 Task: Find connections with filter location El Affroun with filter topic #Partnershipswith filter profile language German with filter current company Practo with filter school Hansraj College with filter industry Administrative and Support Services with filter service category Business Law with filter keywords title Financial Planner
Action: Mouse moved to (705, 90)
Screenshot: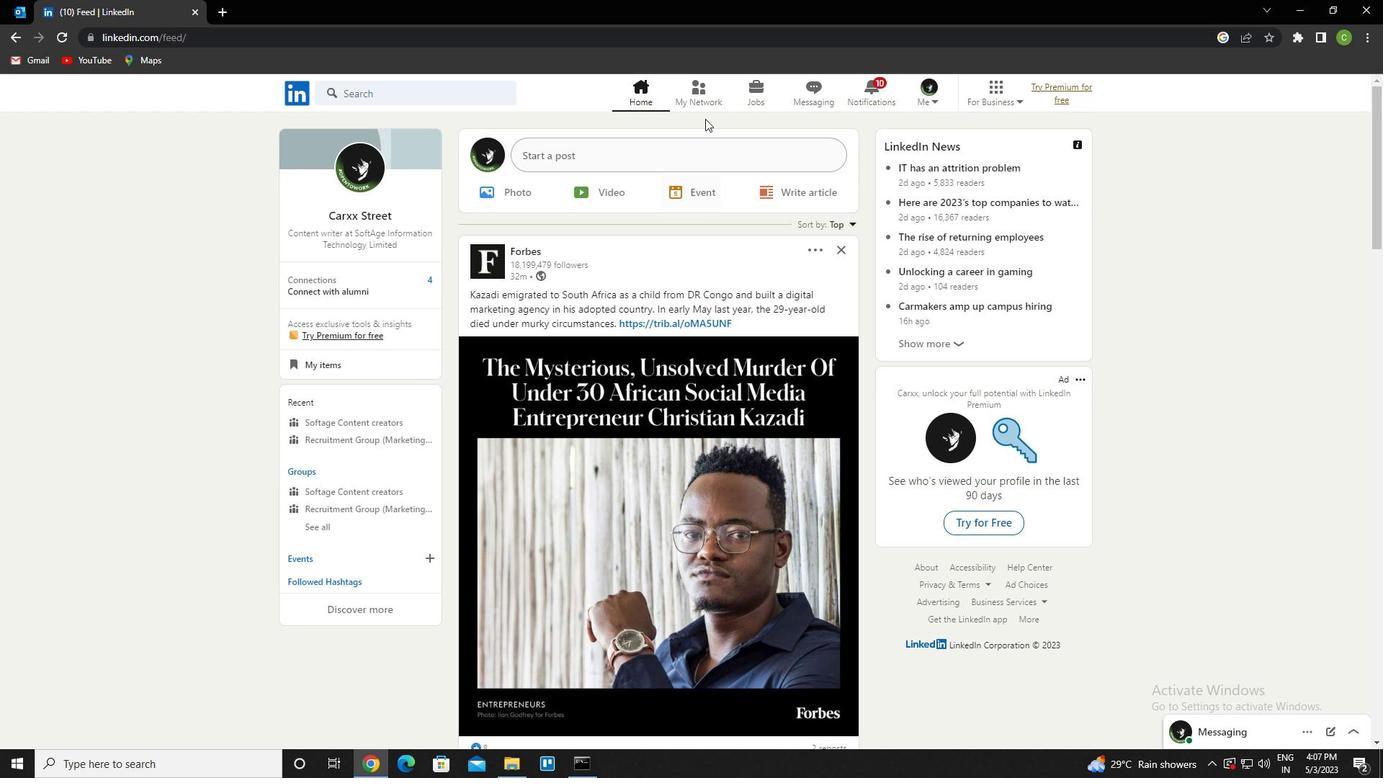 
Action: Mouse pressed left at (705, 90)
Screenshot: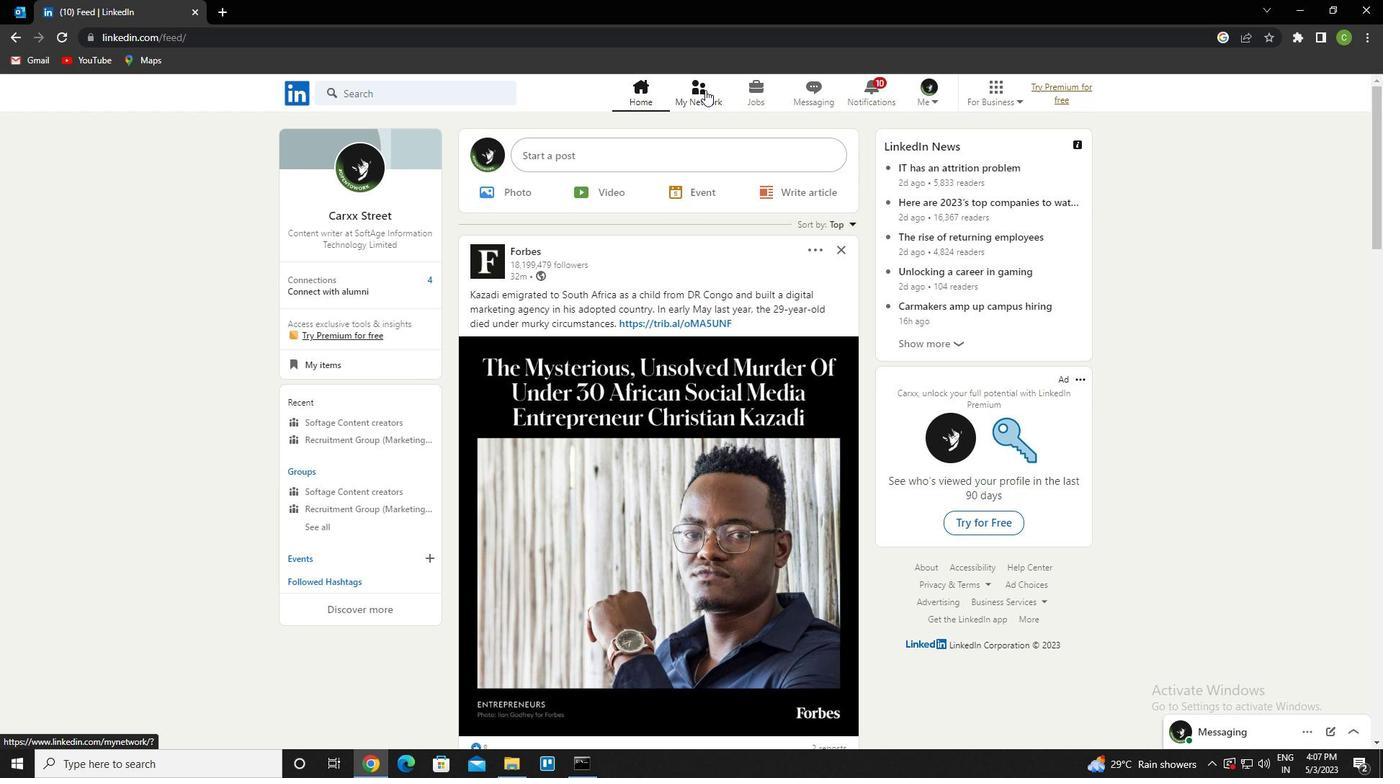 
Action: Mouse moved to (423, 168)
Screenshot: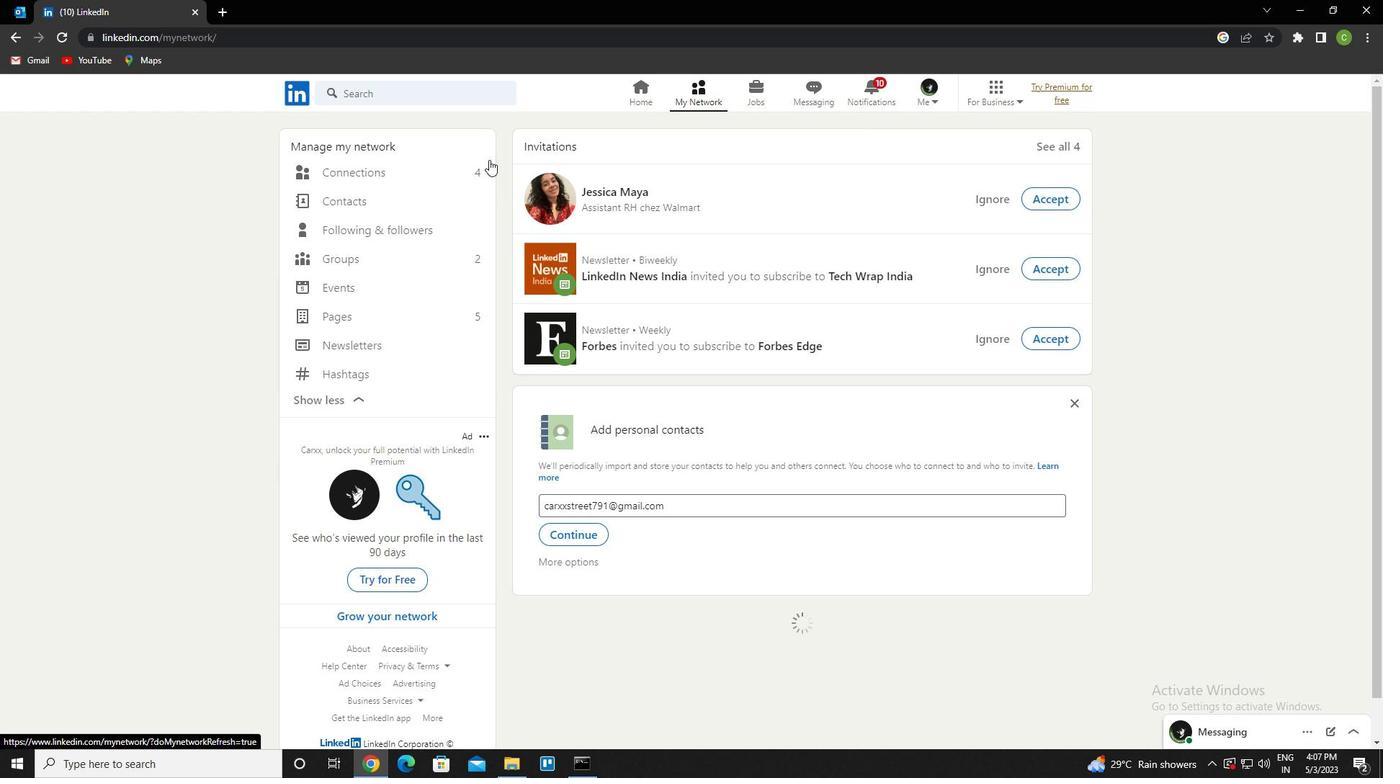 
Action: Mouse pressed left at (423, 168)
Screenshot: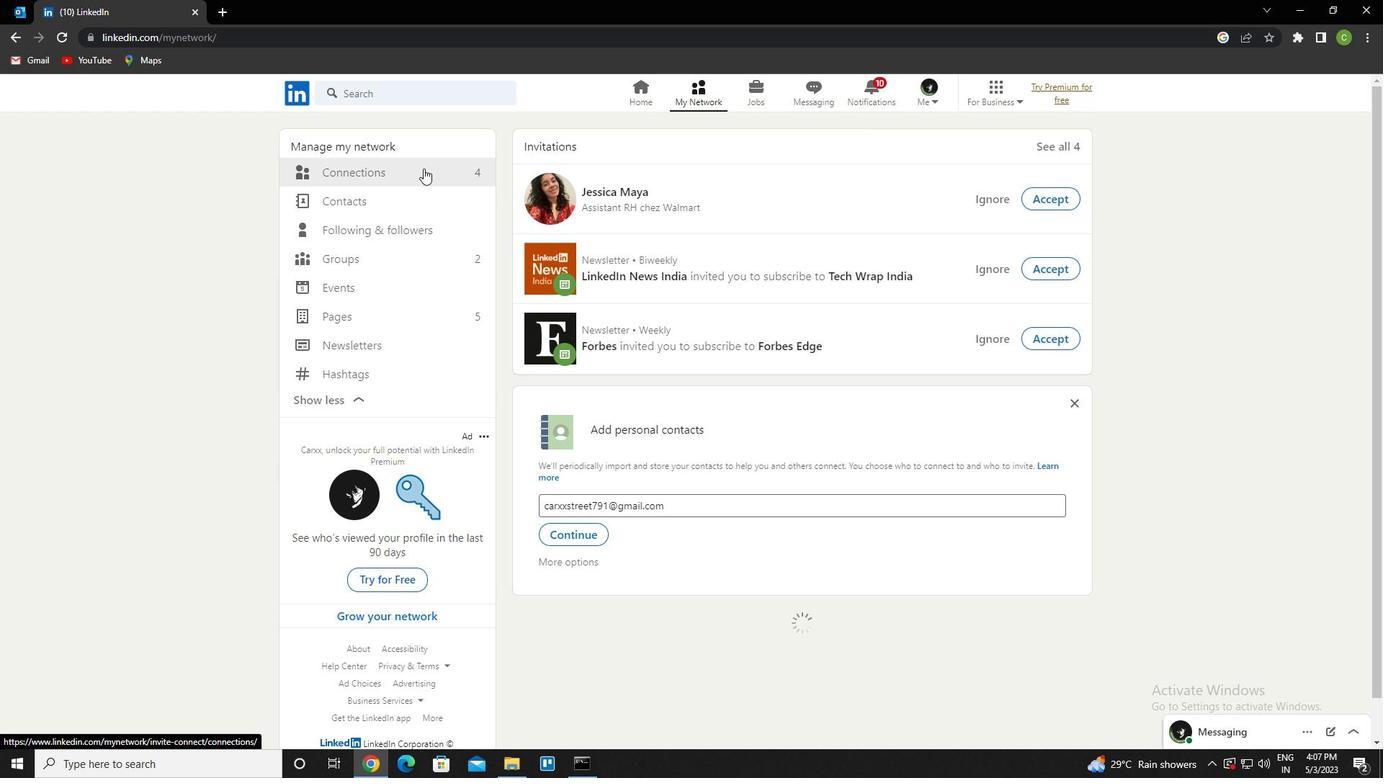 
Action: Mouse moved to (799, 167)
Screenshot: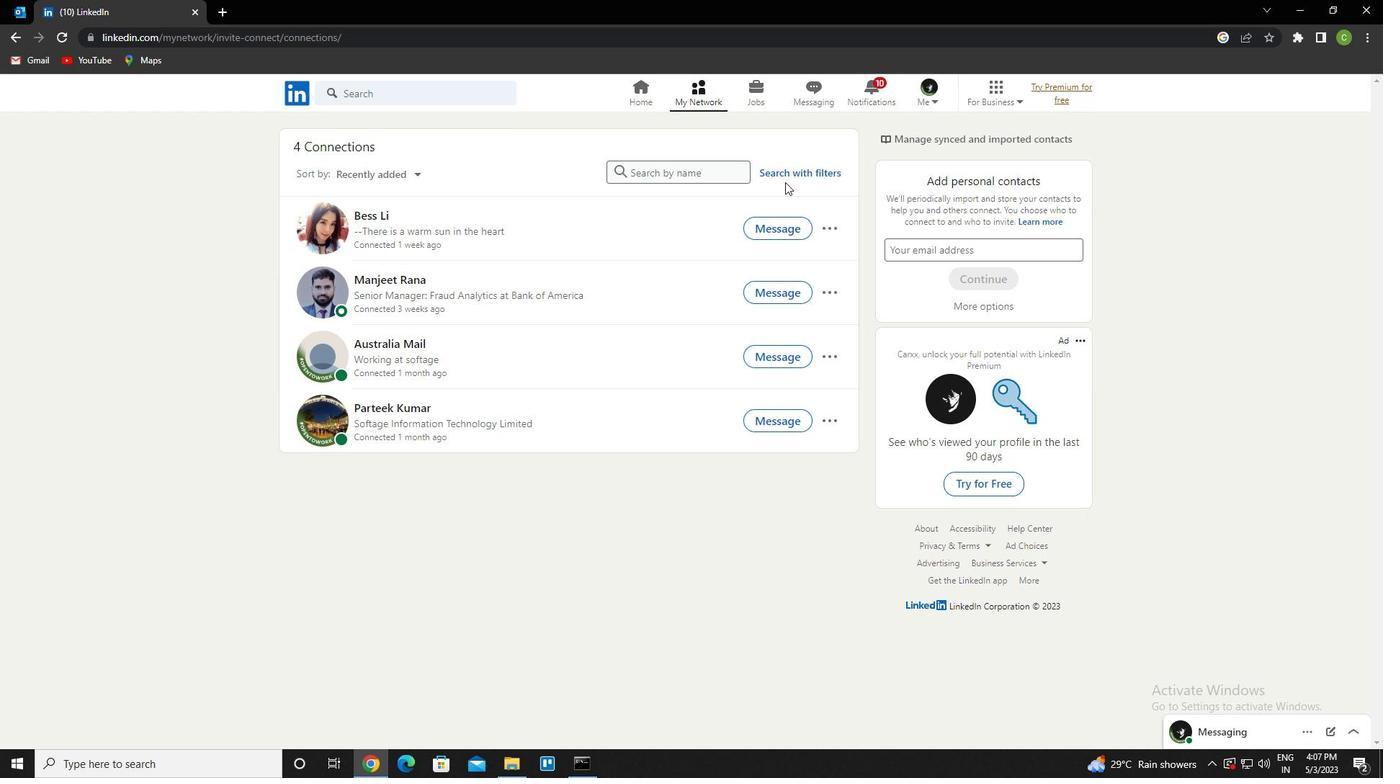 
Action: Mouse pressed left at (799, 167)
Screenshot: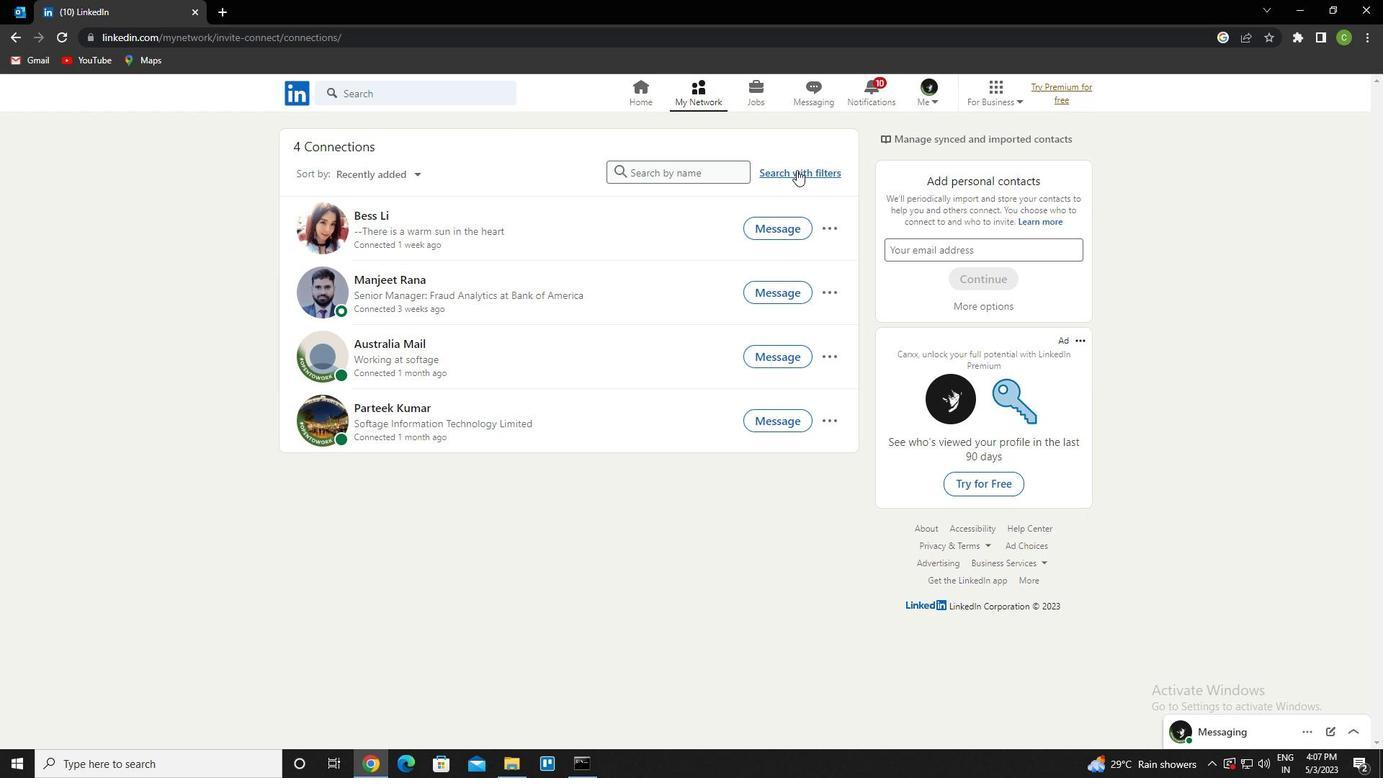 
Action: Mouse moved to (735, 139)
Screenshot: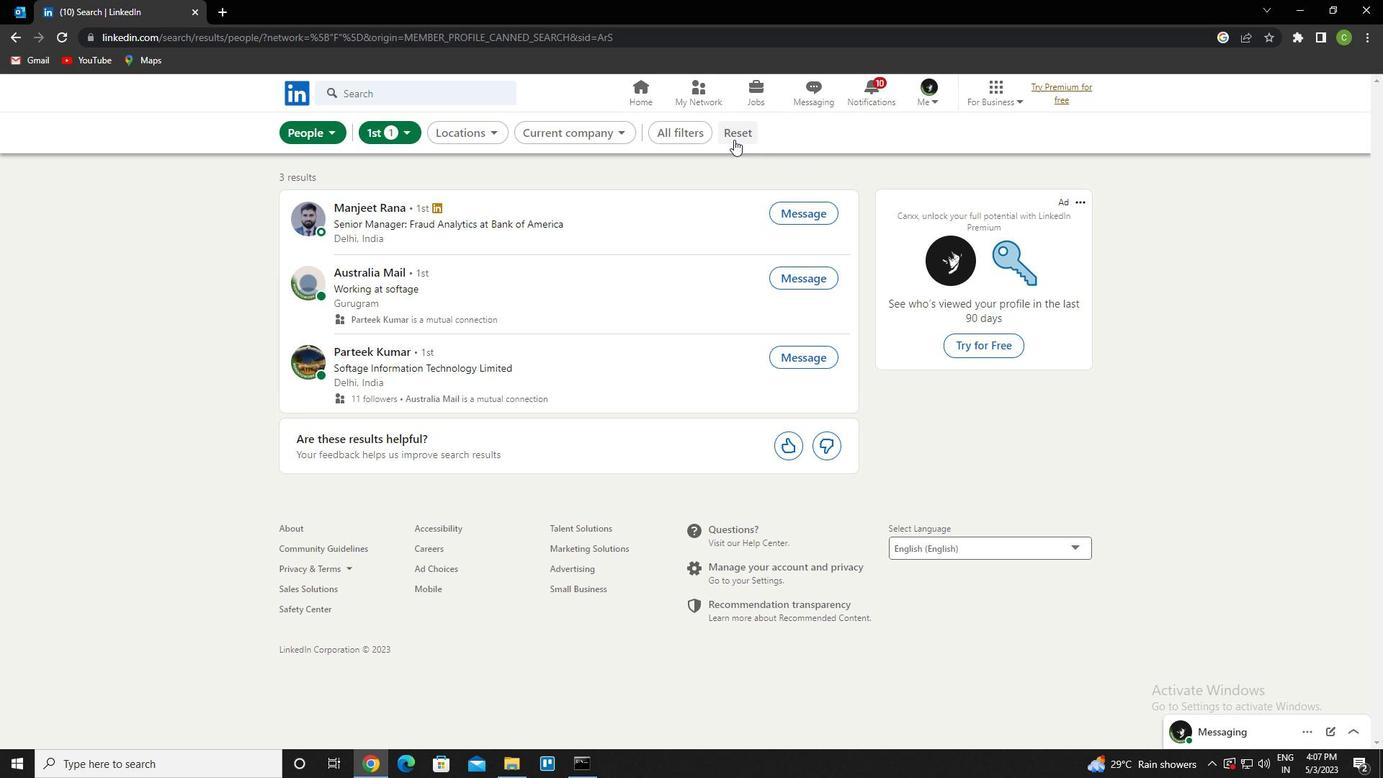 
Action: Mouse pressed left at (735, 139)
Screenshot: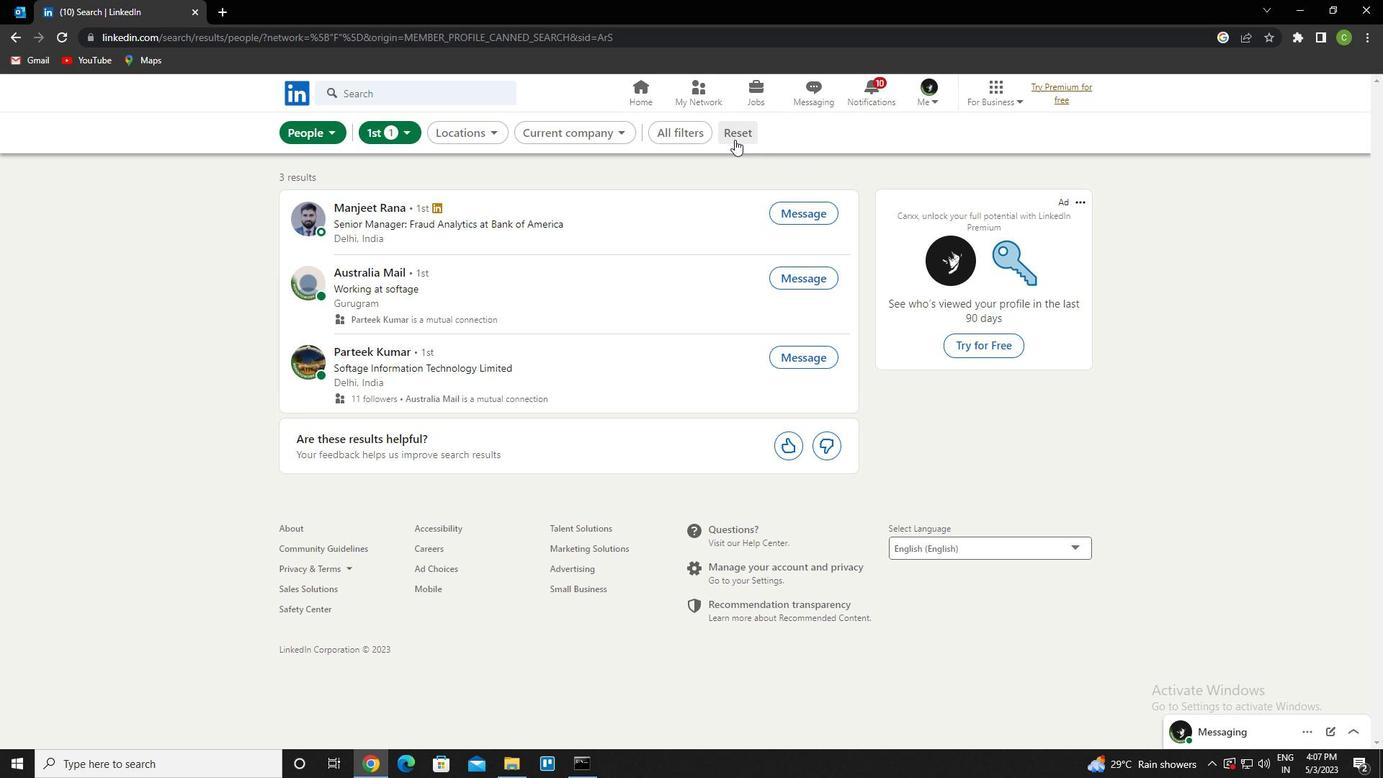 
Action: Mouse pressed left at (735, 139)
Screenshot: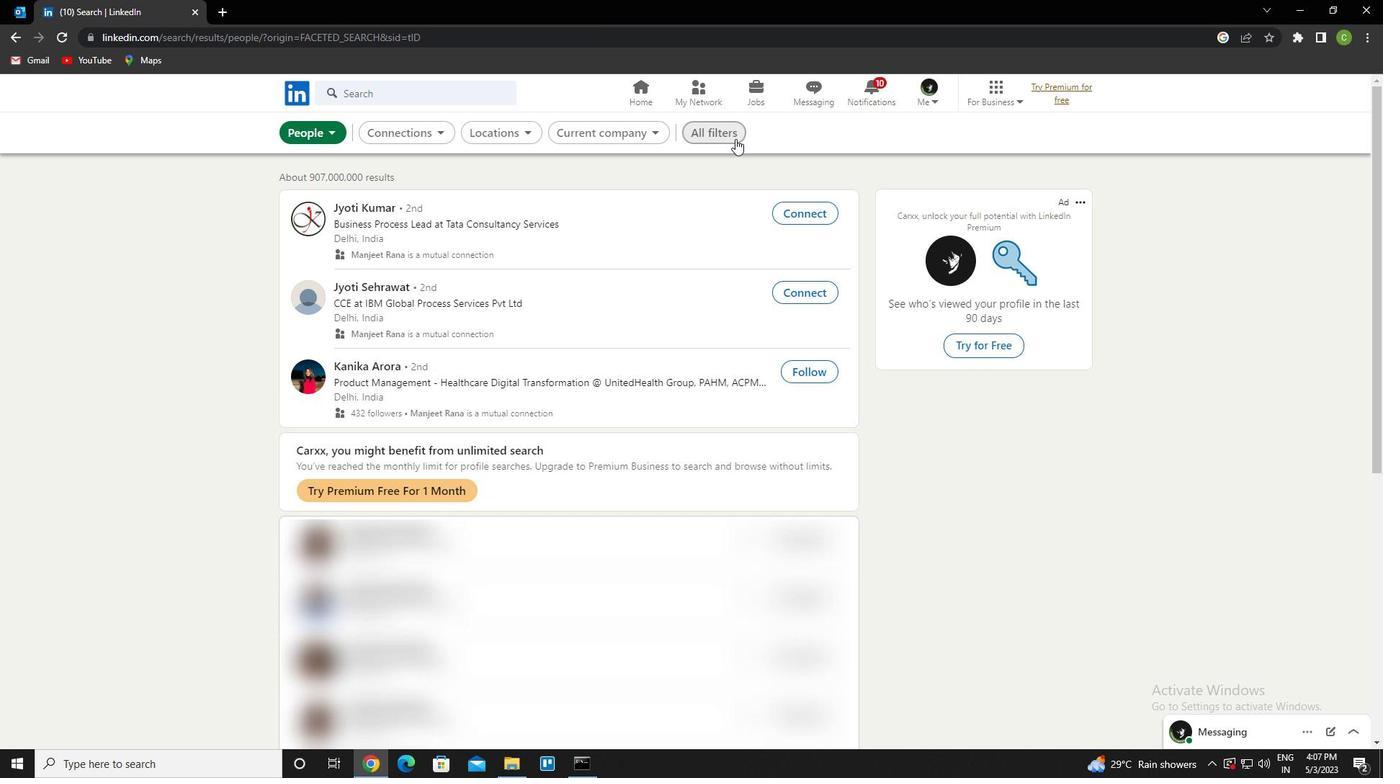 
Action: Mouse moved to (1159, 320)
Screenshot: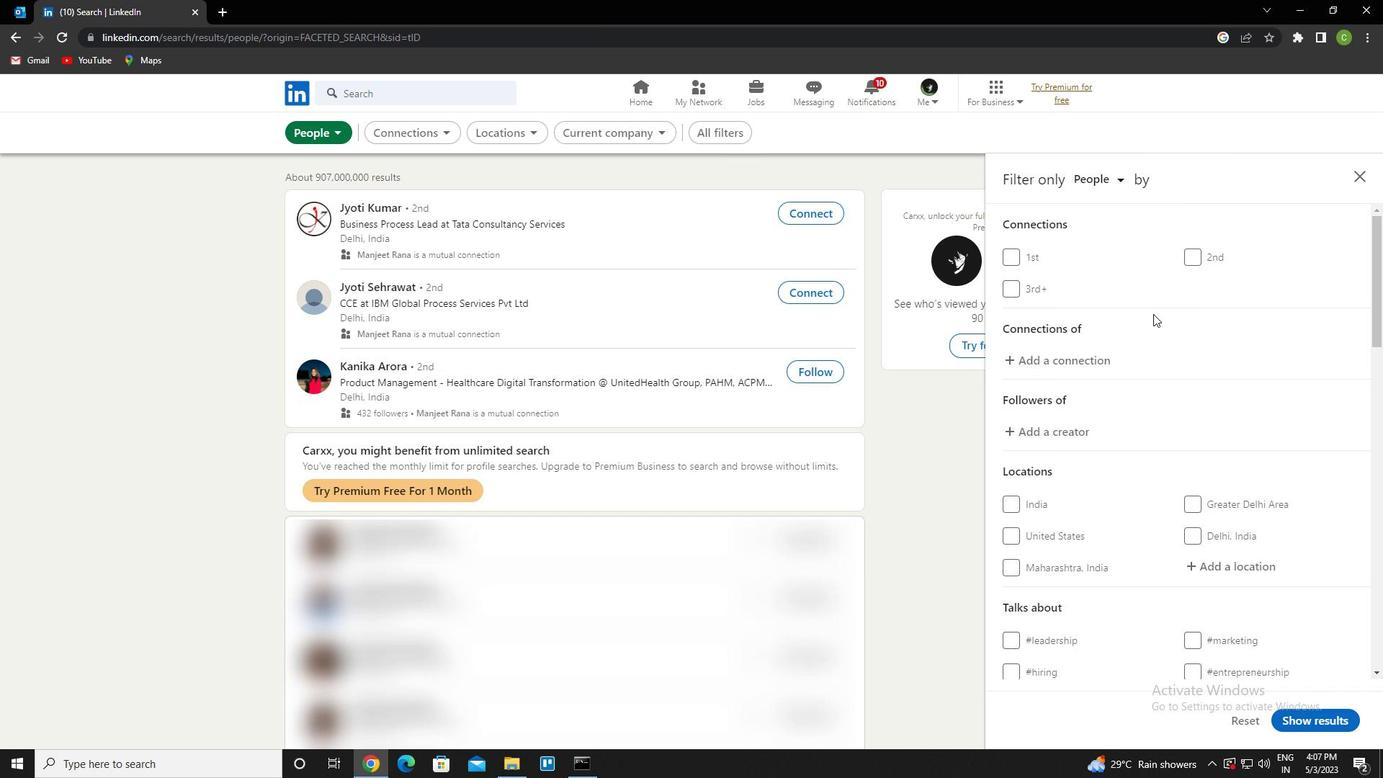 
Action: Mouse scrolled (1159, 319) with delta (0, 0)
Screenshot: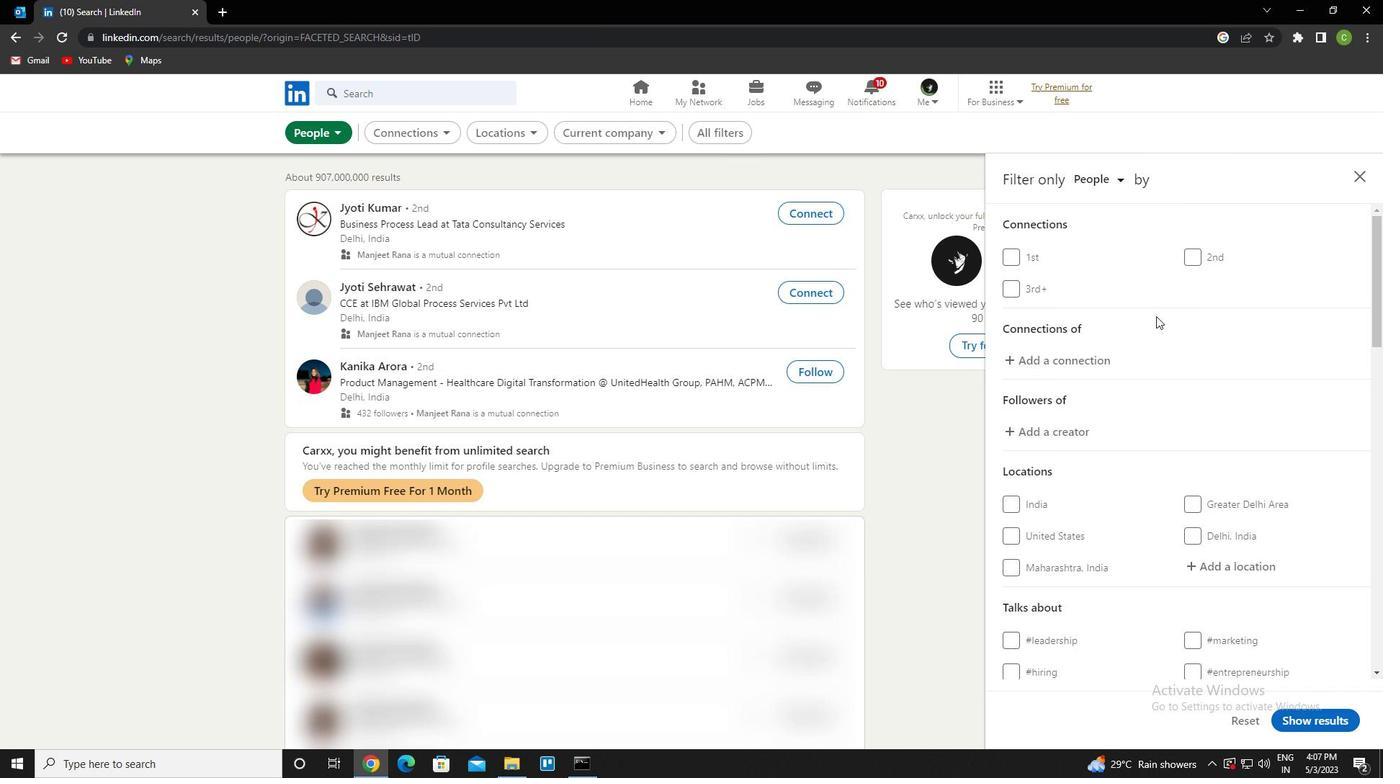 
Action: Mouse moved to (1160, 322)
Screenshot: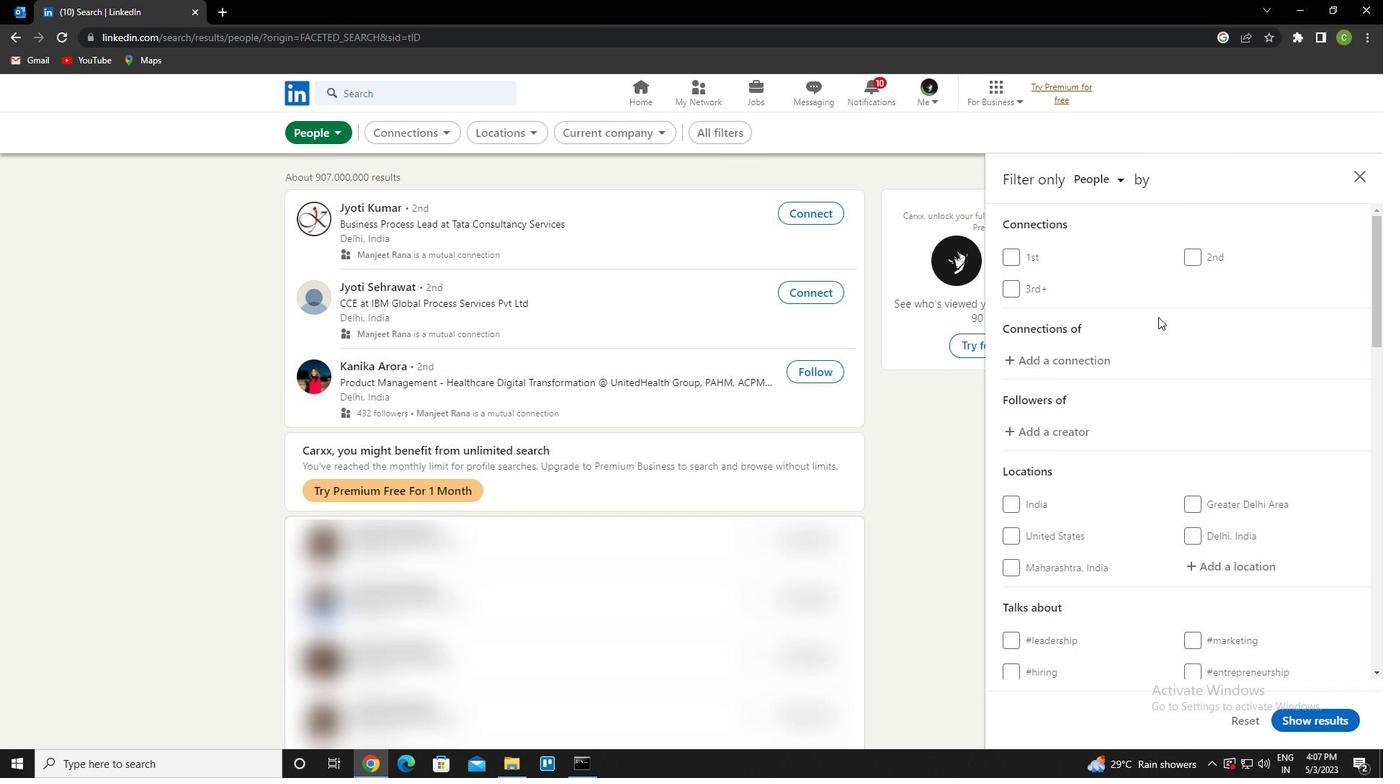 
Action: Mouse scrolled (1160, 322) with delta (0, 0)
Screenshot: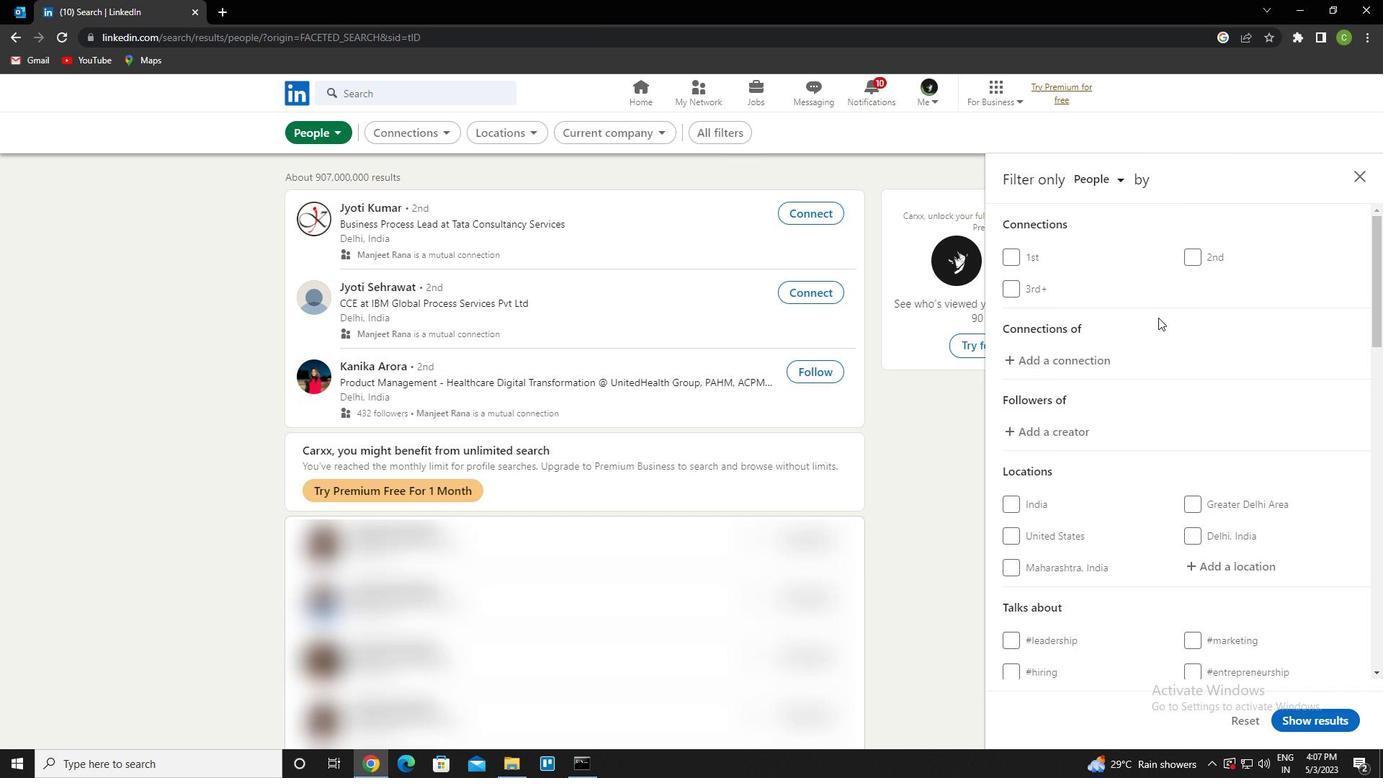 
Action: Mouse moved to (1160, 324)
Screenshot: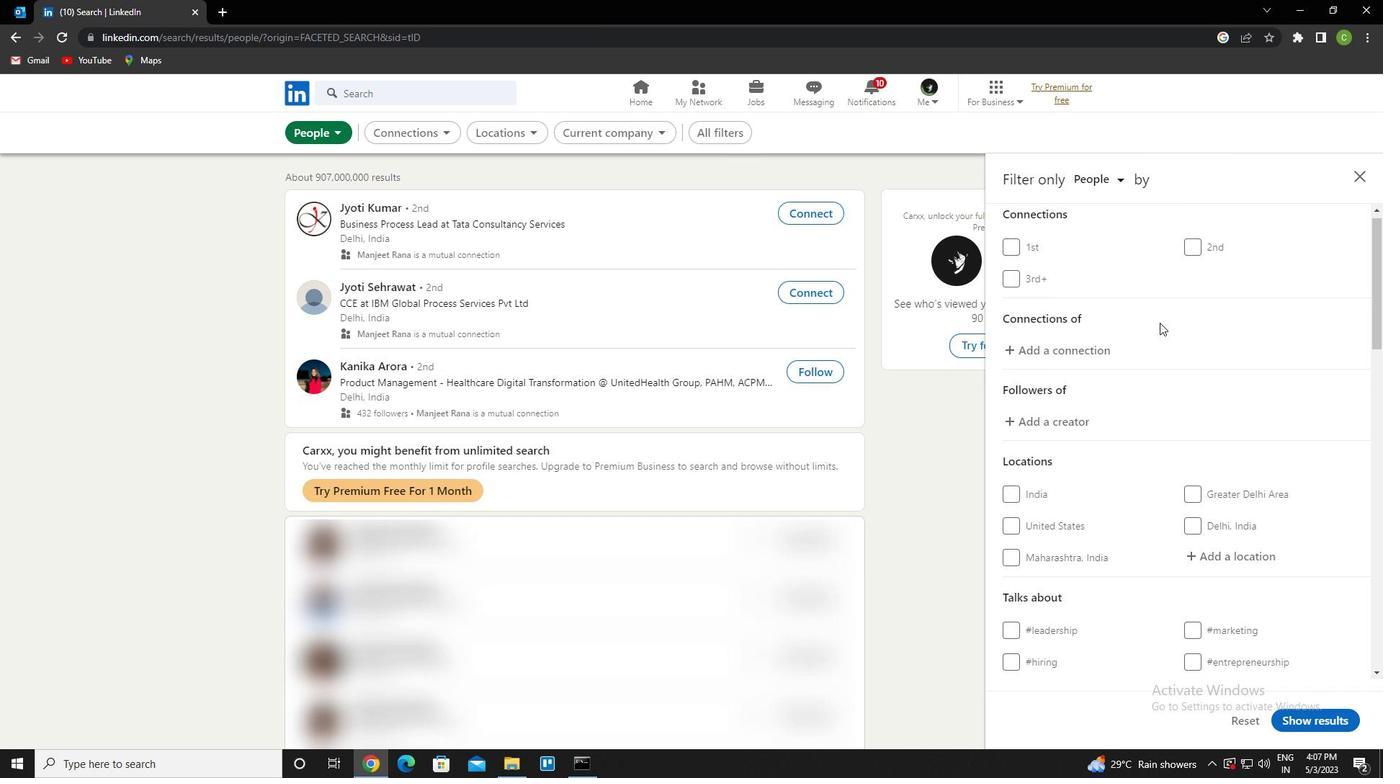 
Action: Mouse scrolled (1160, 323) with delta (0, 0)
Screenshot: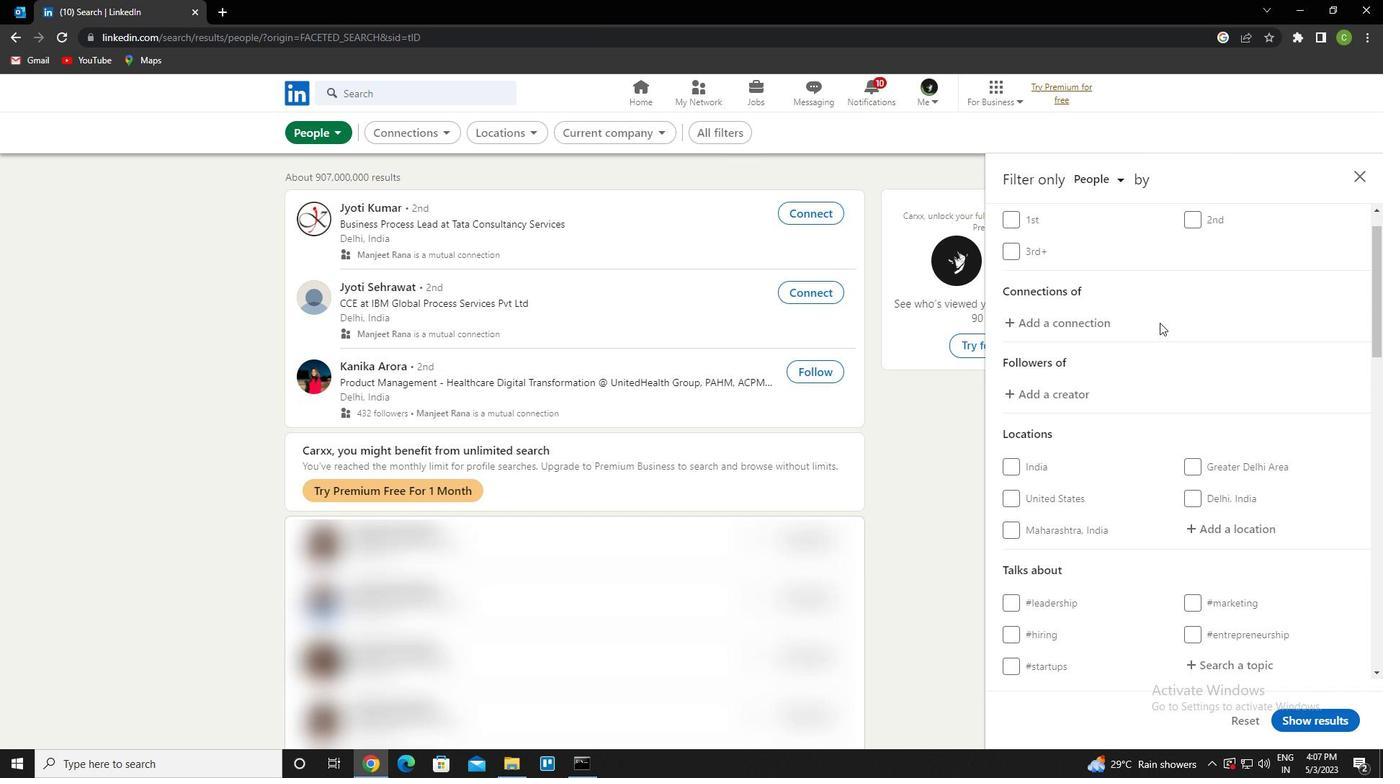 
Action: Mouse moved to (1210, 341)
Screenshot: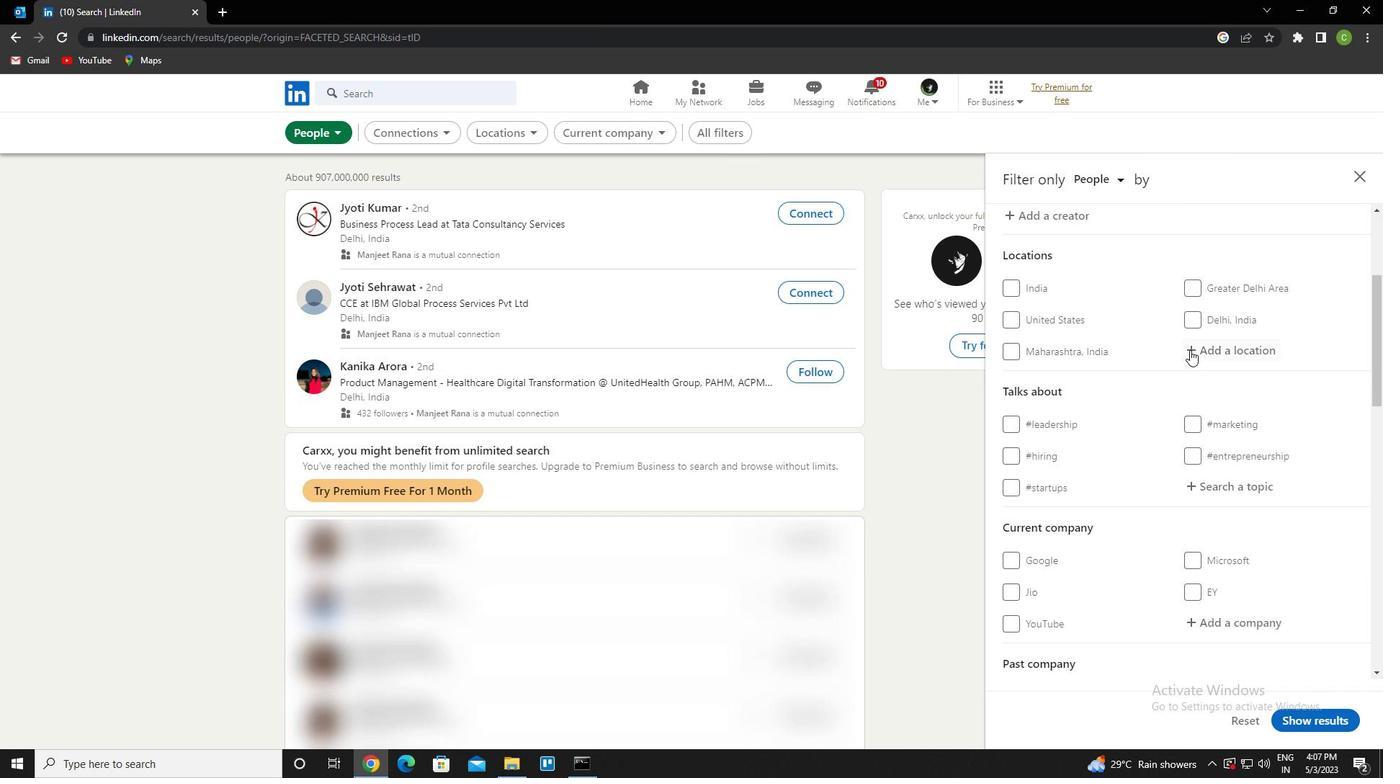 
Action: Mouse pressed left at (1210, 341)
Screenshot: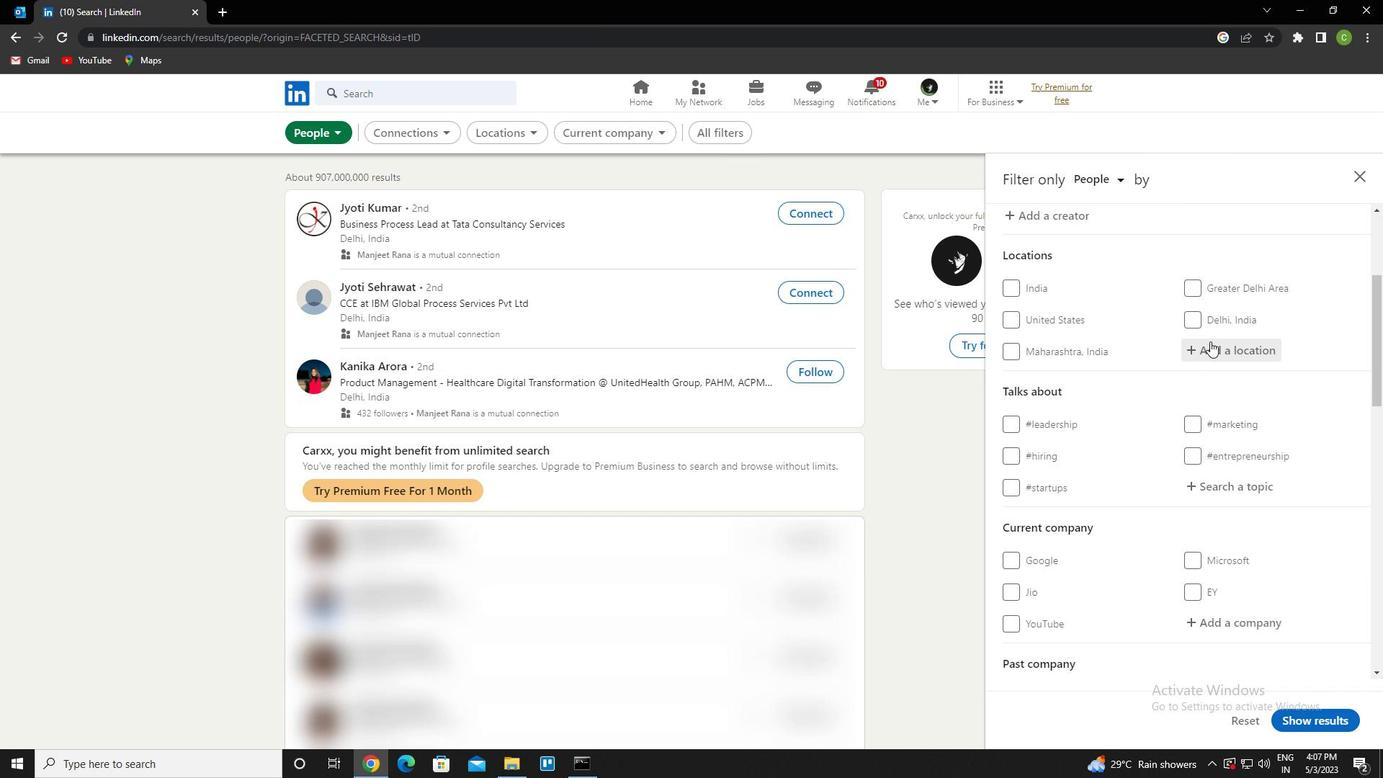 
Action: Key pressed <Key.caps_lock>e<Key.caps_lock>l<Key.space><Key.caps_lock>a<Key.caps_lock>ffroun<Key.down><Key.enter>
Screenshot: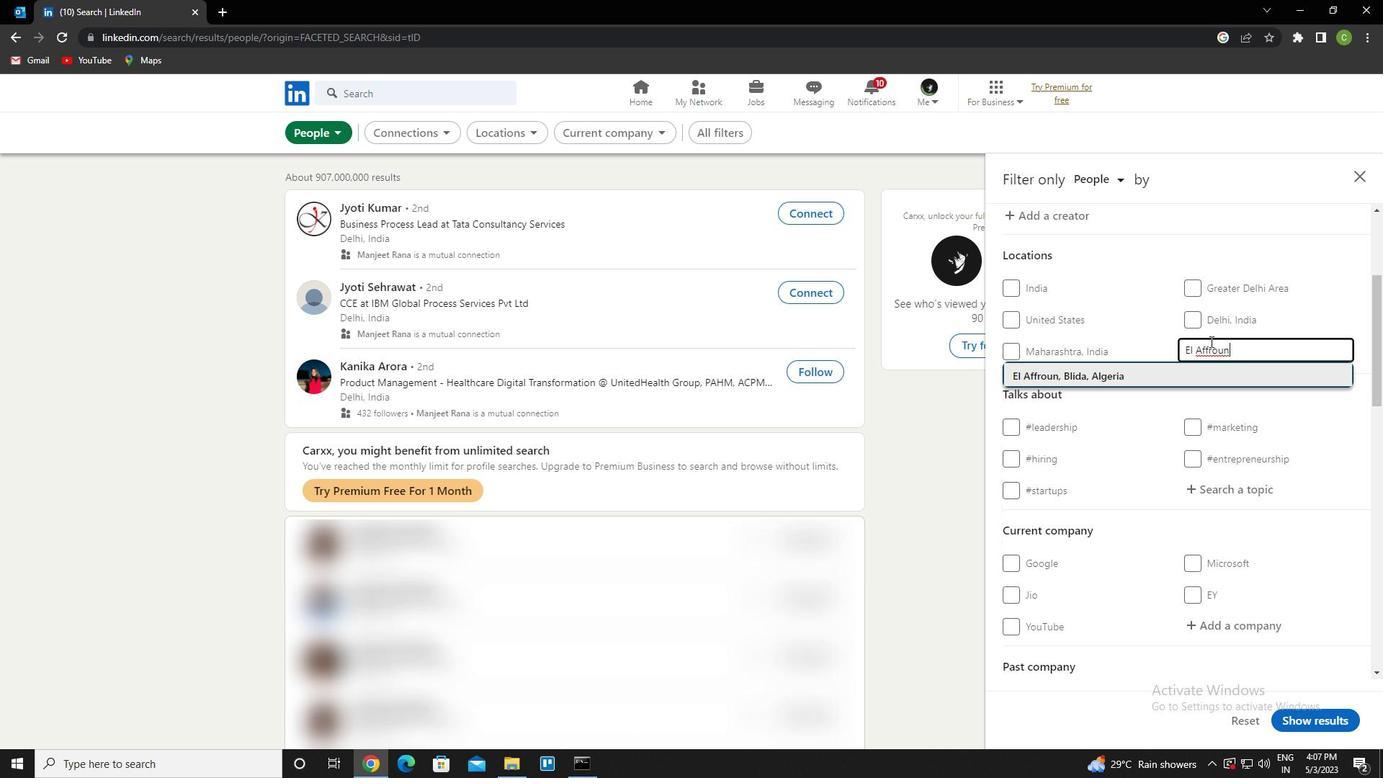 
Action: Mouse scrolled (1210, 340) with delta (0, 0)
Screenshot: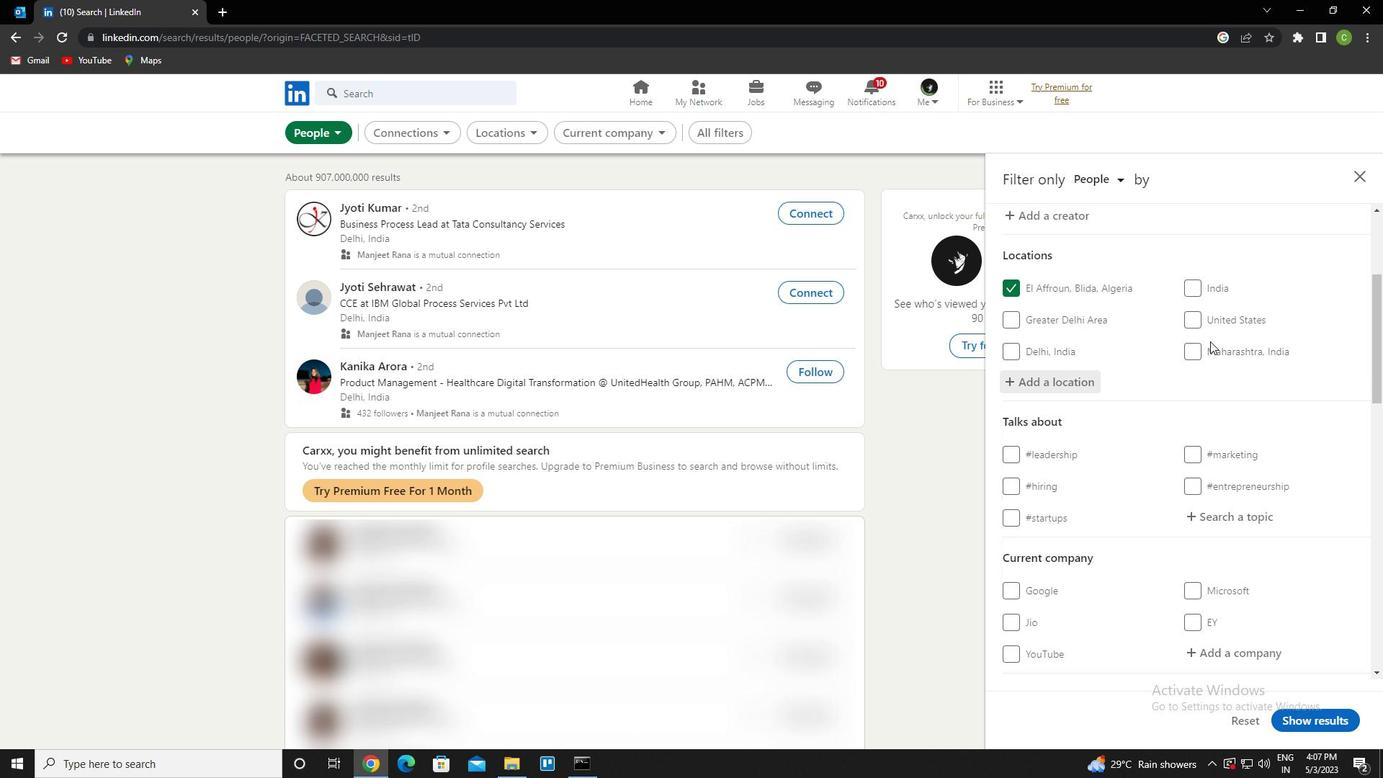 
Action: Mouse moved to (1207, 445)
Screenshot: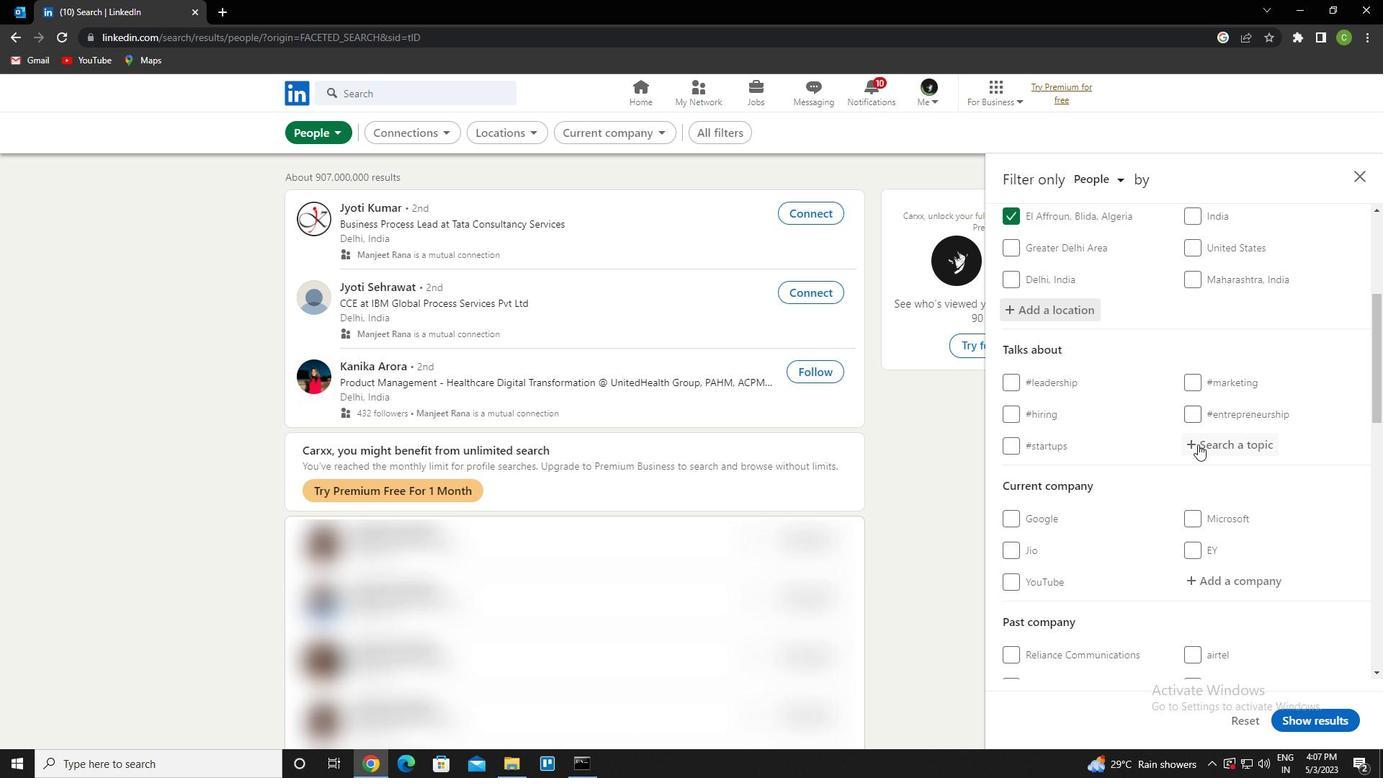
Action: Mouse pressed left at (1207, 445)
Screenshot: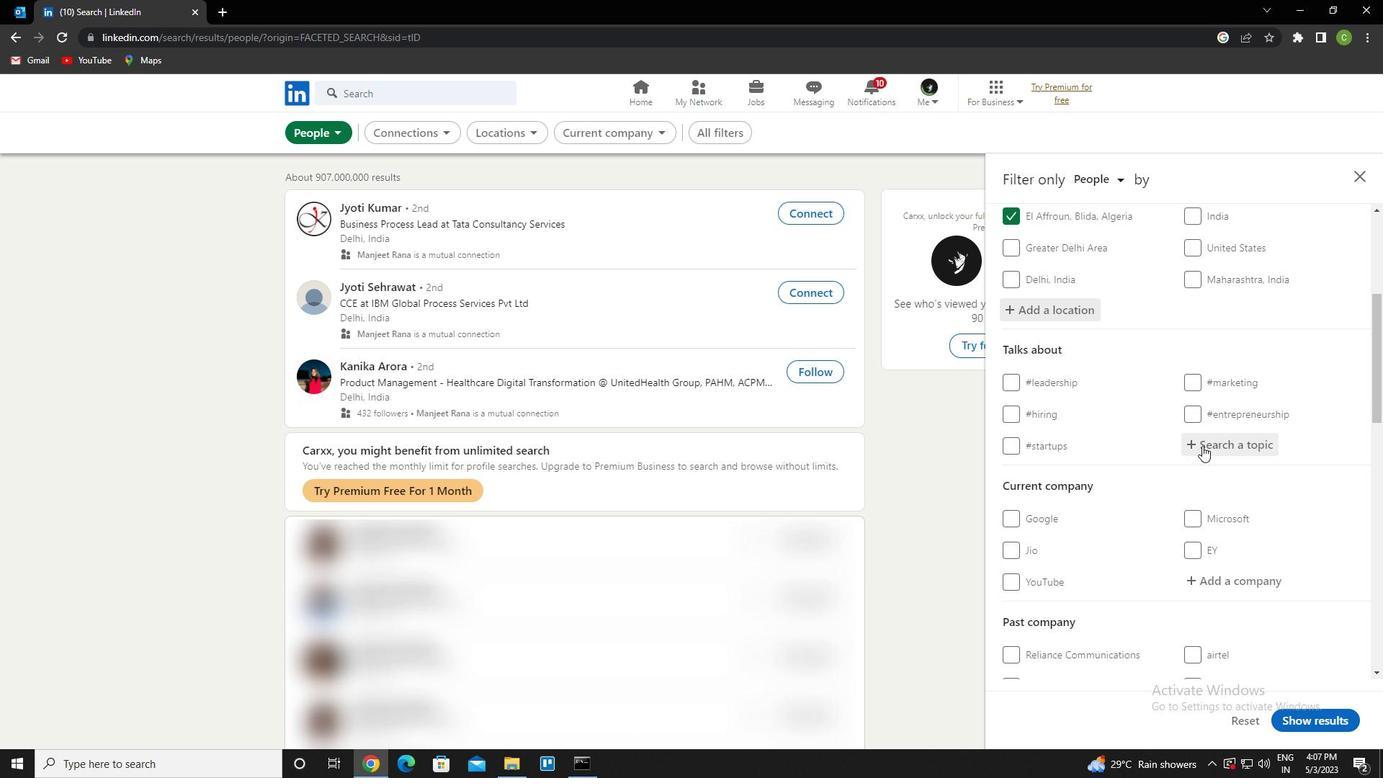 
Action: Key pressed partnership<Key.down><Key.enter>
Screenshot: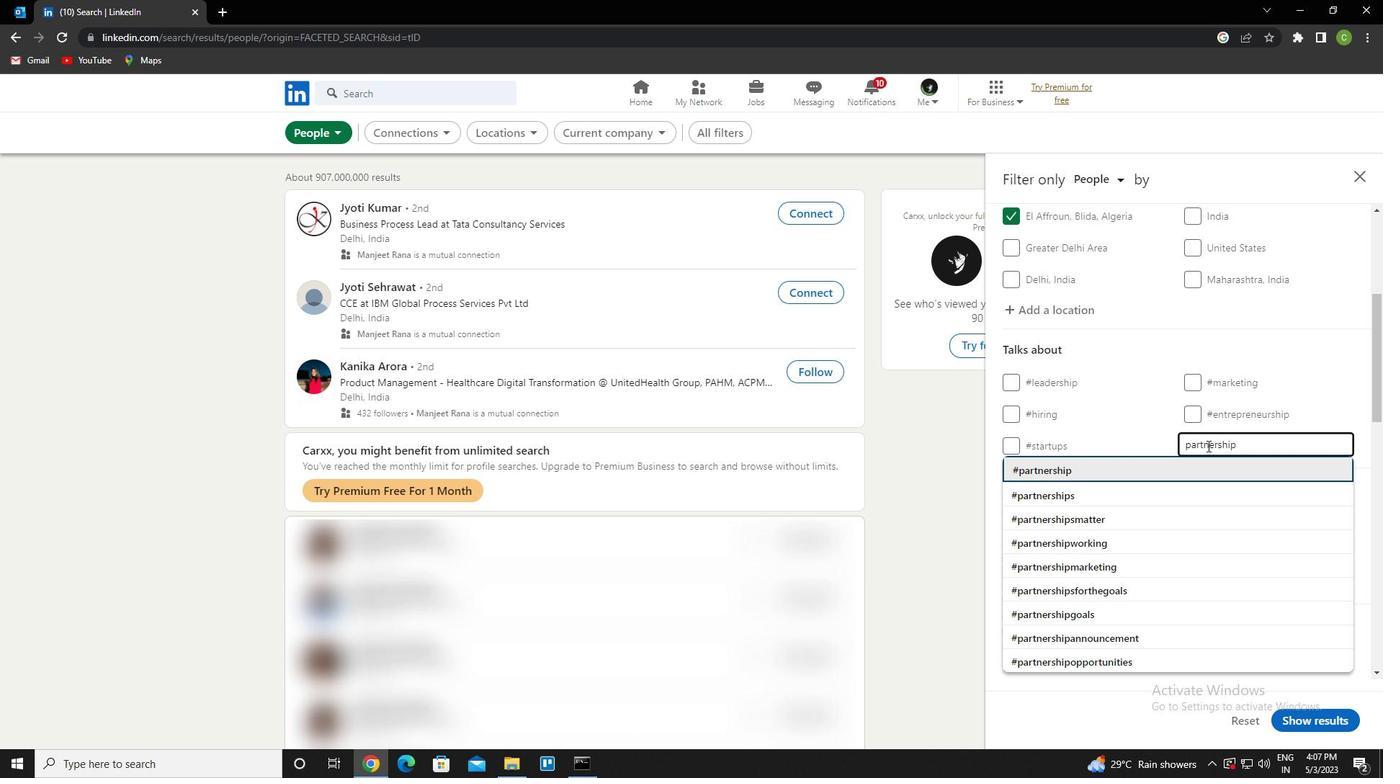
Action: Mouse scrolled (1207, 445) with delta (0, 0)
Screenshot: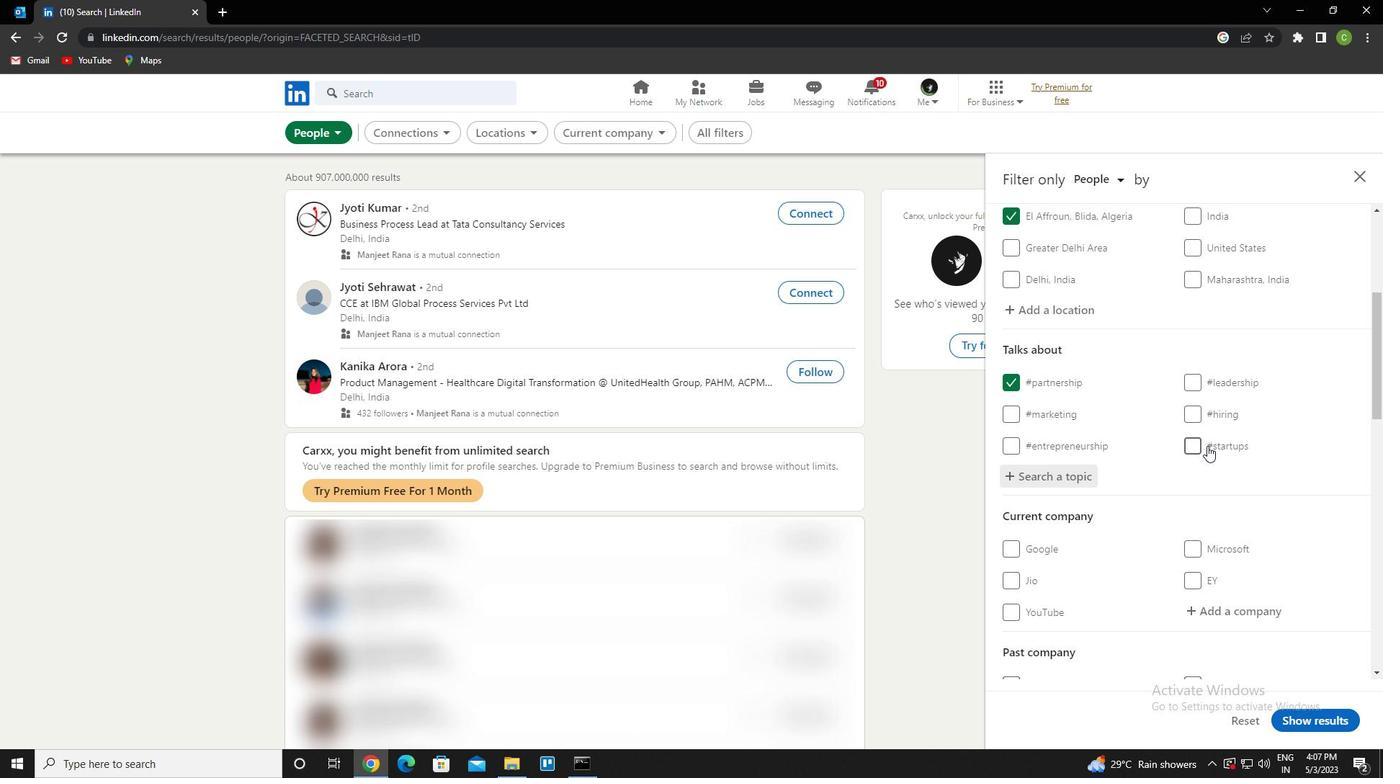 
Action: Mouse moved to (1152, 470)
Screenshot: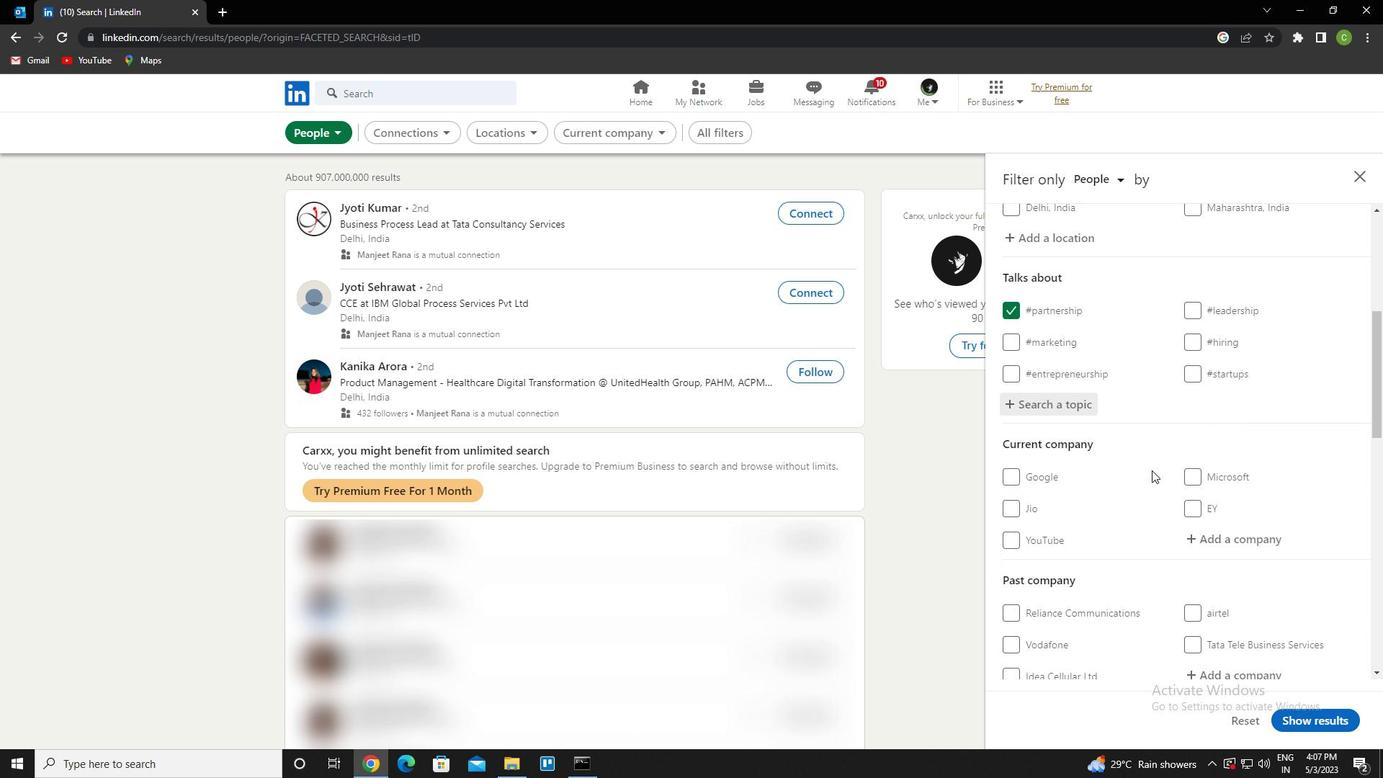 
Action: Mouse scrolled (1152, 469) with delta (0, 0)
Screenshot: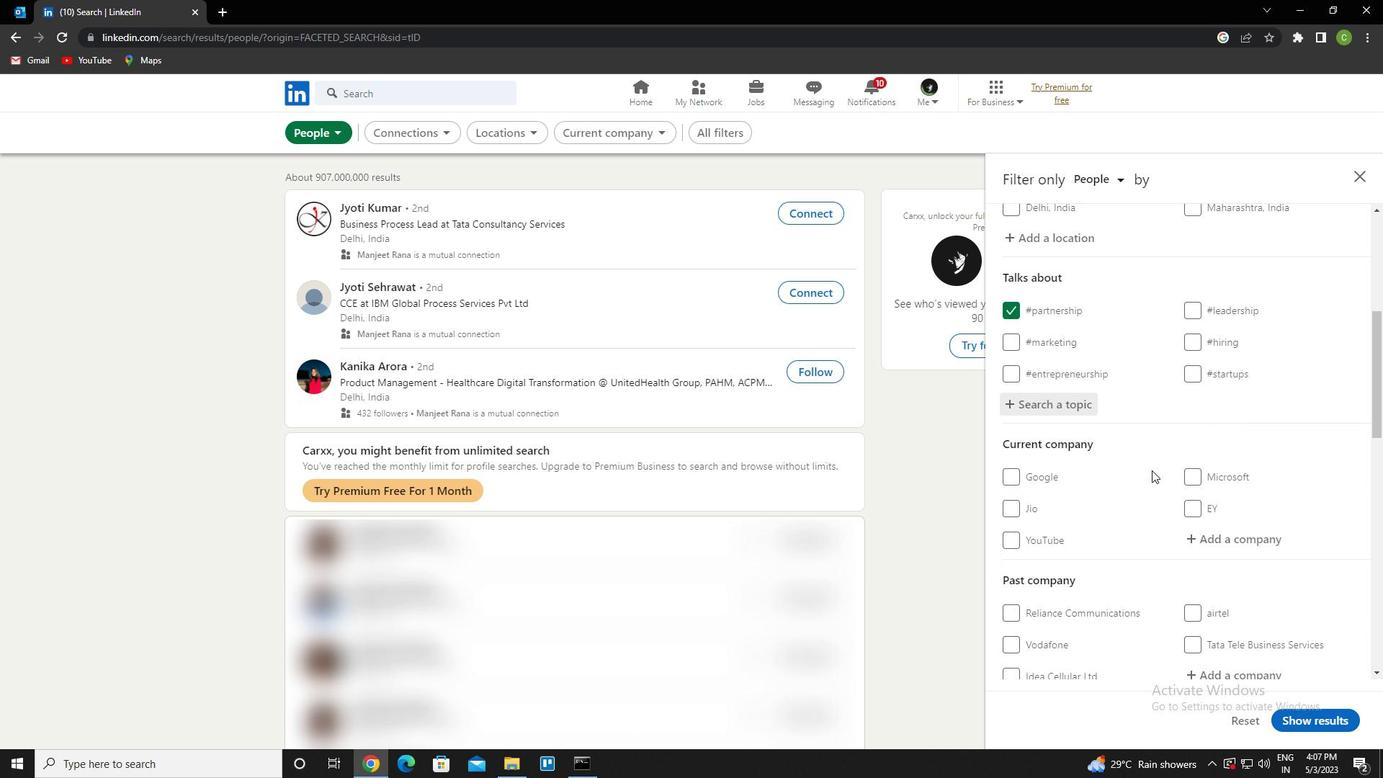 
Action: Mouse scrolled (1152, 469) with delta (0, 0)
Screenshot: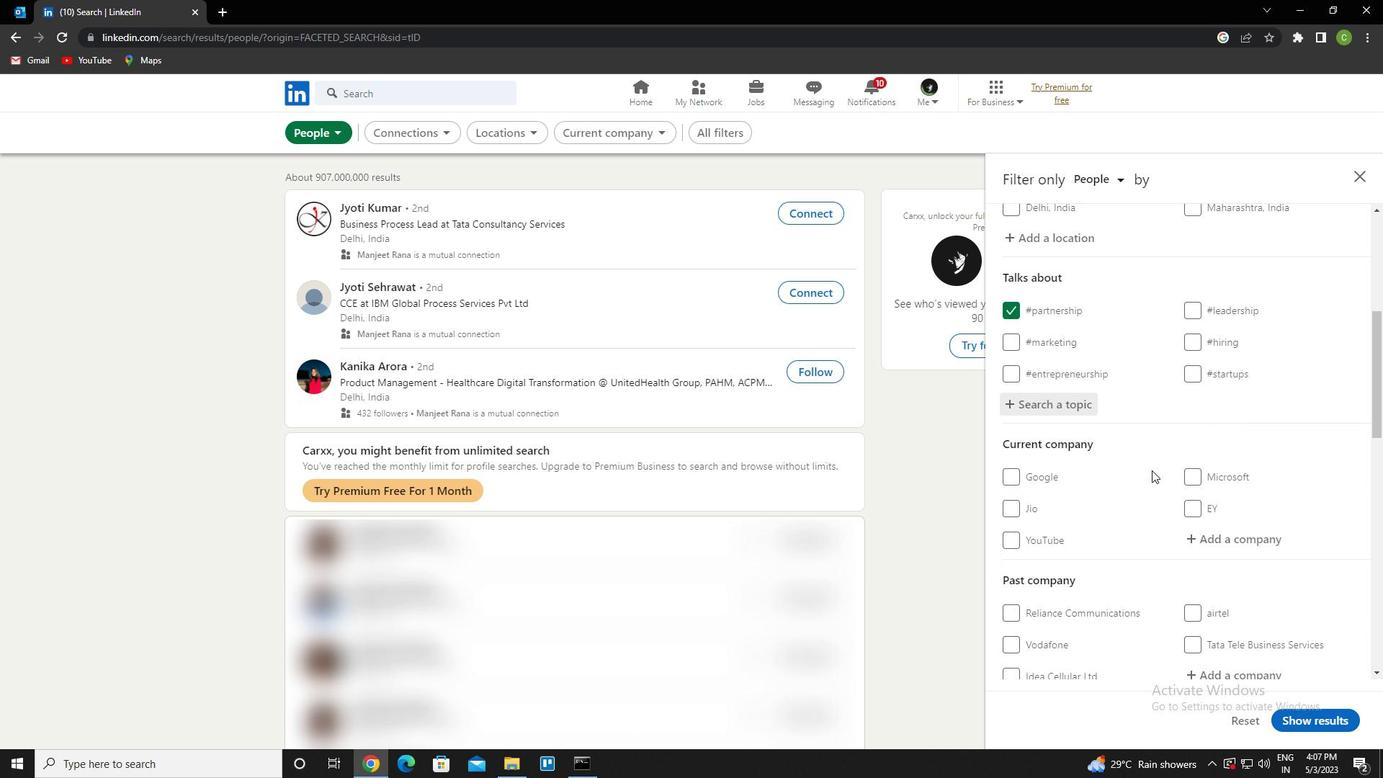 
Action: Mouse scrolled (1152, 469) with delta (0, 0)
Screenshot: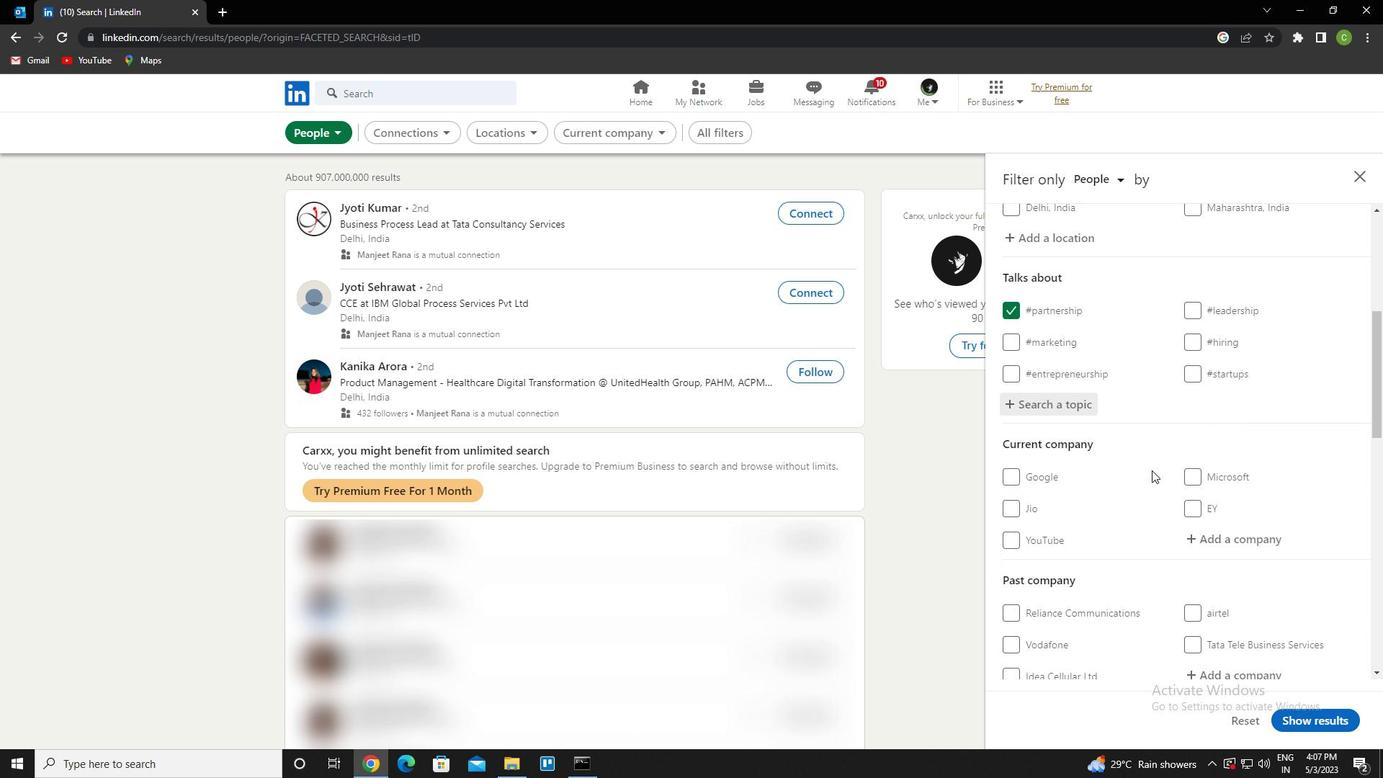 
Action: Mouse scrolled (1152, 469) with delta (0, 0)
Screenshot: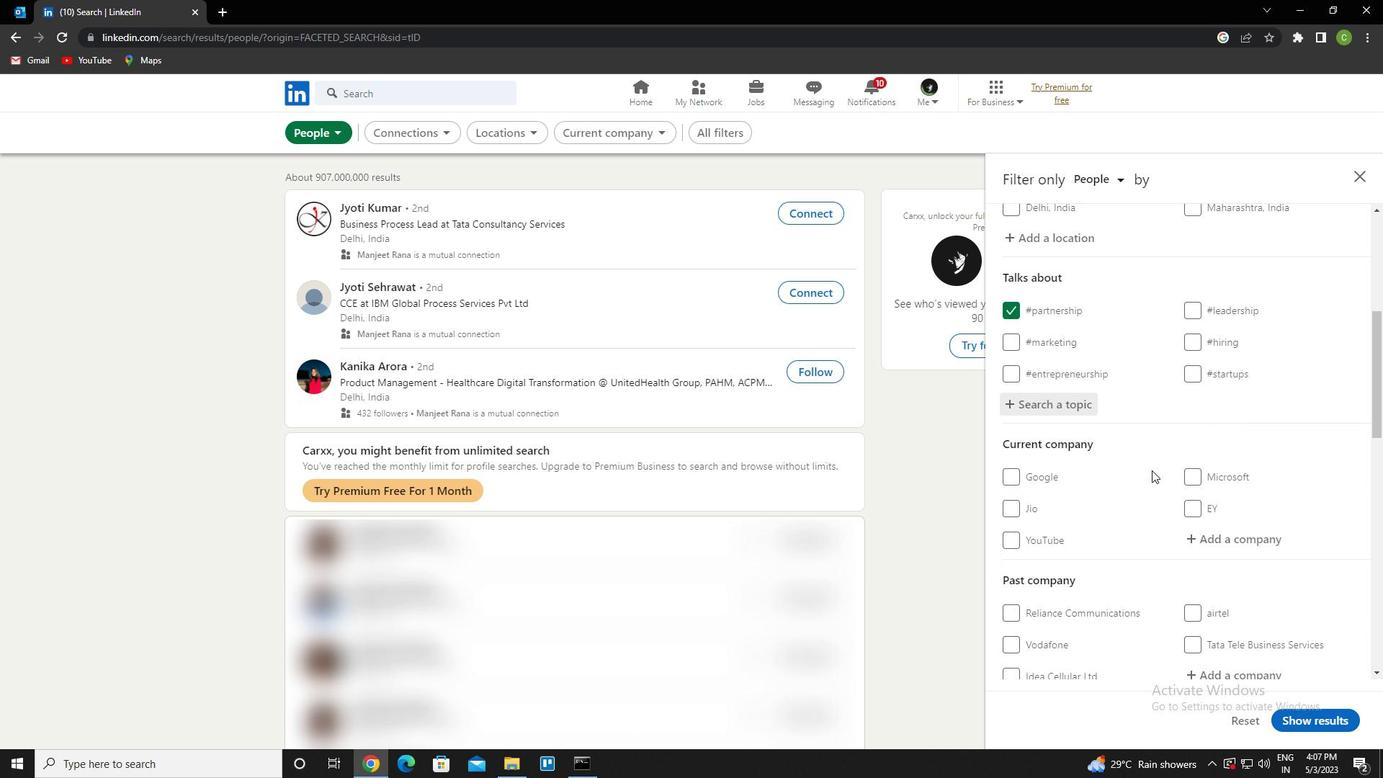 
Action: Mouse scrolled (1152, 469) with delta (0, 0)
Screenshot: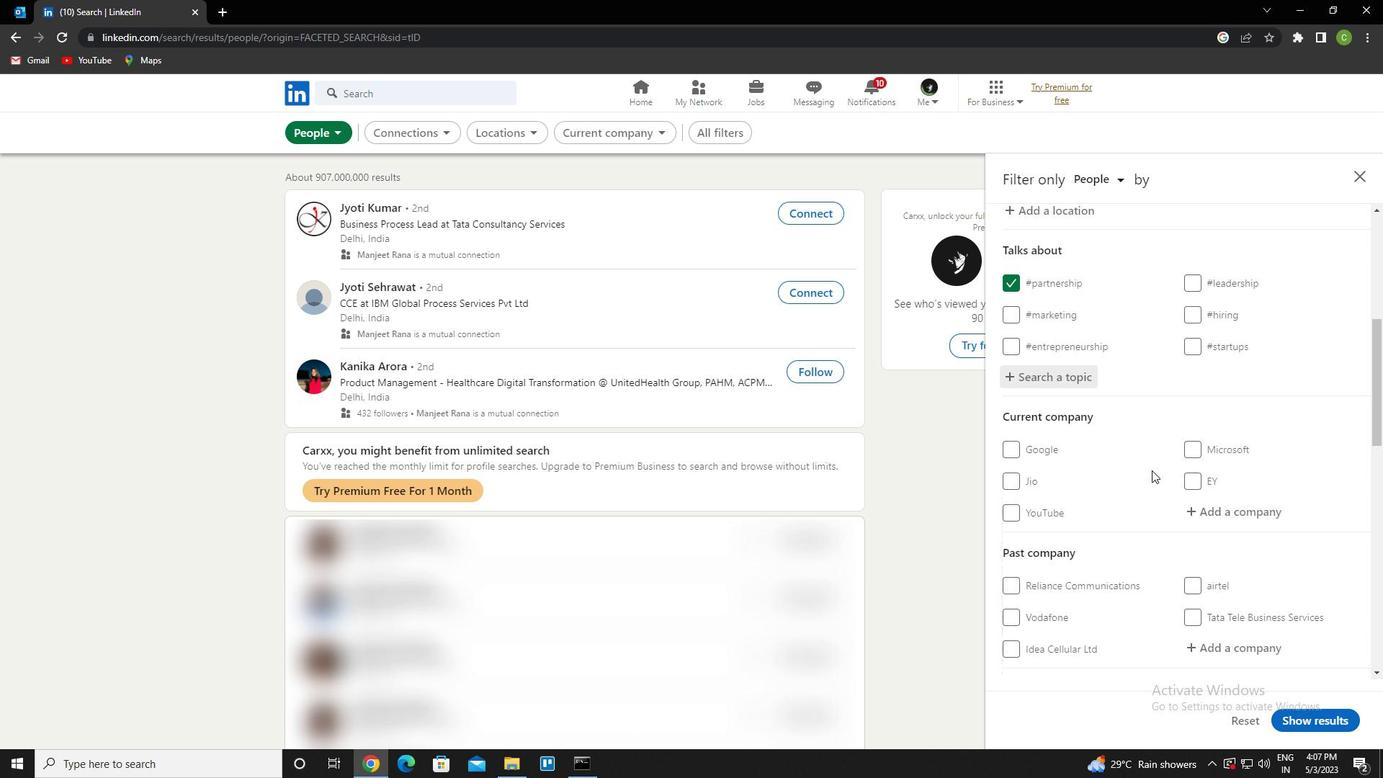 
Action: Mouse scrolled (1152, 469) with delta (0, 0)
Screenshot: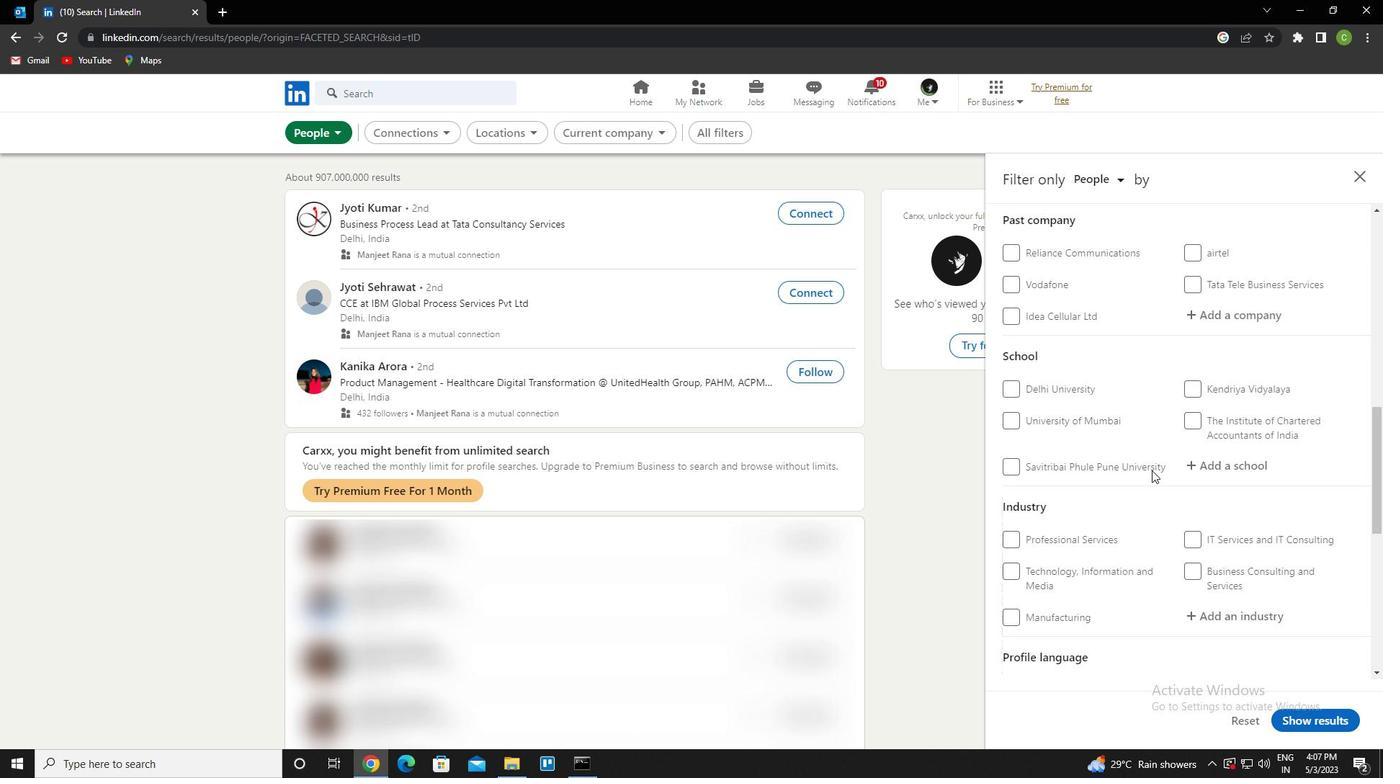 
Action: Mouse scrolled (1152, 469) with delta (0, 0)
Screenshot: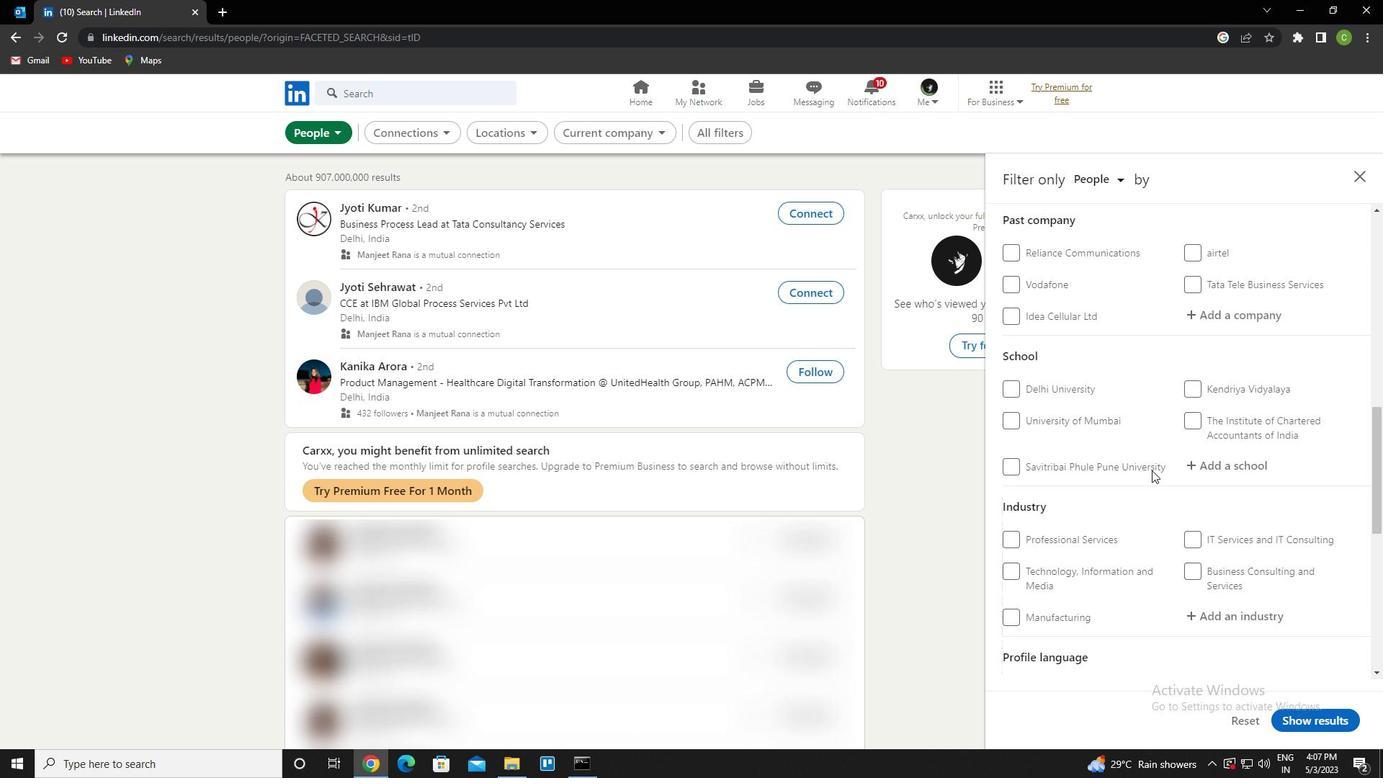
Action: Mouse scrolled (1152, 469) with delta (0, 0)
Screenshot: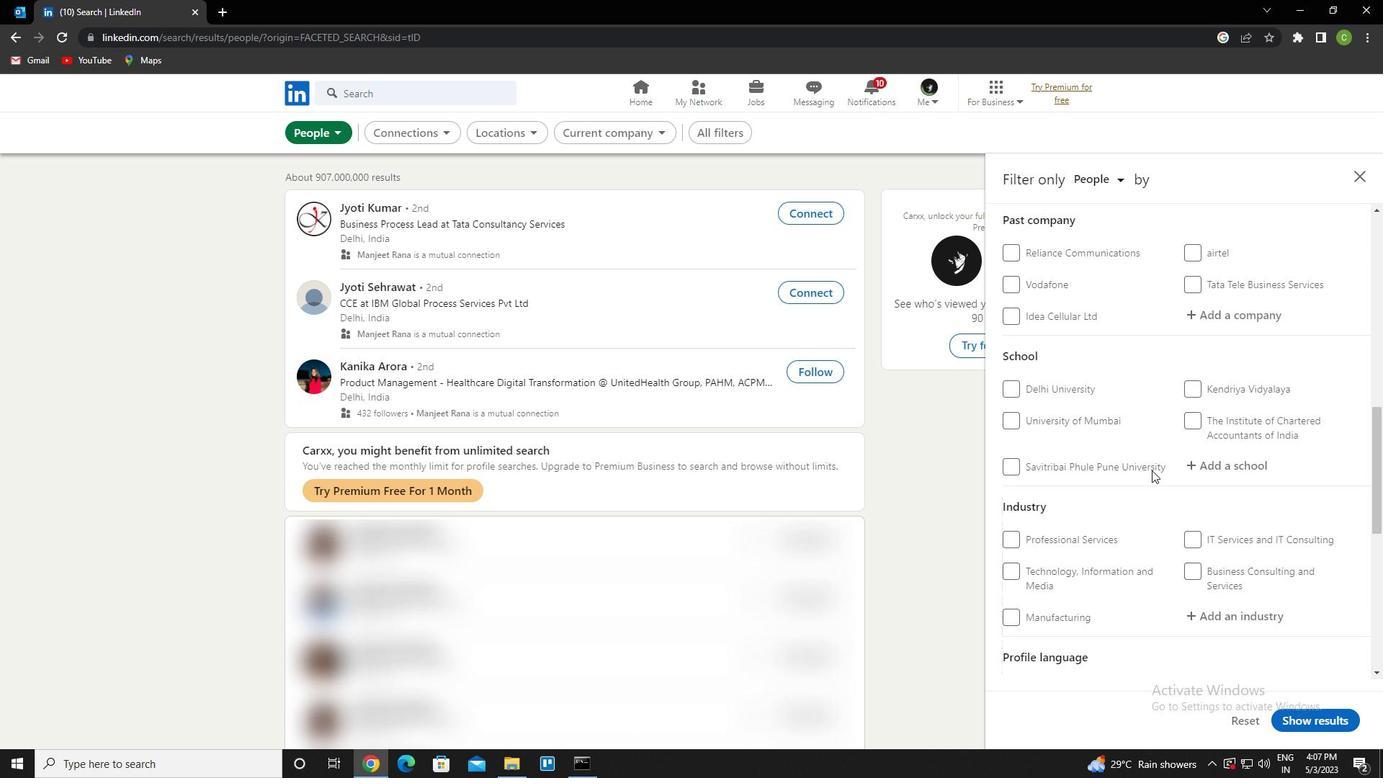 
Action: Mouse scrolled (1152, 469) with delta (0, 0)
Screenshot: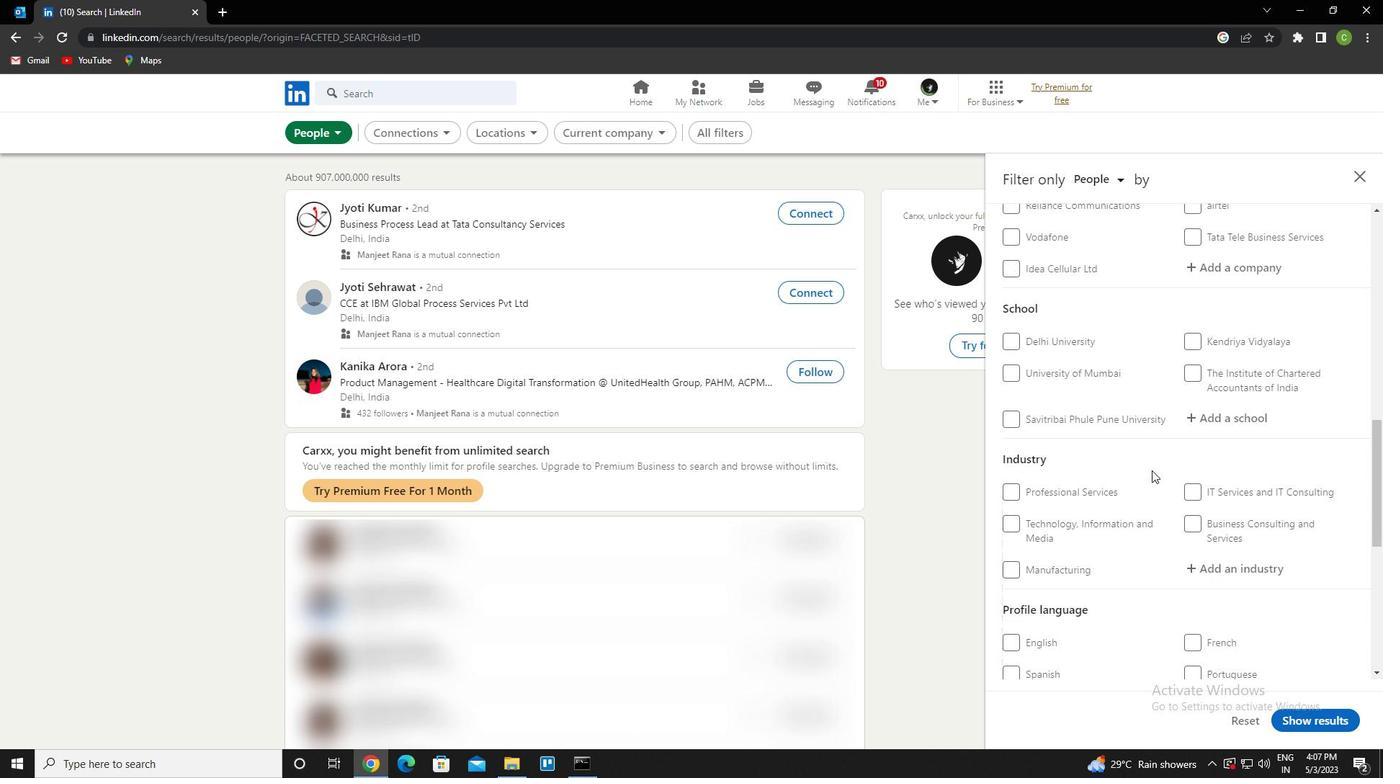 
Action: Mouse moved to (1012, 469)
Screenshot: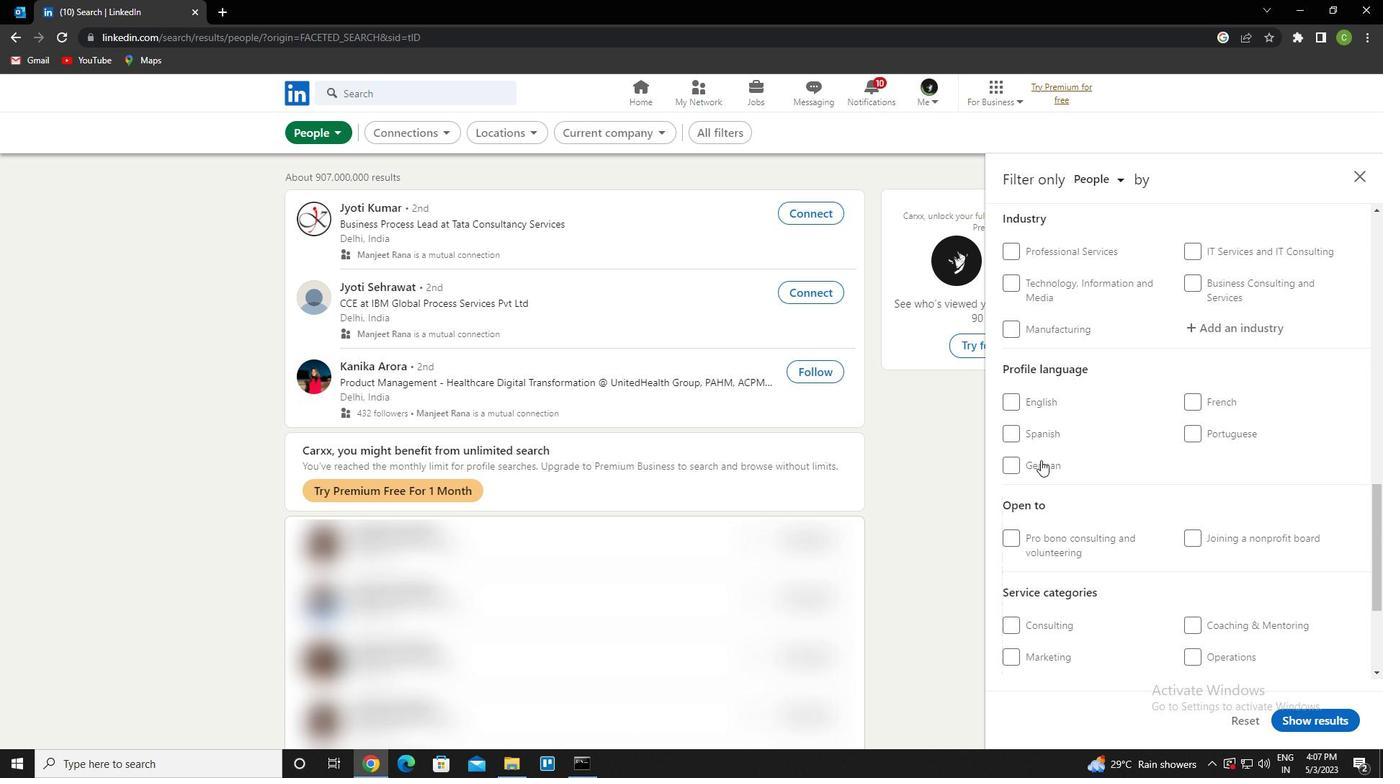 
Action: Mouse pressed left at (1012, 469)
Screenshot: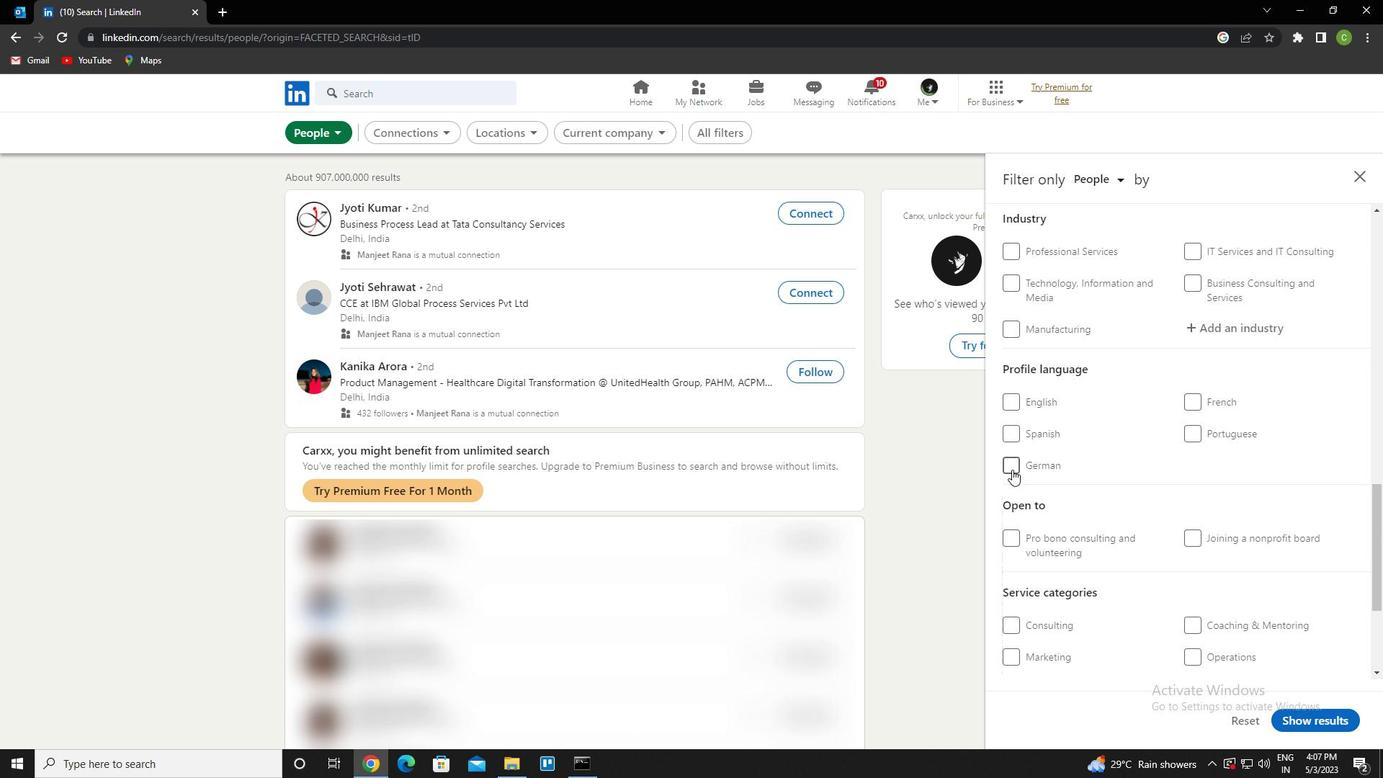 
Action: Mouse moved to (1173, 458)
Screenshot: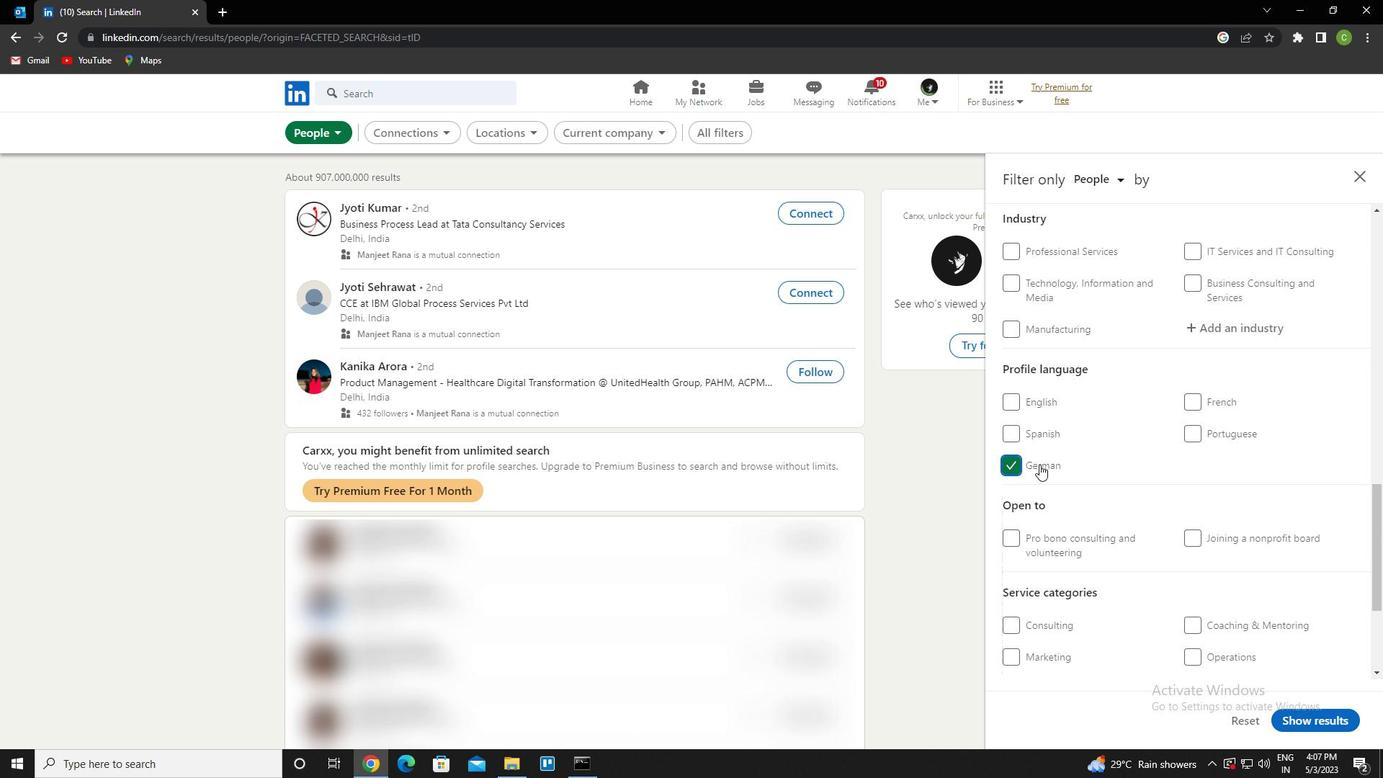 
Action: Mouse scrolled (1173, 458) with delta (0, 0)
Screenshot: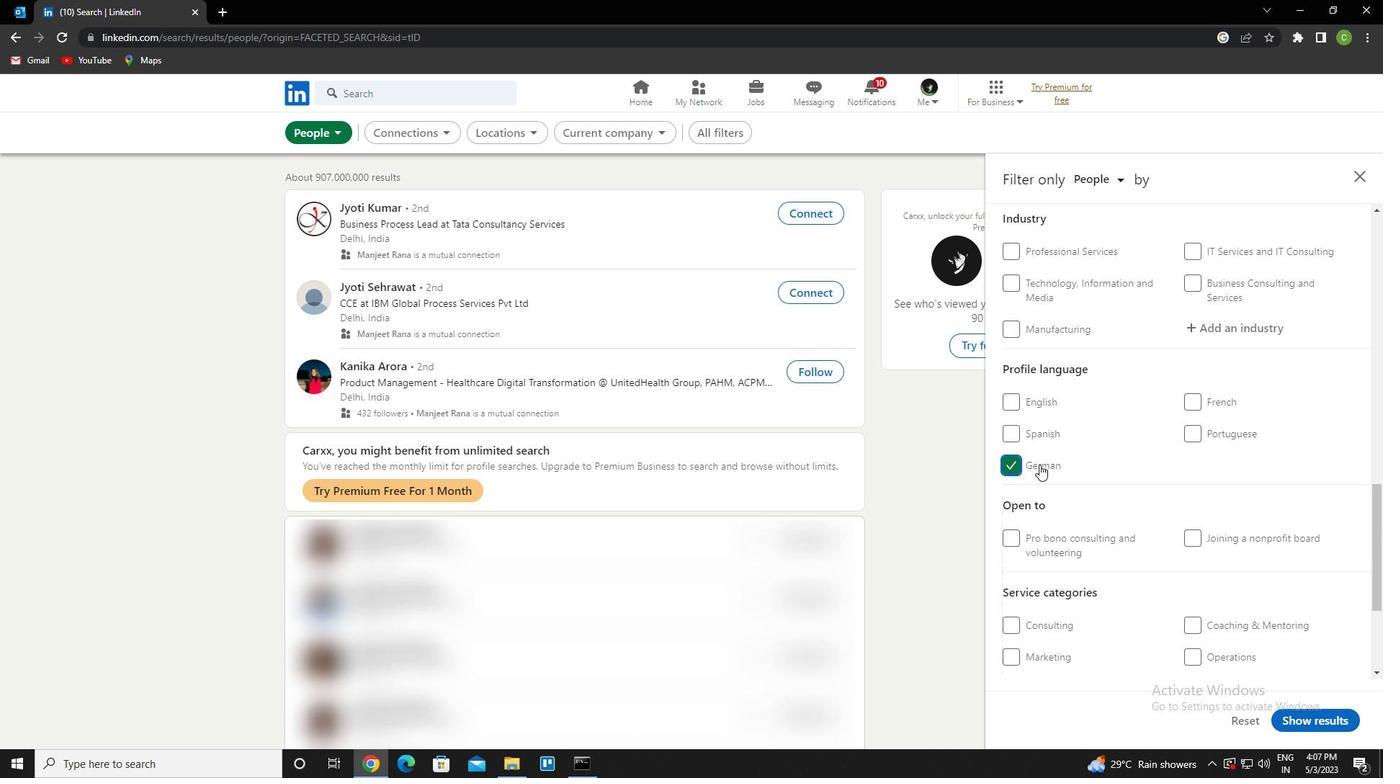 
Action: Mouse scrolled (1173, 458) with delta (0, 0)
Screenshot: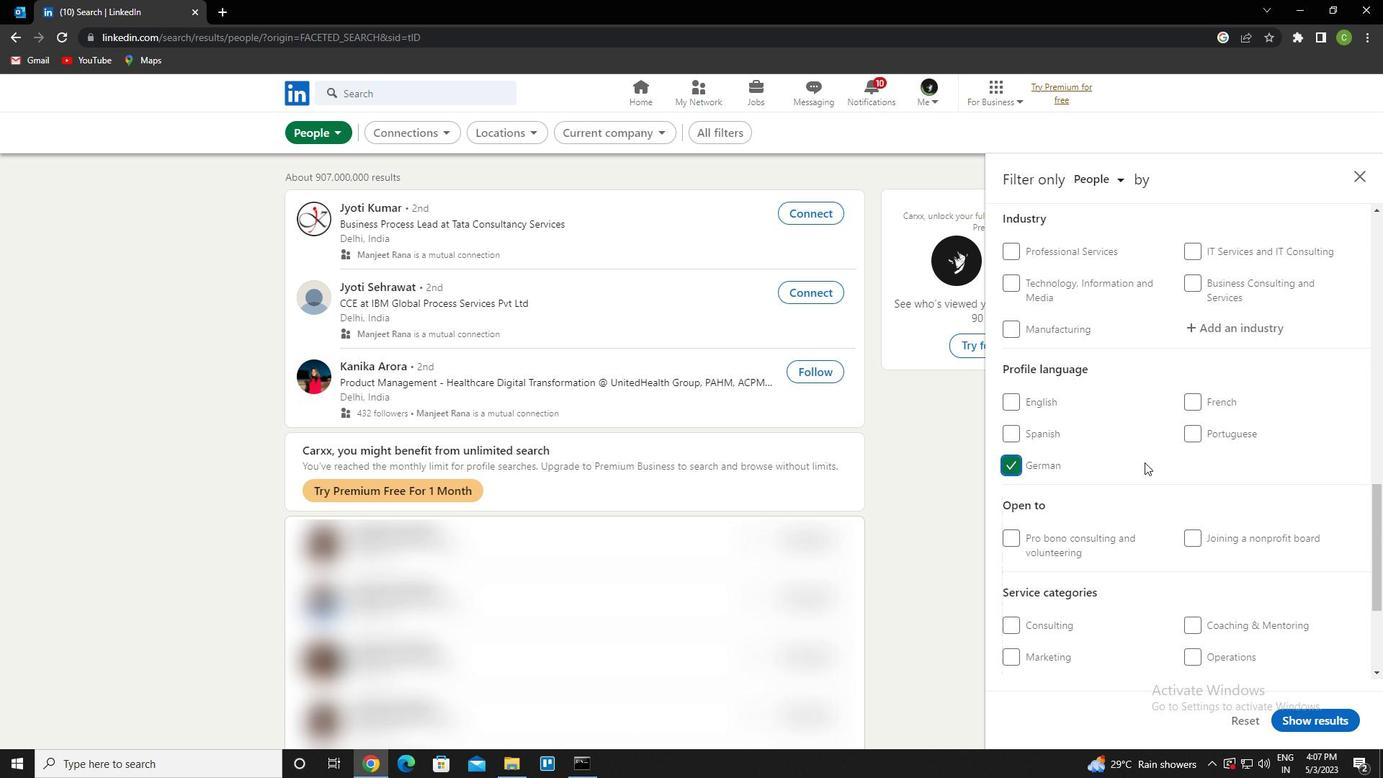 
Action: Mouse scrolled (1173, 458) with delta (0, 0)
Screenshot: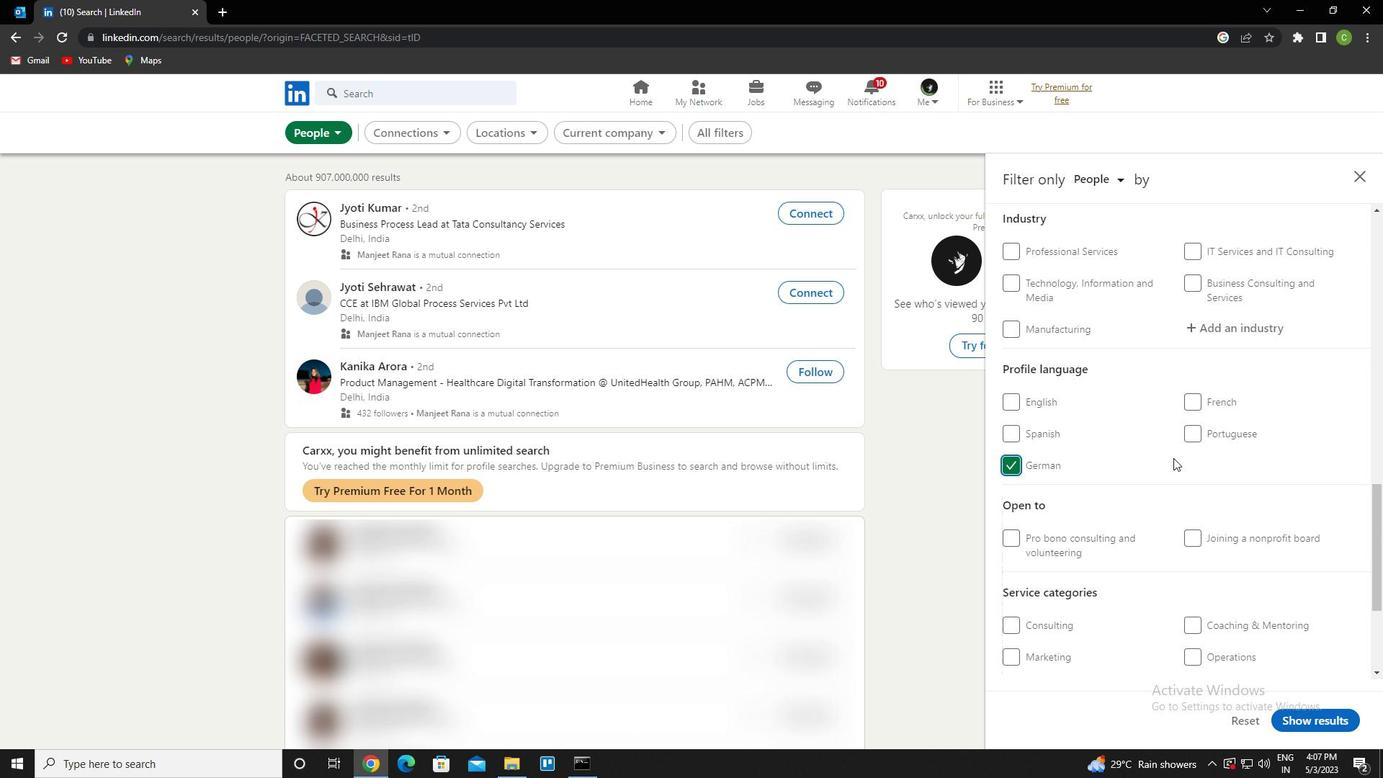 
Action: Mouse scrolled (1173, 458) with delta (0, 0)
Screenshot: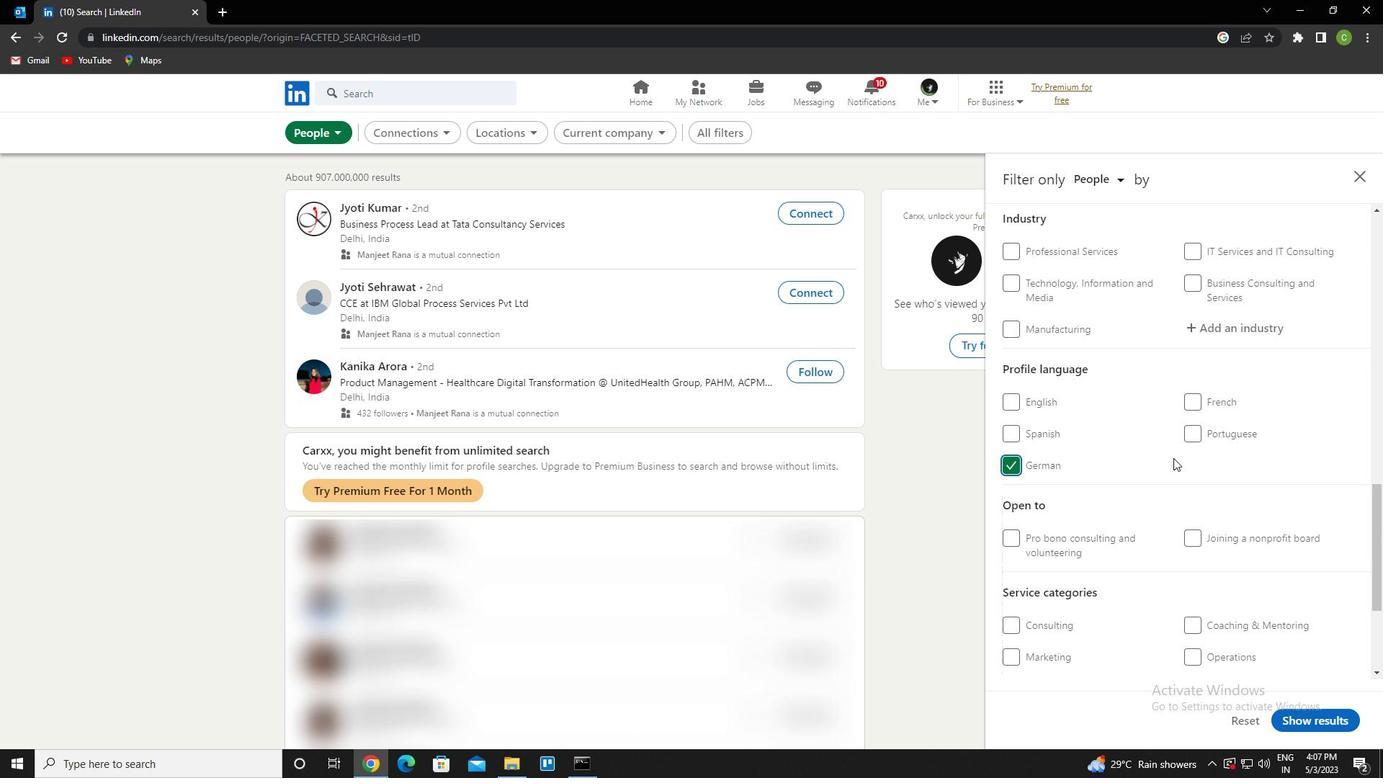 
Action: Mouse scrolled (1173, 458) with delta (0, 0)
Screenshot: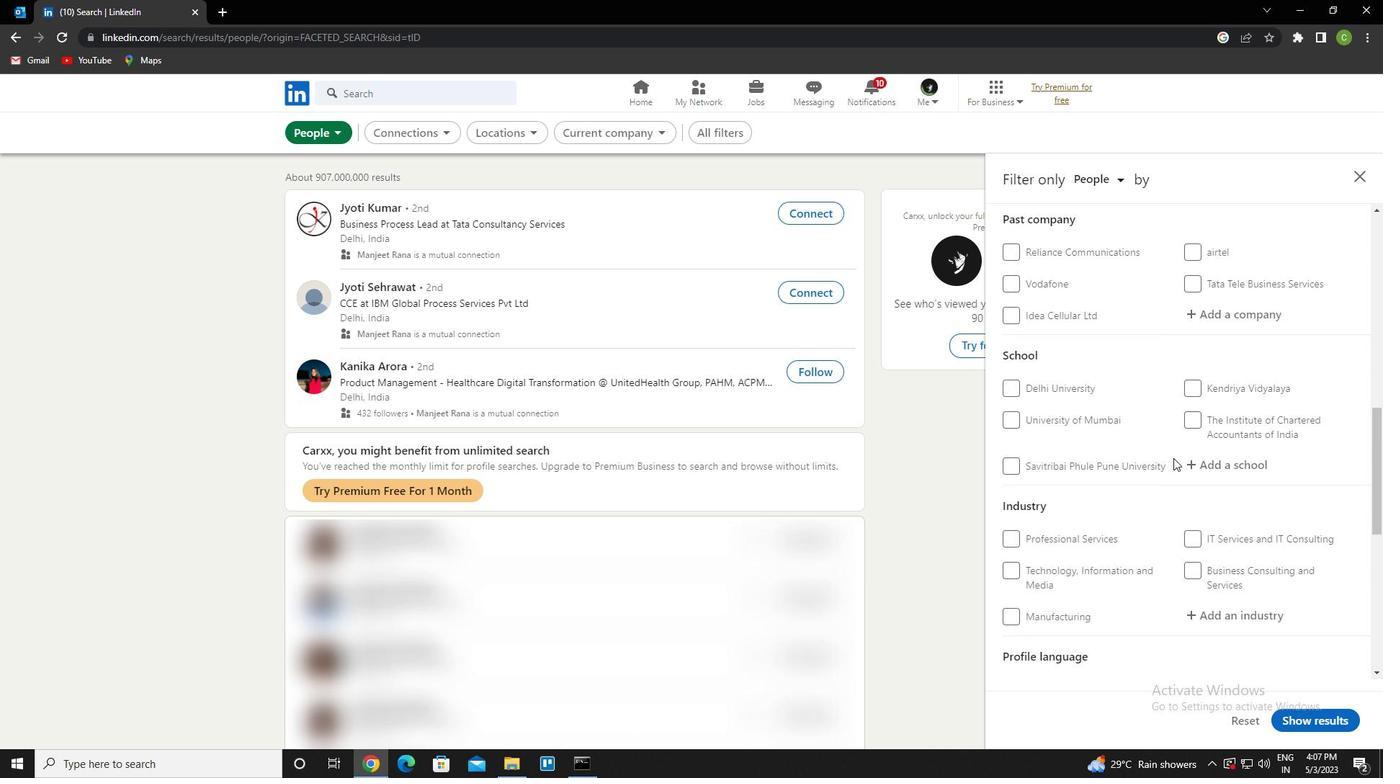 
Action: Mouse scrolled (1173, 458) with delta (0, 0)
Screenshot: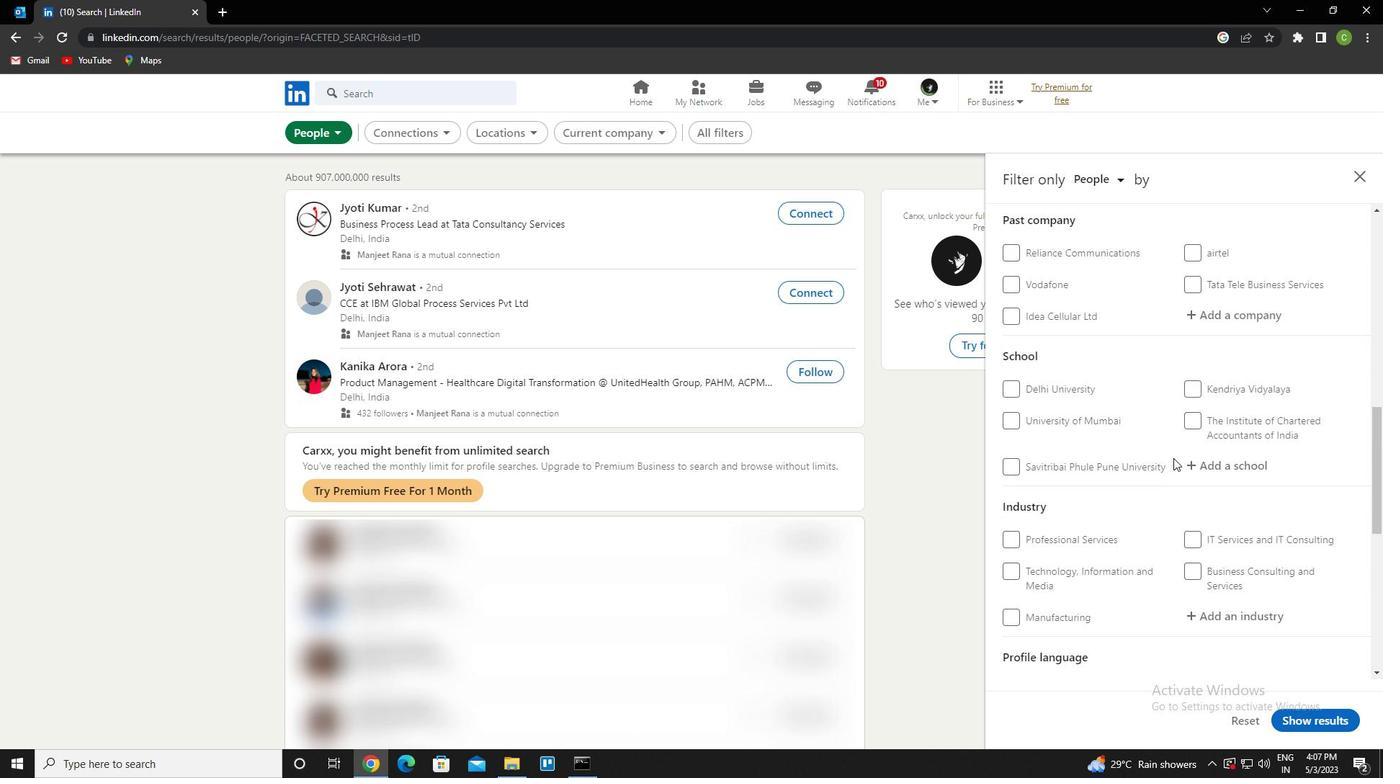 
Action: Mouse moved to (1160, 339)
Screenshot: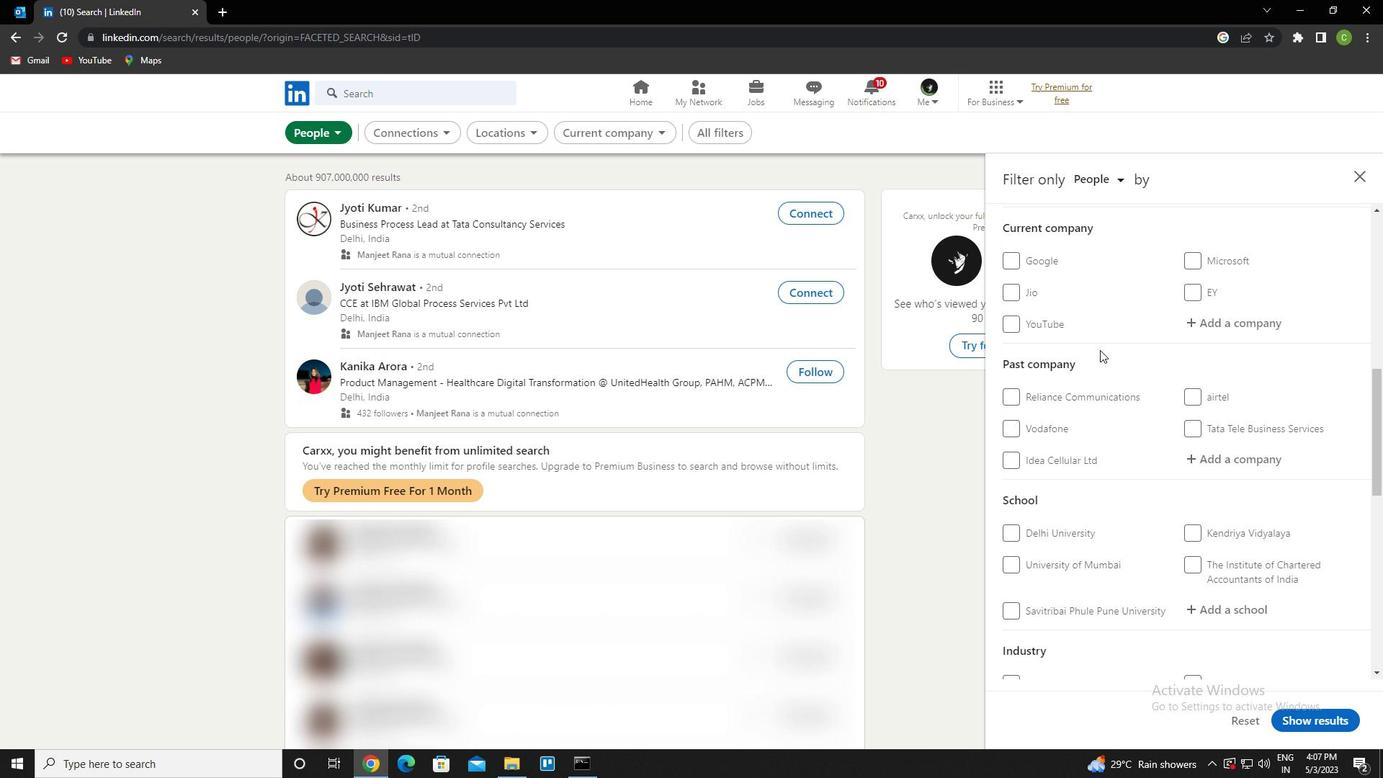 
Action: Mouse scrolled (1160, 340) with delta (0, 0)
Screenshot: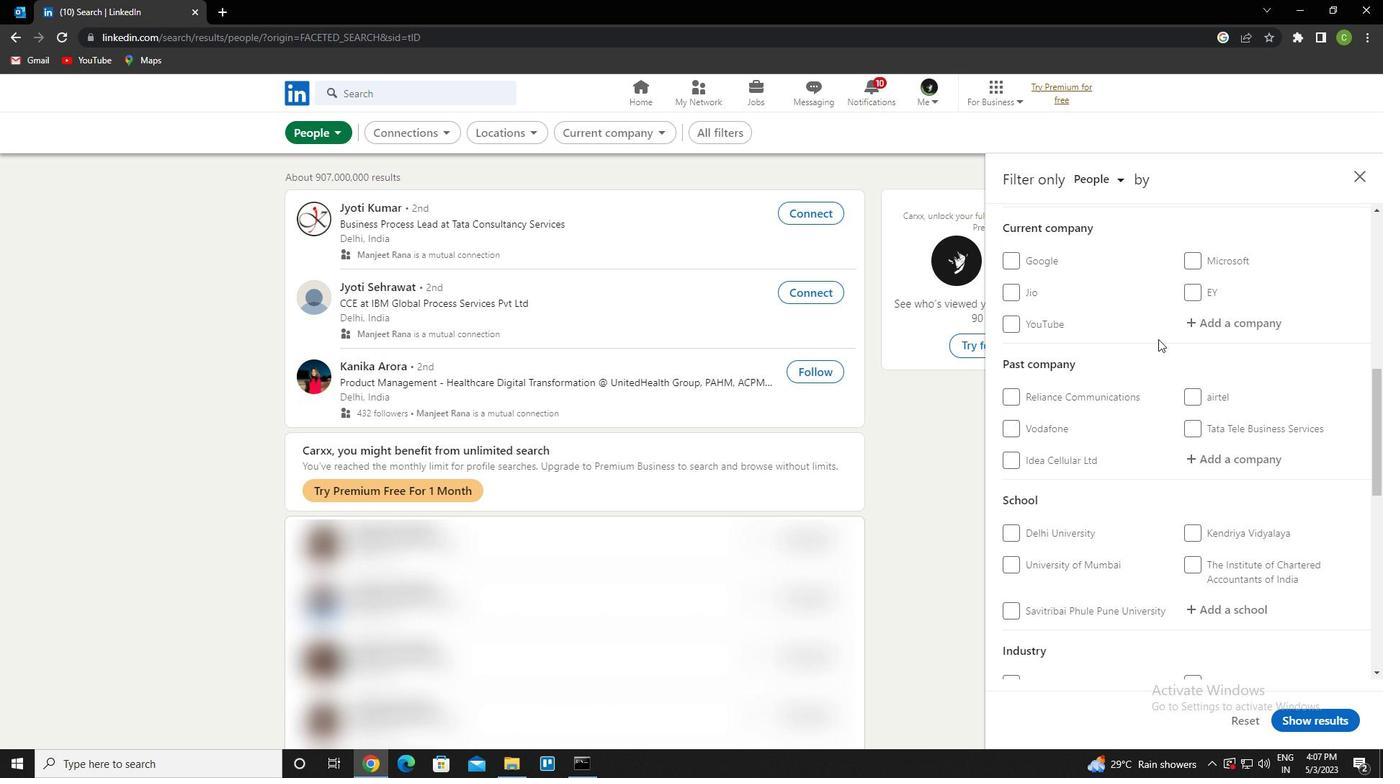 
Action: Mouse moved to (1207, 392)
Screenshot: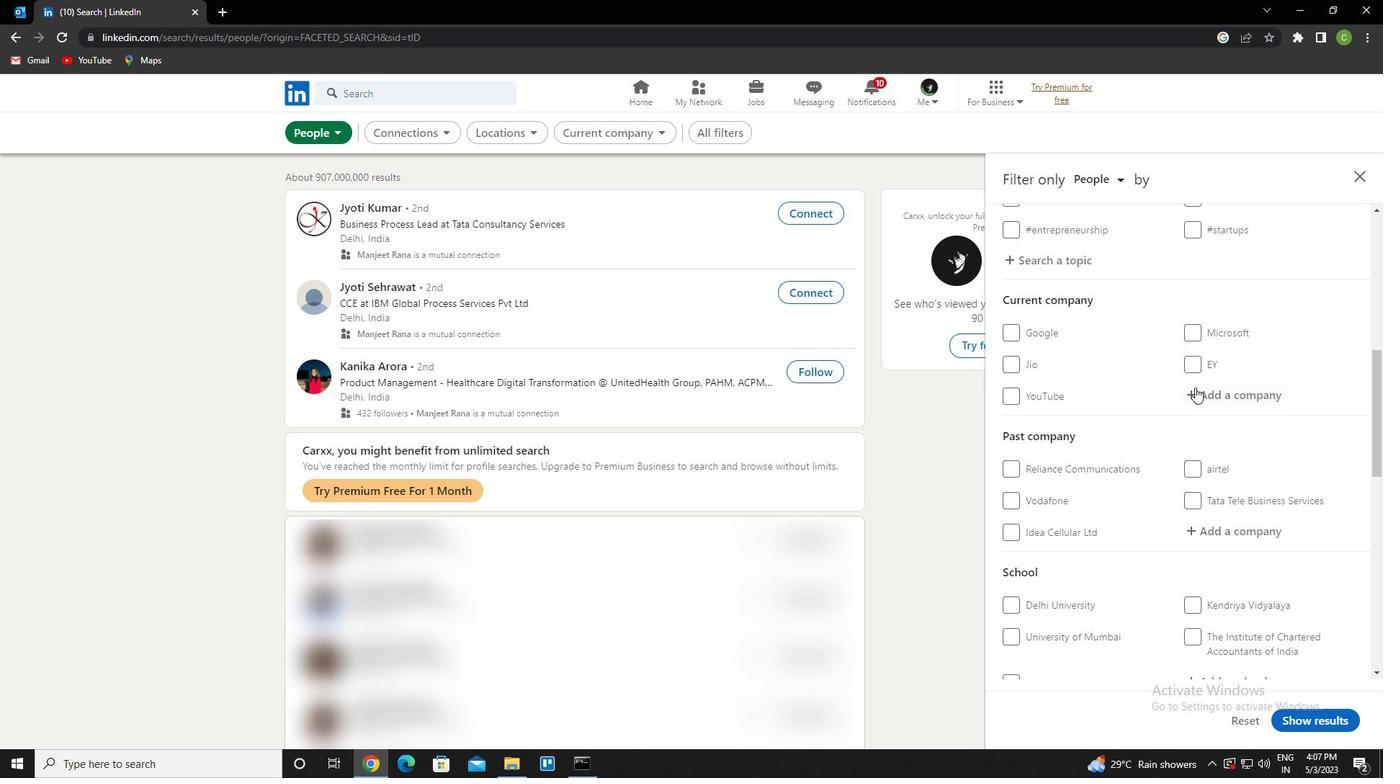 
Action: Mouse pressed left at (1207, 392)
Screenshot: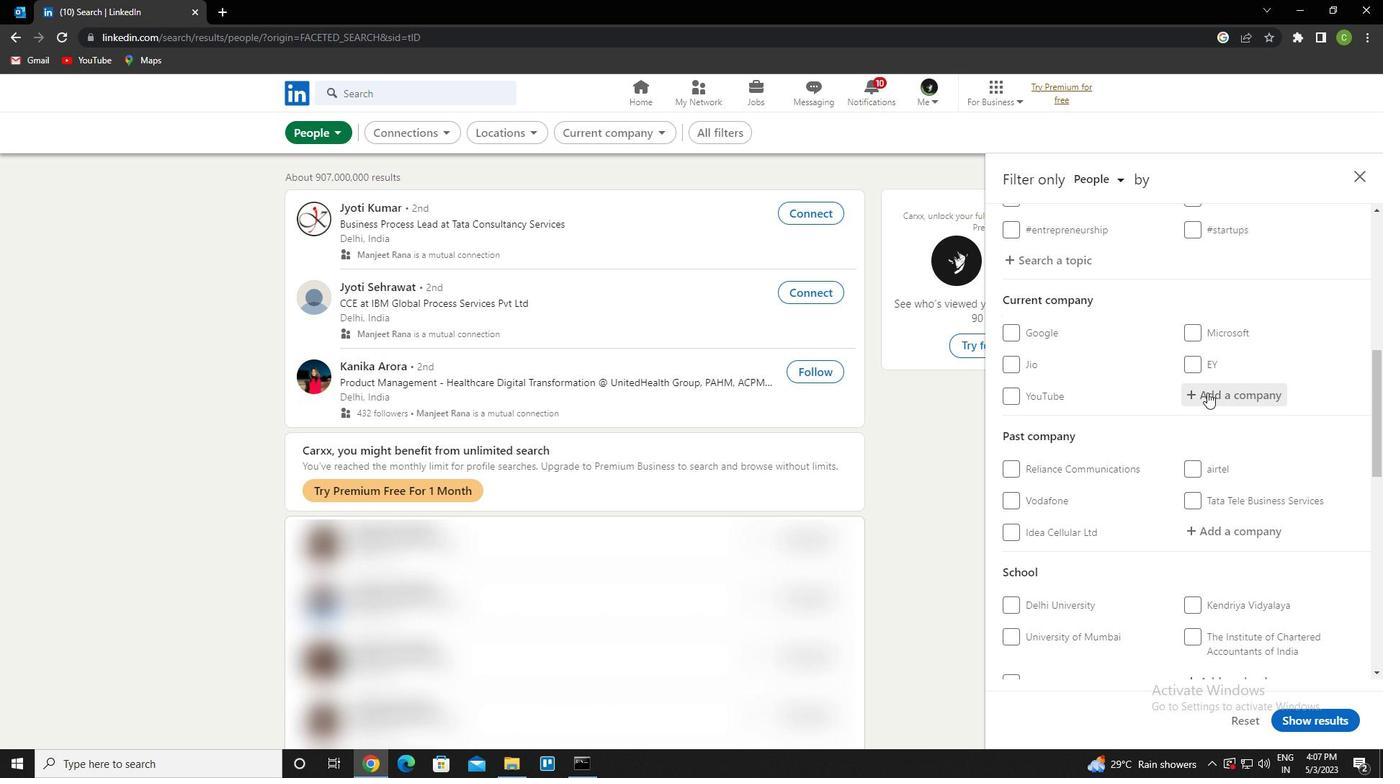 
Action: Key pressed <Key.caps_lock>p<Key.caps_lock>racto<Key.down><Key.enter>
Screenshot: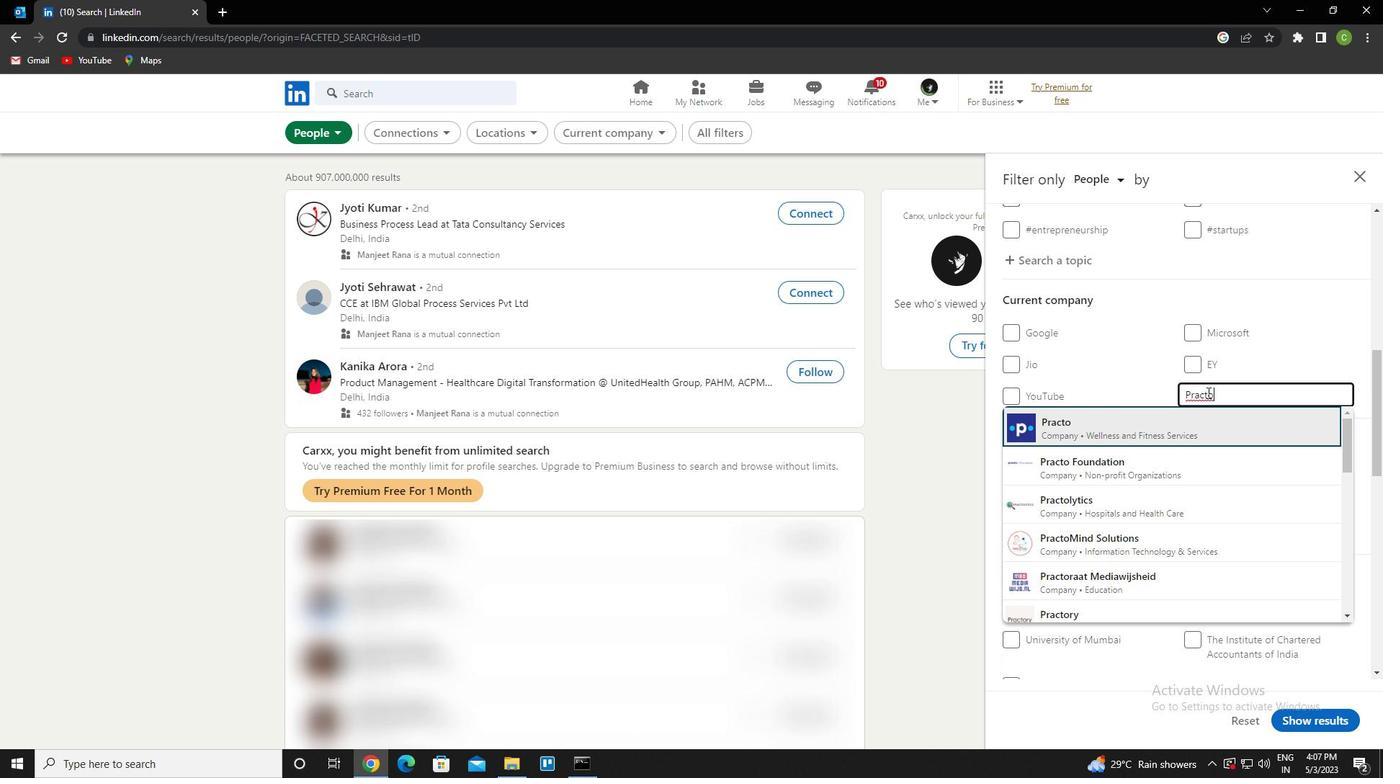
Action: Mouse scrolled (1207, 391) with delta (0, 0)
Screenshot: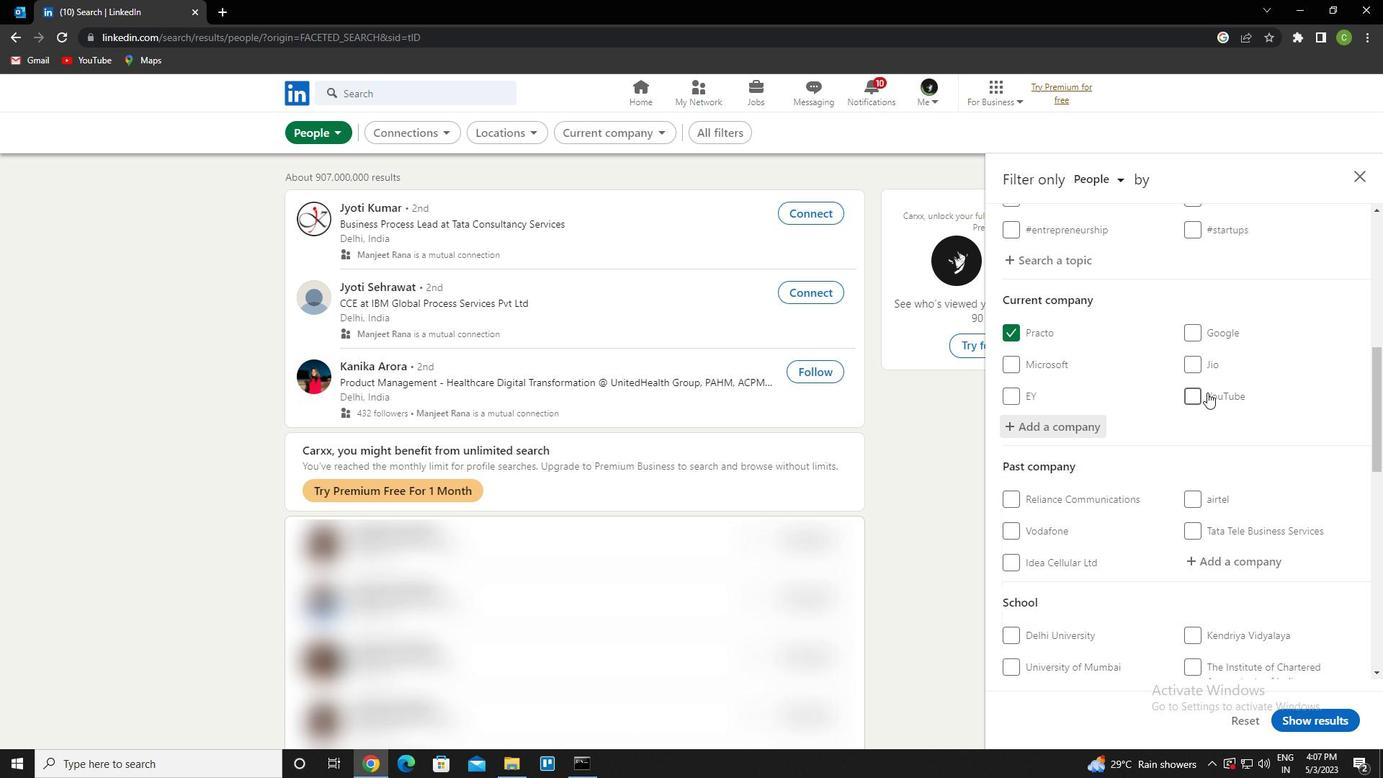 
Action: Mouse scrolled (1207, 391) with delta (0, 0)
Screenshot: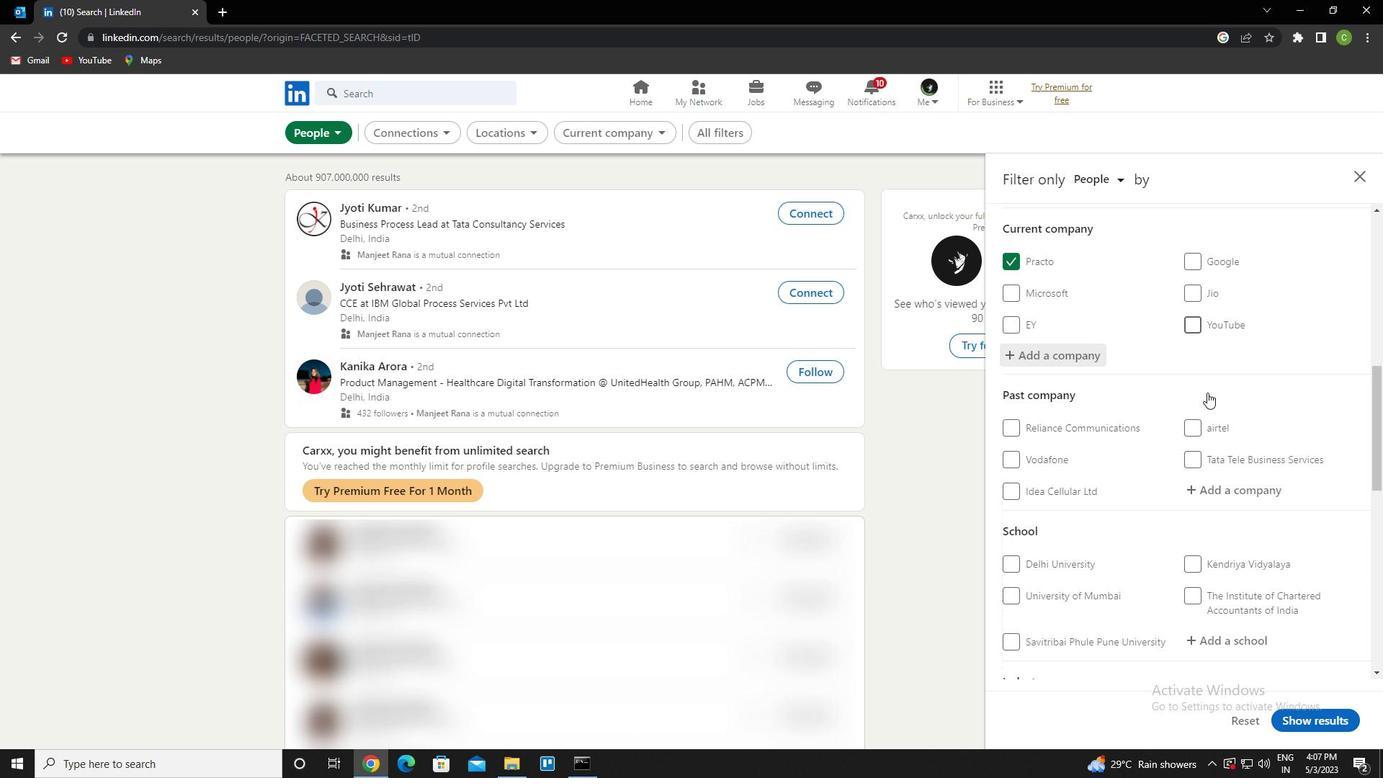 
Action: Mouse scrolled (1207, 391) with delta (0, 0)
Screenshot: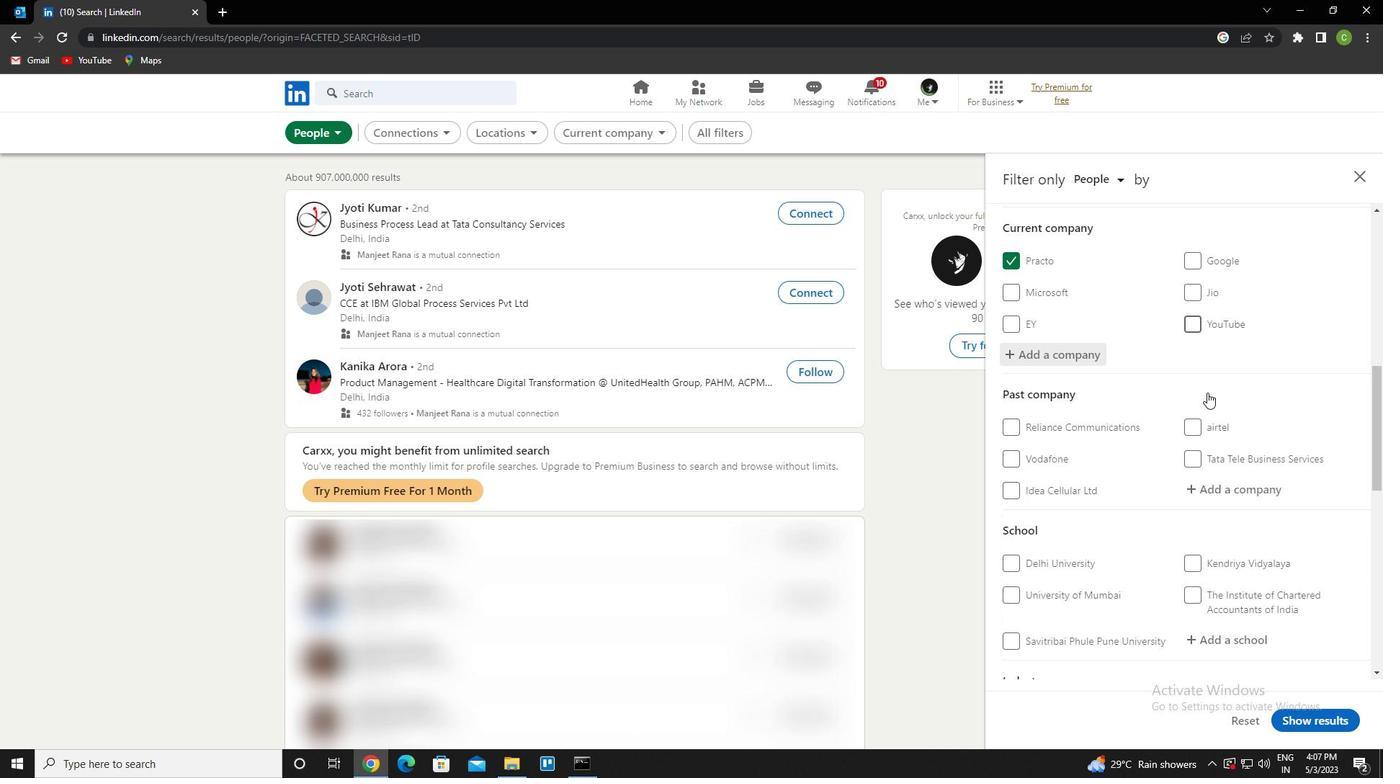 
Action: Mouse scrolled (1207, 391) with delta (0, 0)
Screenshot: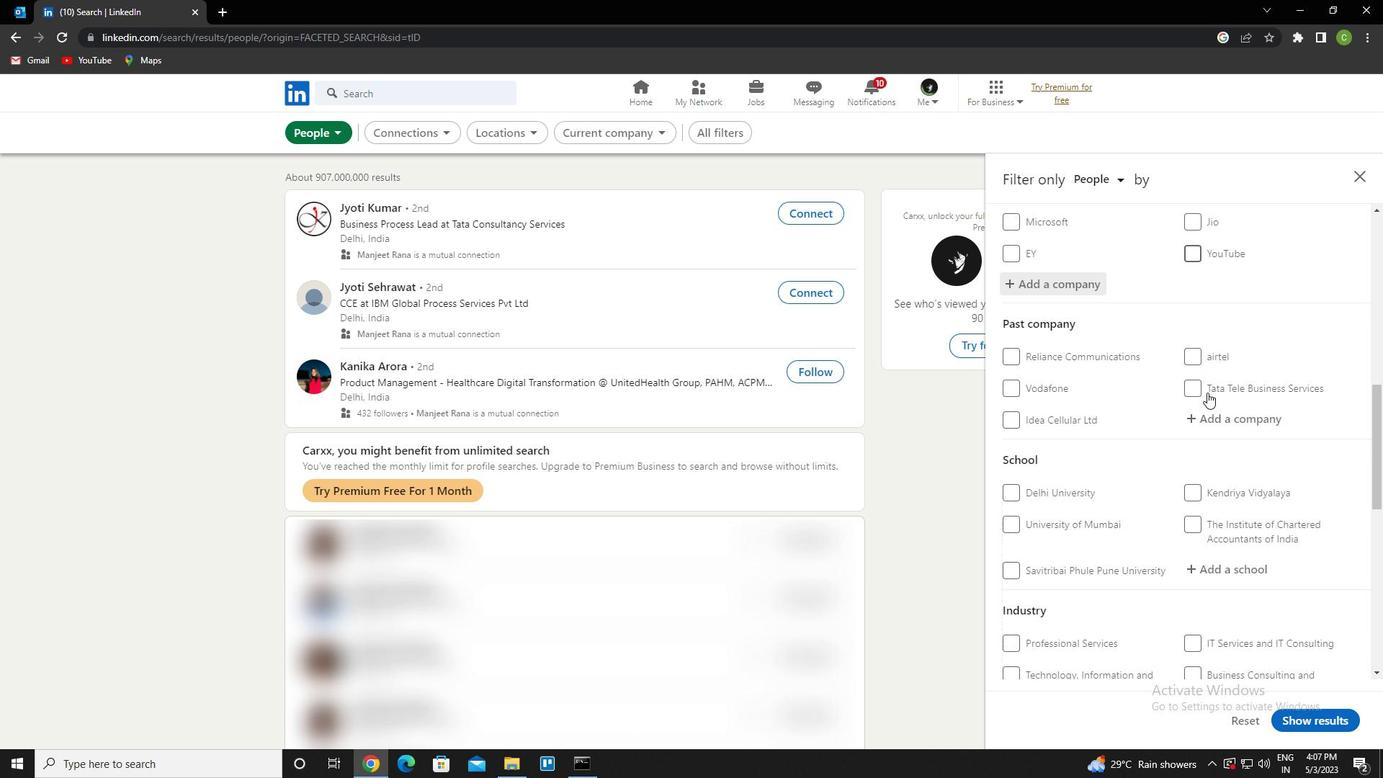
Action: Mouse moved to (1225, 419)
Screenshot: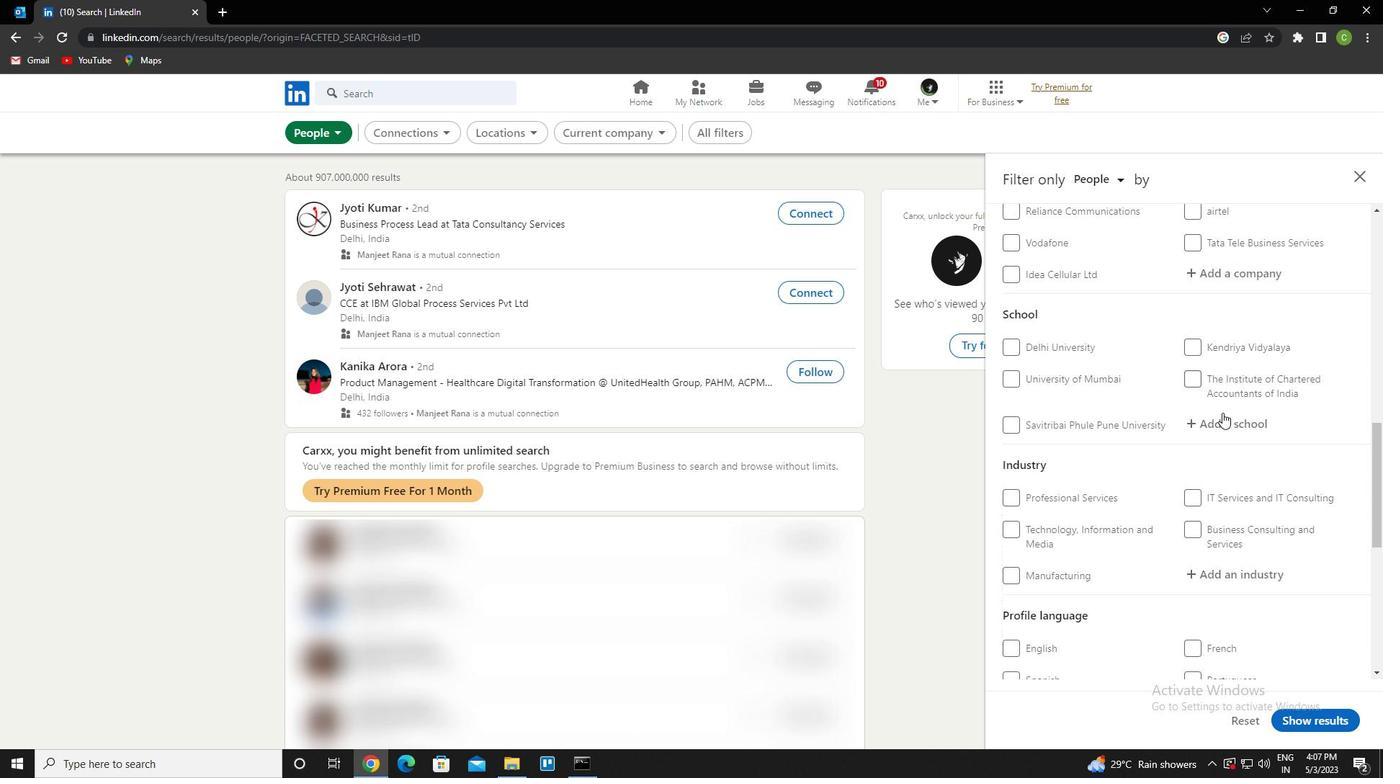 
Action: Mouse pressed left at (1225, 419)
Screenshot: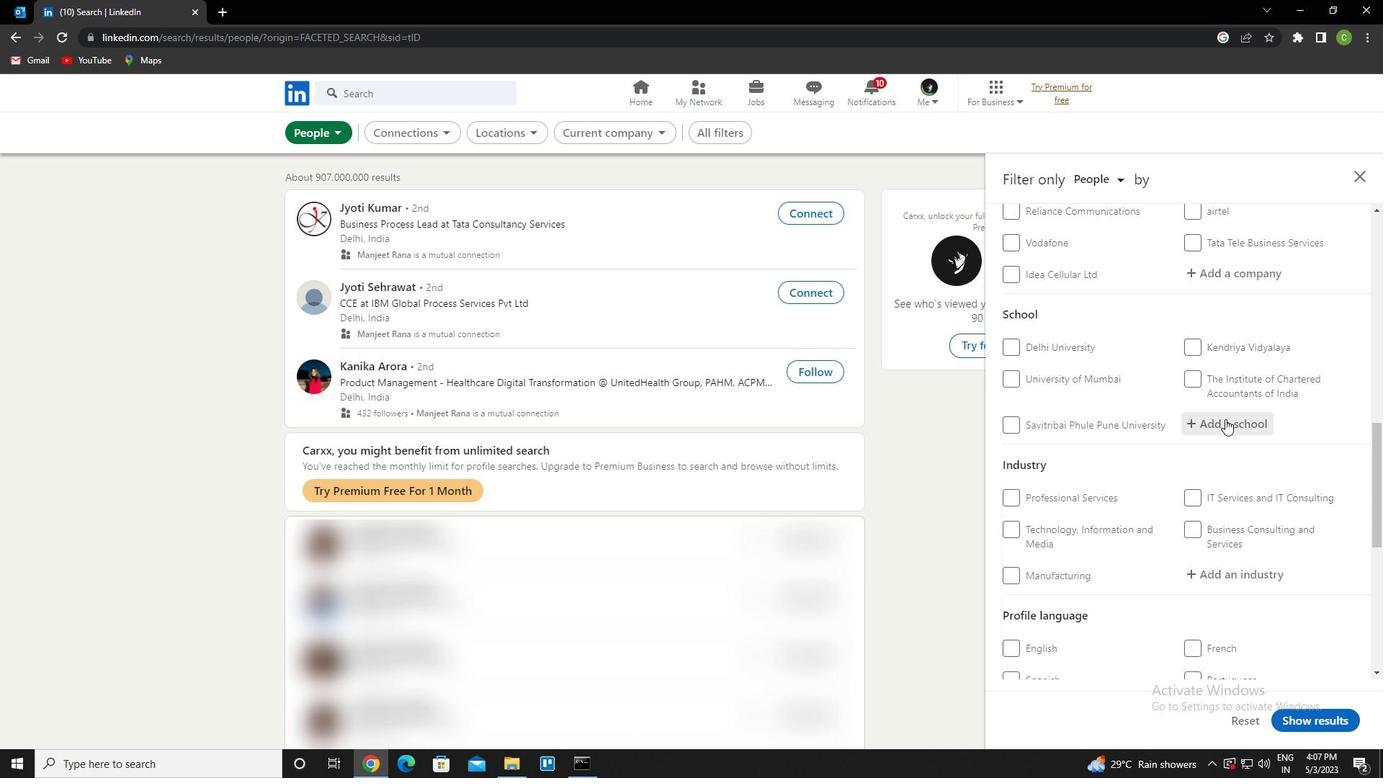 
Action: Key pressed <Key.caps_lock>h<Key.caps_lock>ansraj<Key.down><Key.enter>
Screenshot: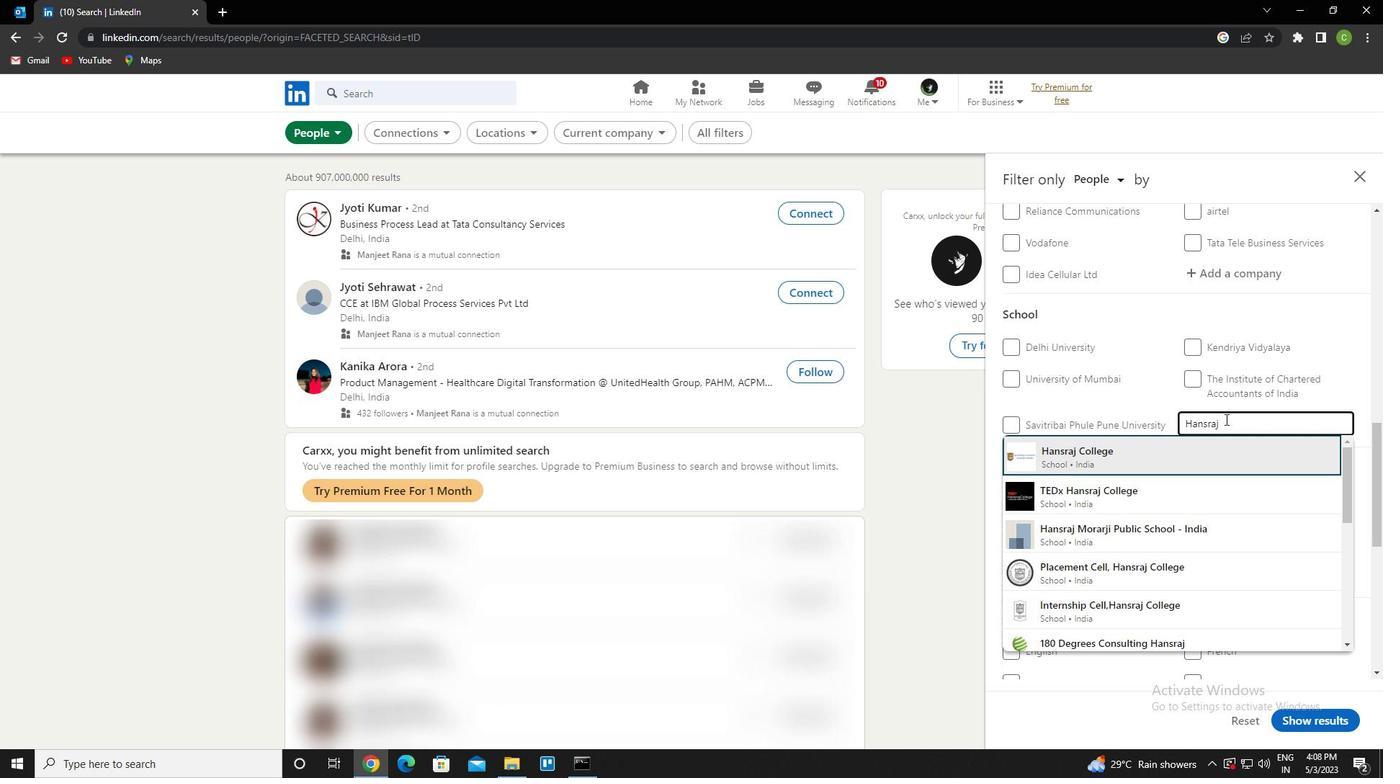 
Action: Mouse scrolled (1225, 418) with delta (0, 0)
Screenshot: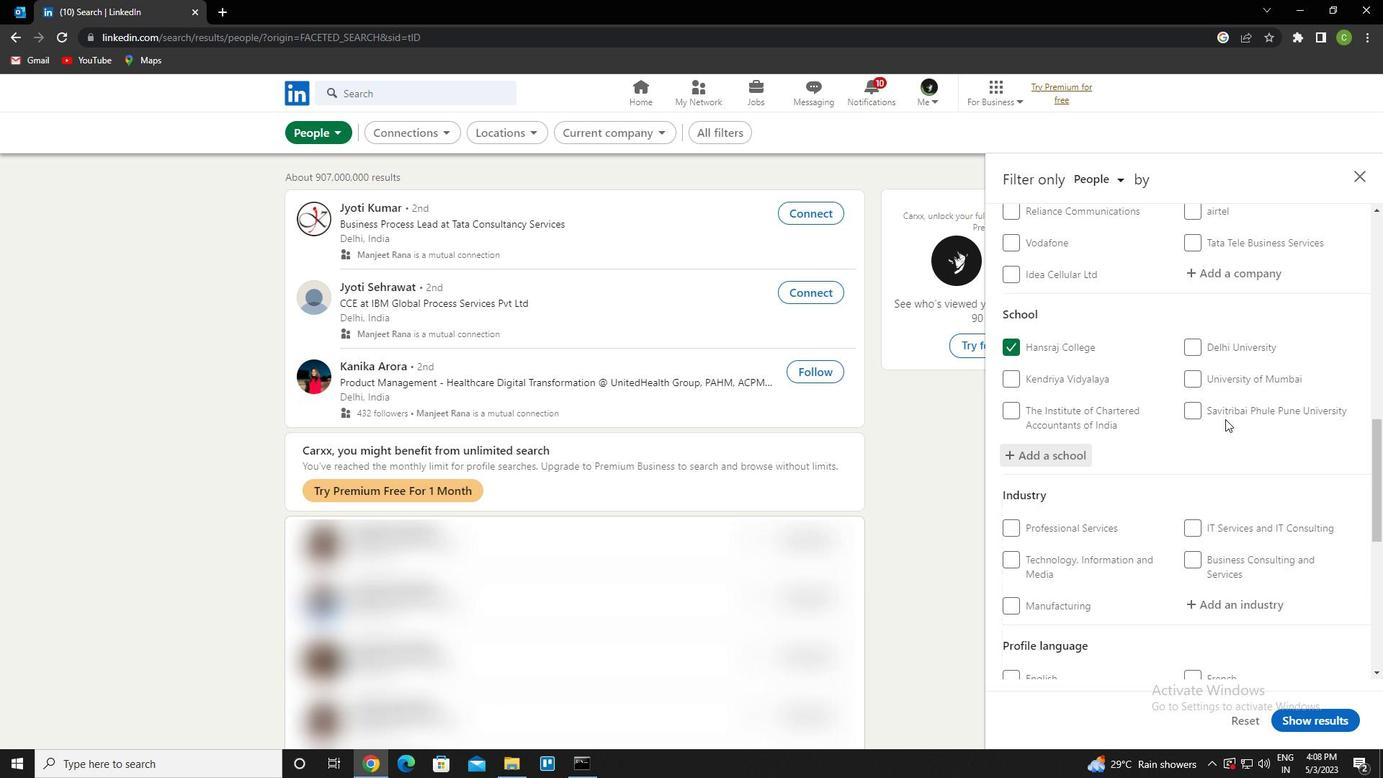 
Action: Mouse scrolled (1225, 418) with delta (0, 0)
Screenshot: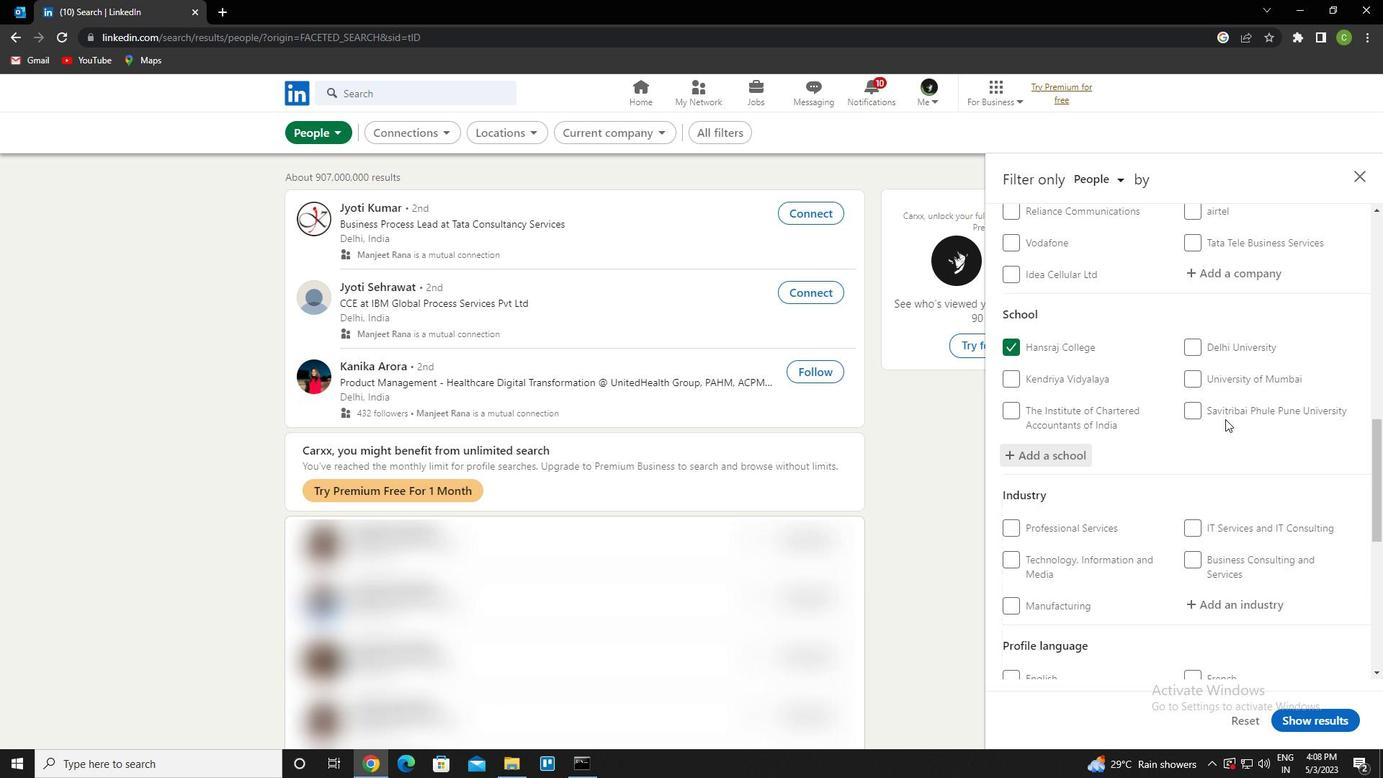 
Action: Mouse scrolled (1225, 418) with delta (0, 0)
Screenshot: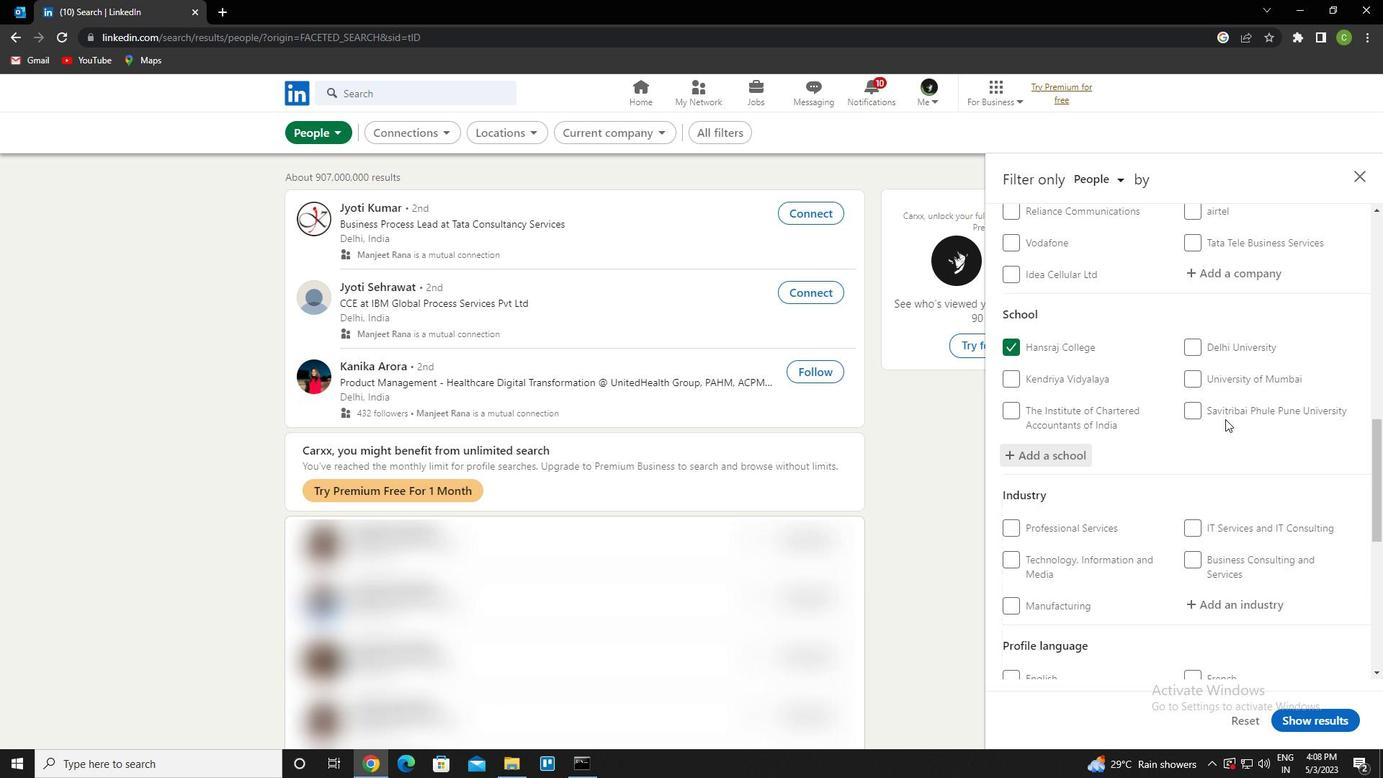 
Action: Mouse moved to (1253, 394)
Screenshot: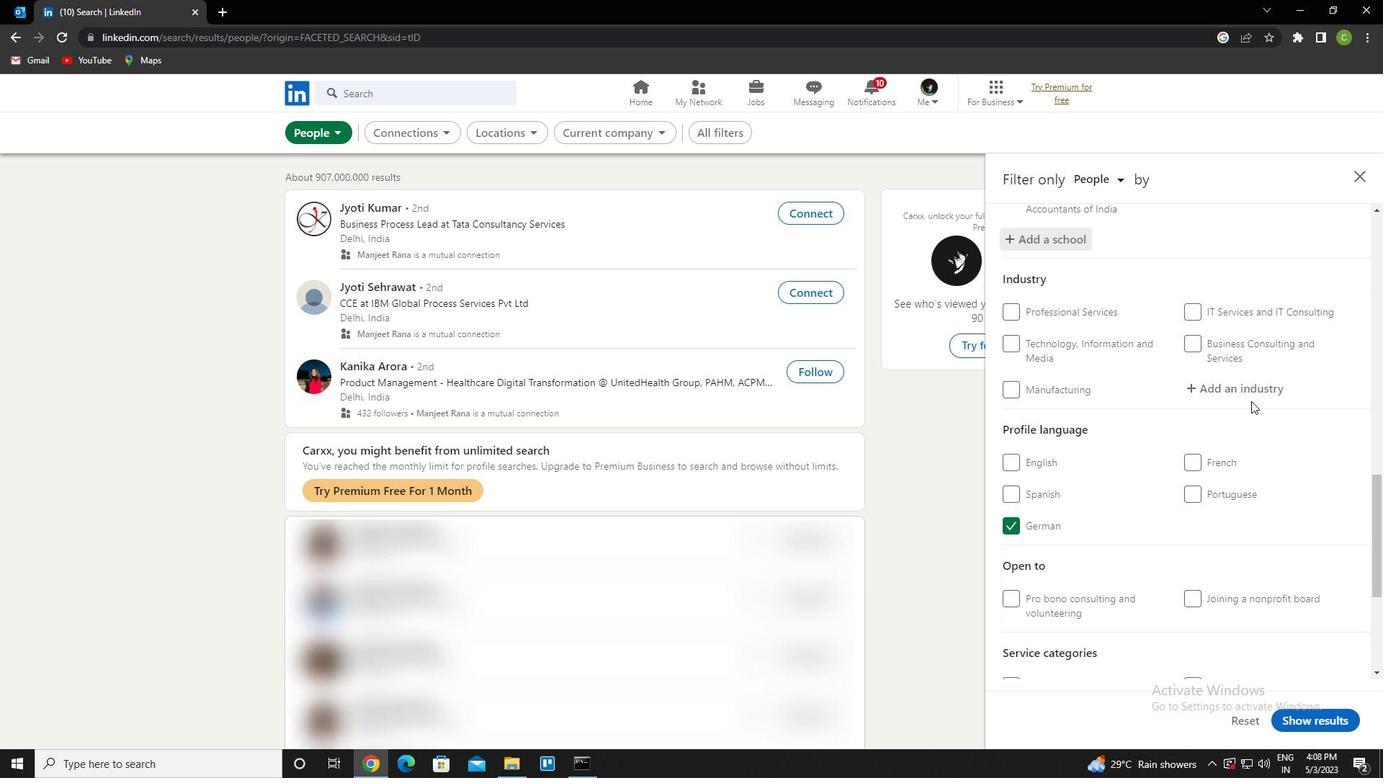 
Action: Mouse pressed left at (1253, 394)
Screenshot: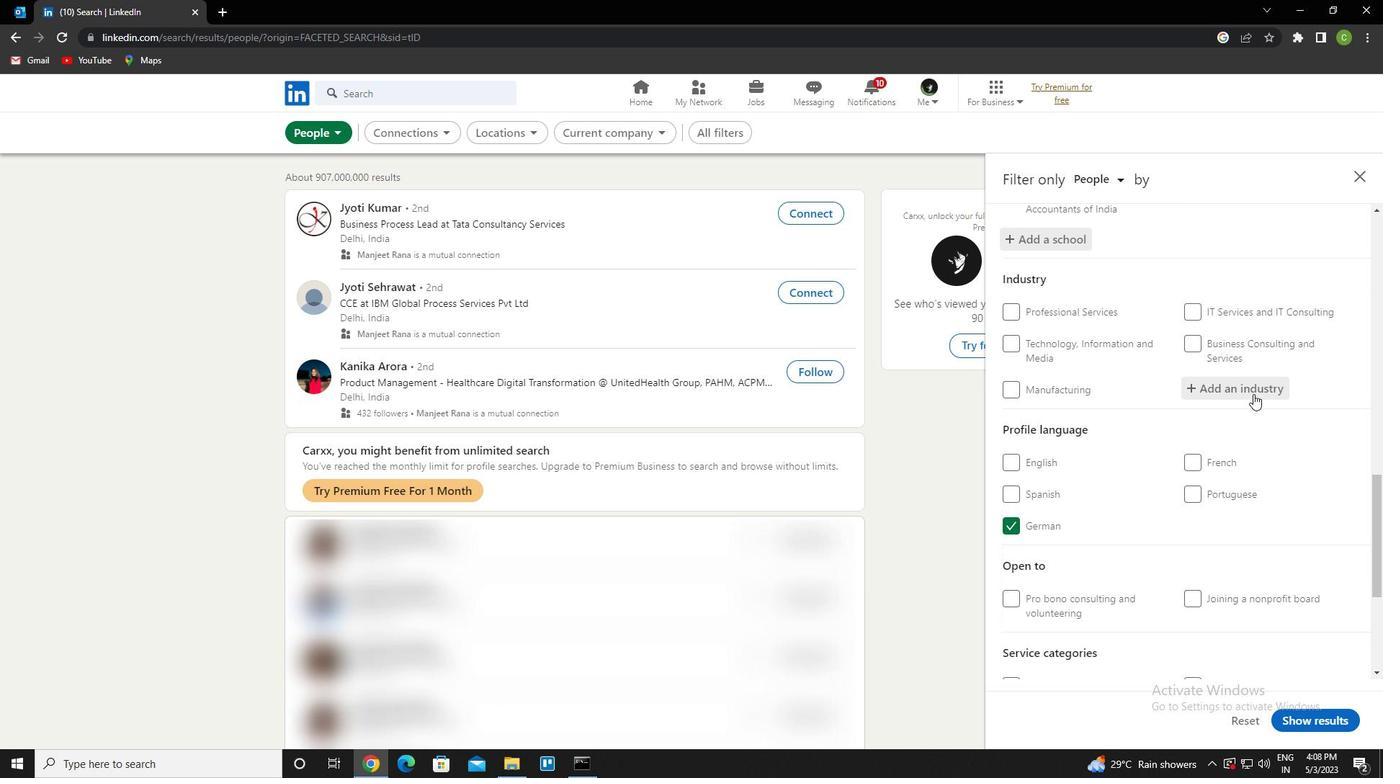 
Action: Key pressed <Key.caps_lock>a<Key.caps_lock>dministrative<Key.space>and<Key.space><Key.down><Key.enter>
Screenshot: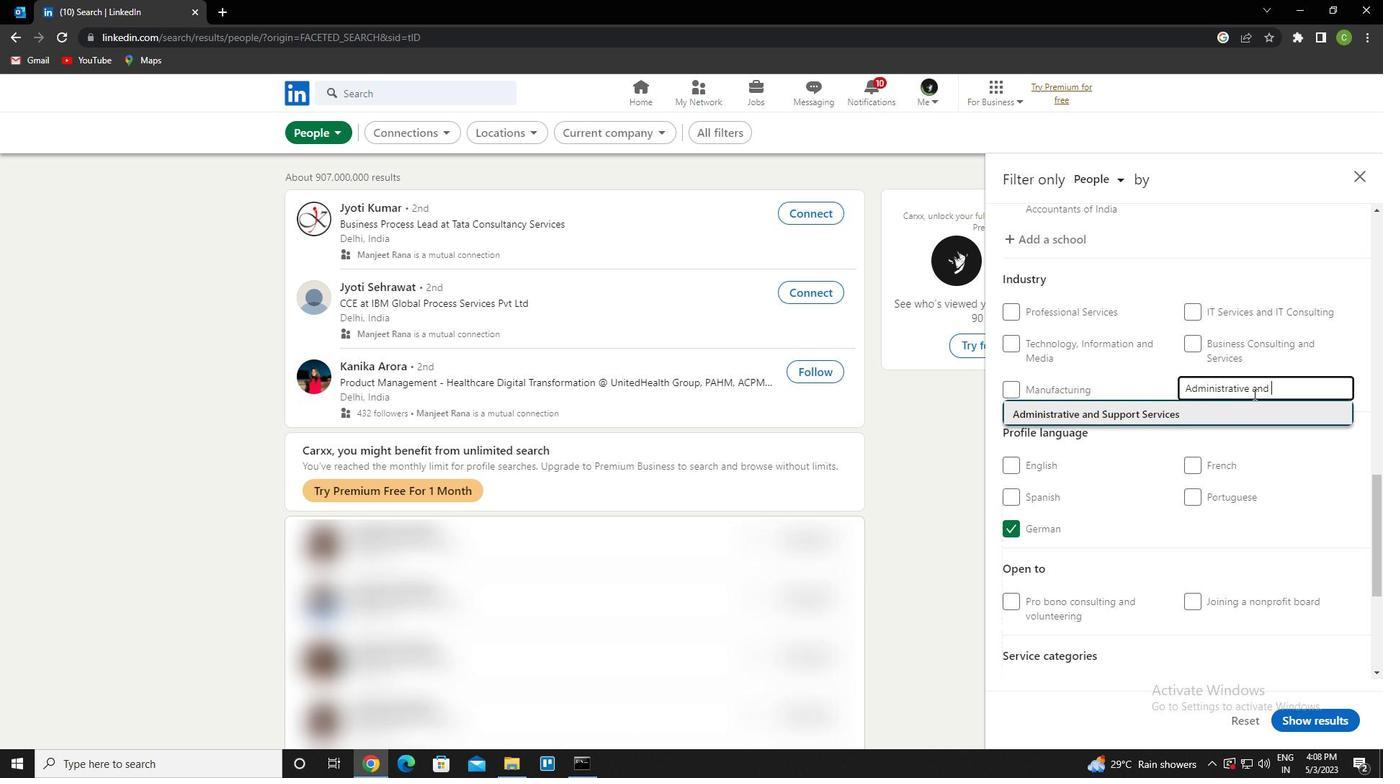 
Action: Mouse scrolled (1253, 393) with delta (0, 0)
Screenshot: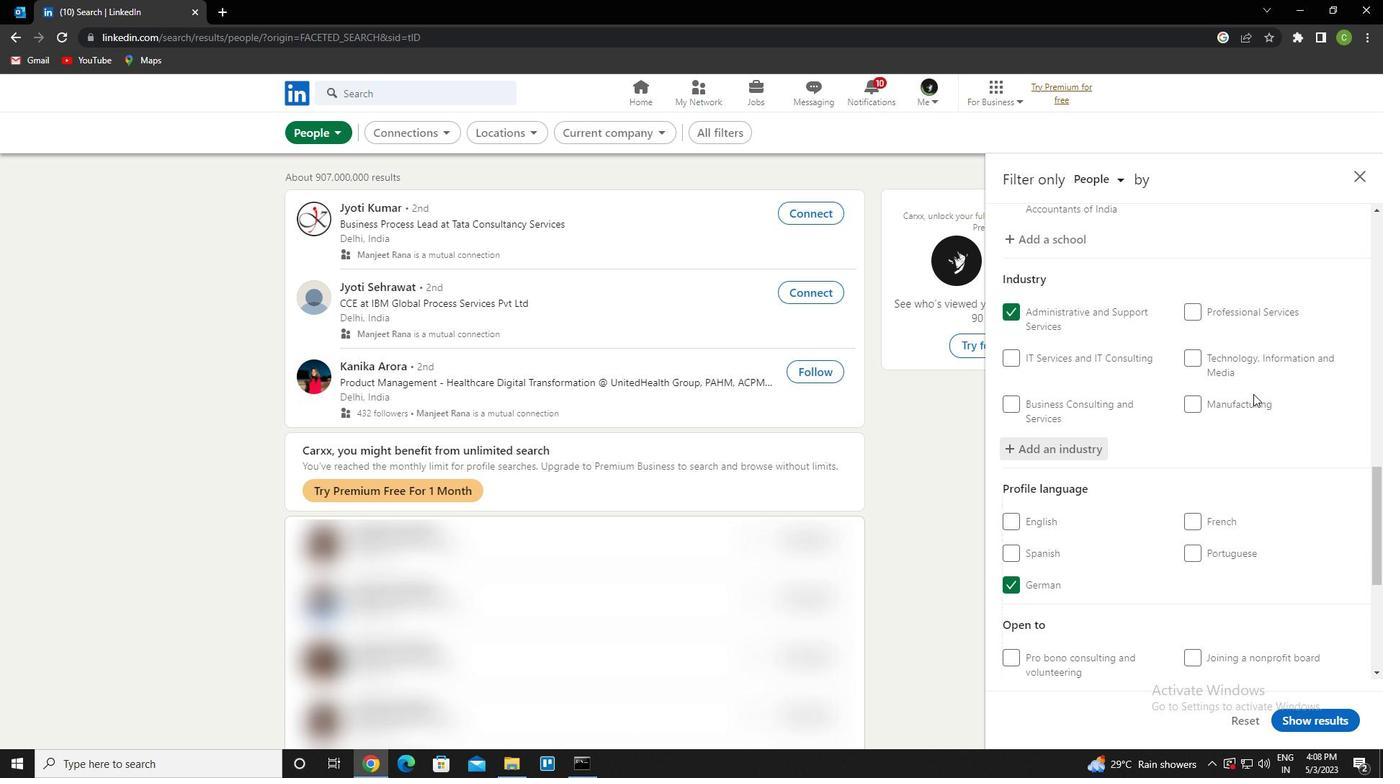 
Action: Mouse scrolled (1253, 393) with delta (0, 0)
Screenshot: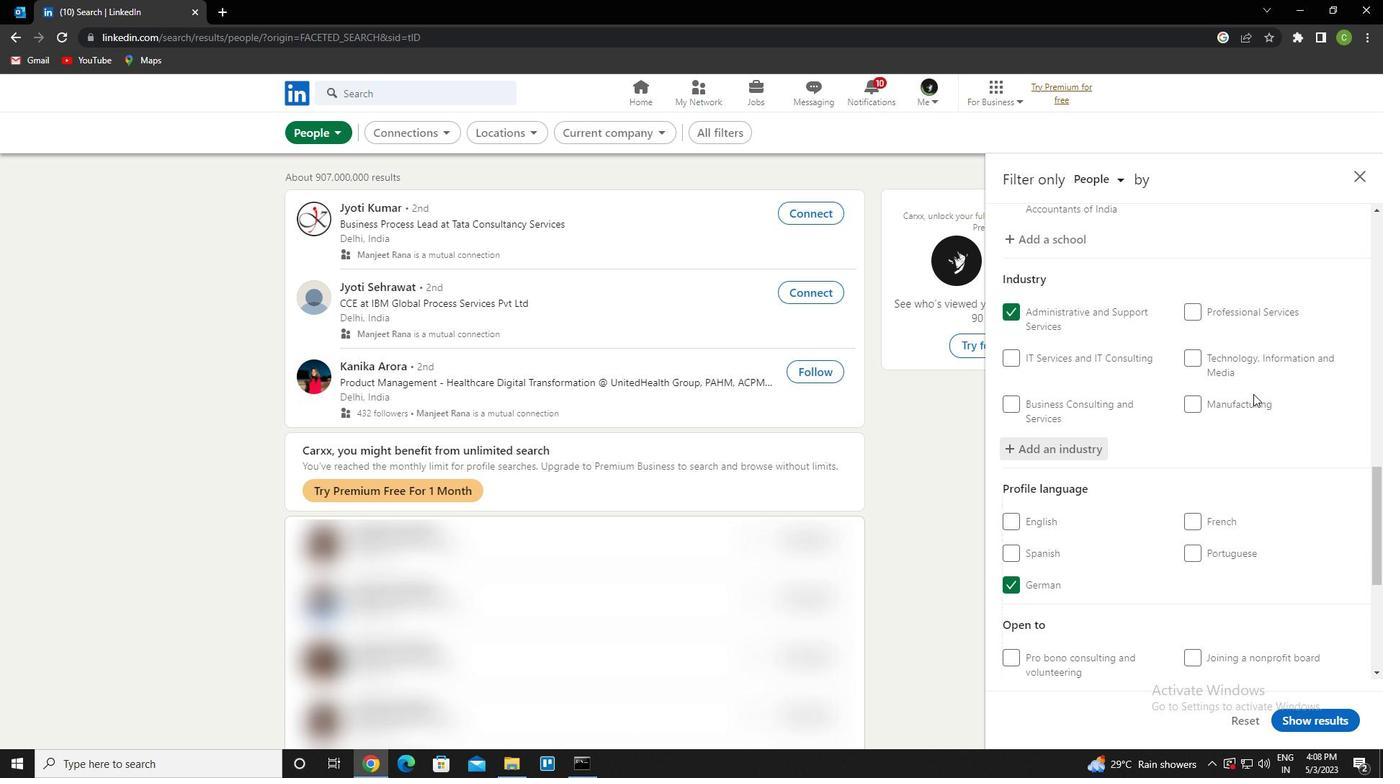 
Action: Mouse scrolled (1253, 393) with delta (0, 0)
Screenshot: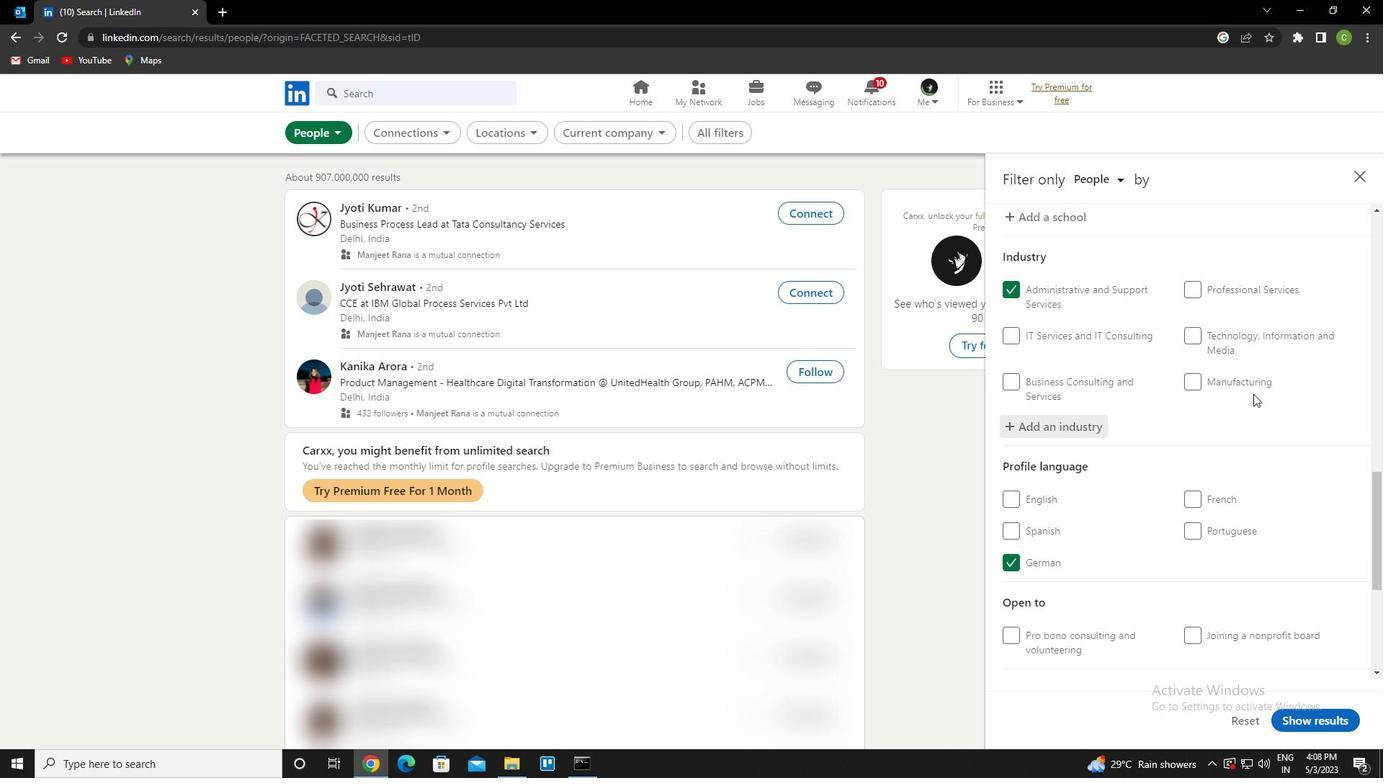 
Action: Mouse scrolled (1253, 393) with delta (0, 0)
Screenshot: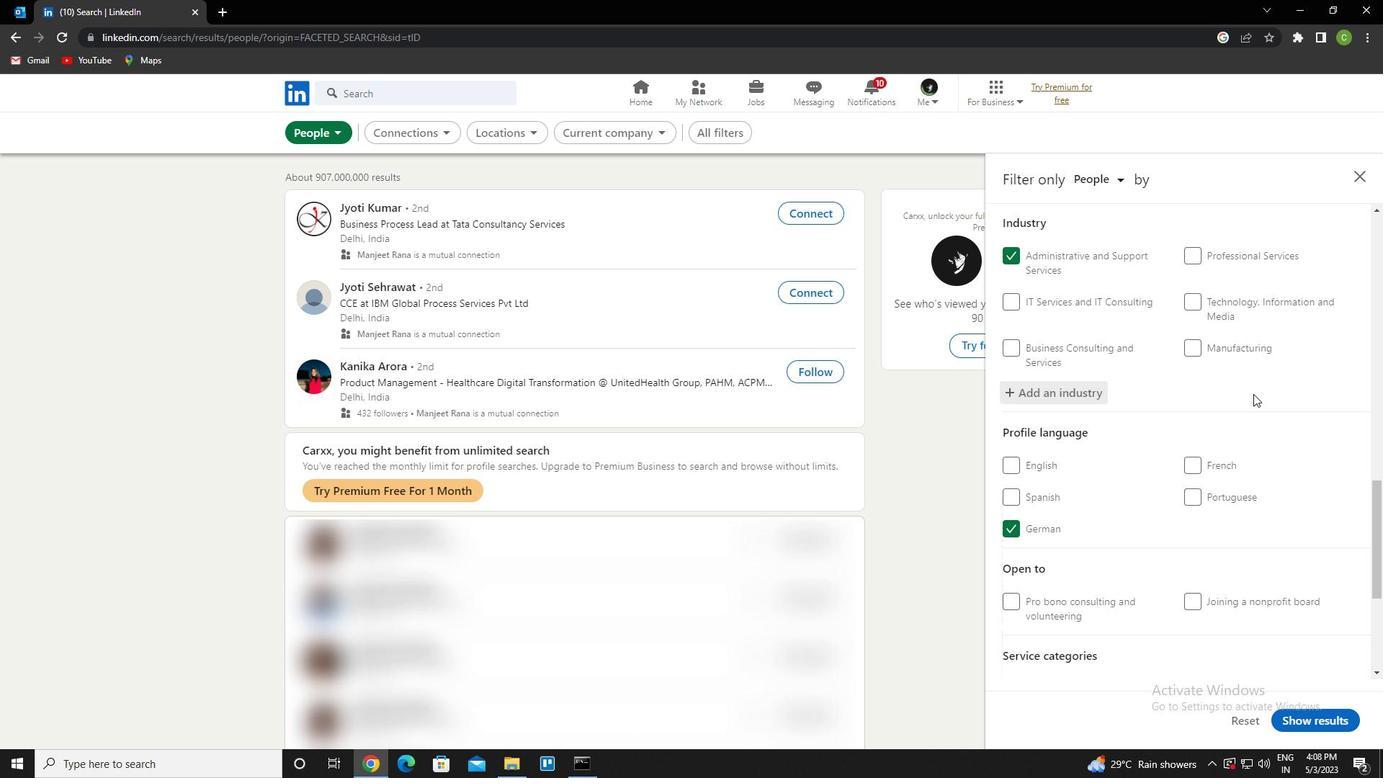
Action: Mouse scrolled (1253, 393) with delta (0, 0)
Screenshot: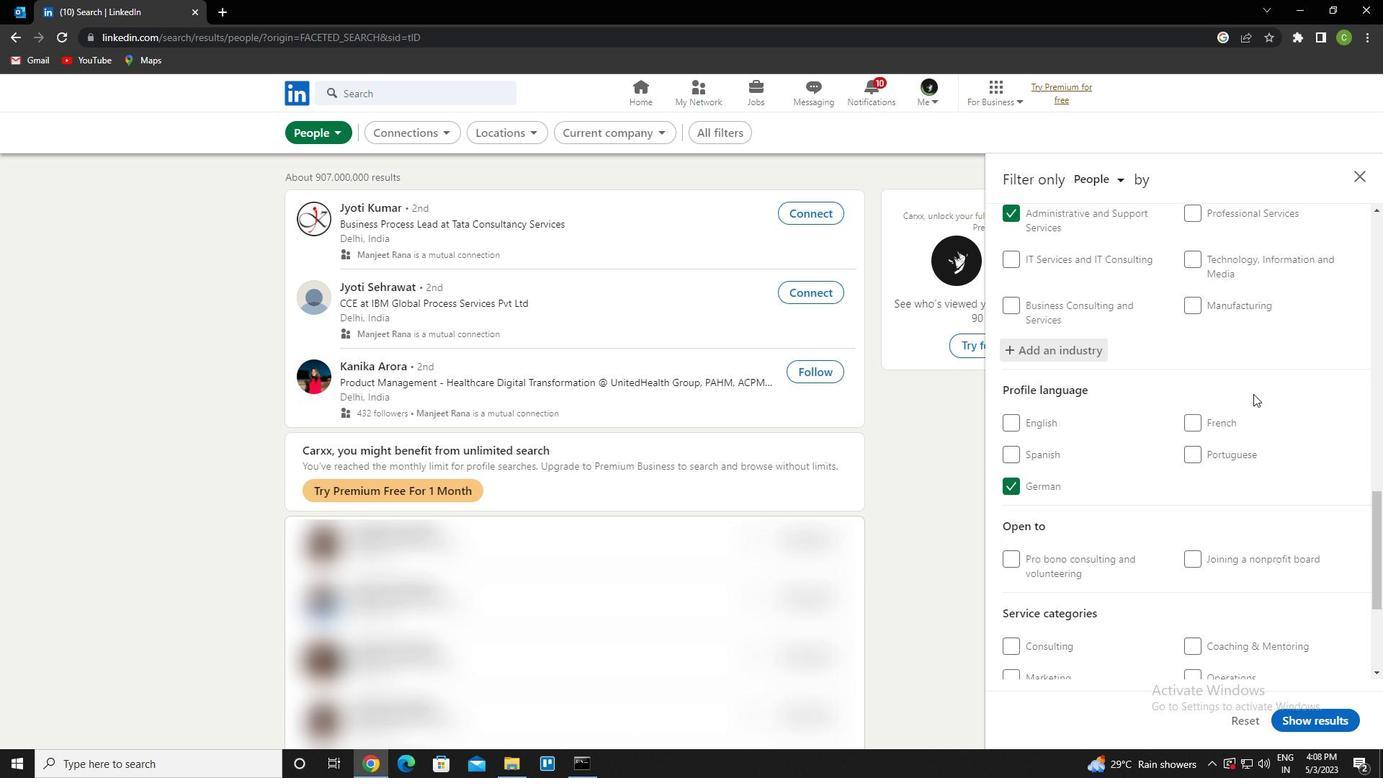 
Action: Mouse scrolled (1253, 393) with delta (0, 0)
Screenshot: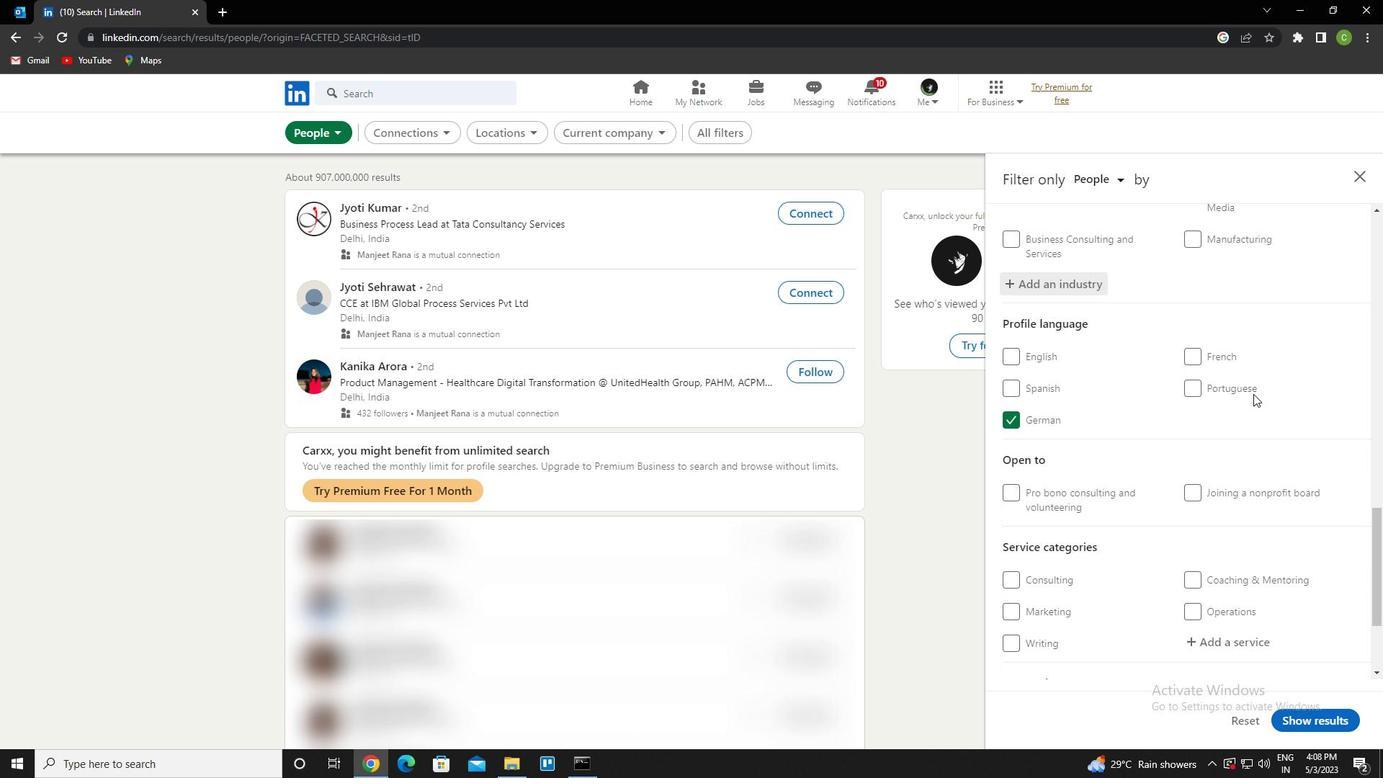 
Action: Mouse moved to (1217, 473)
Screenshot: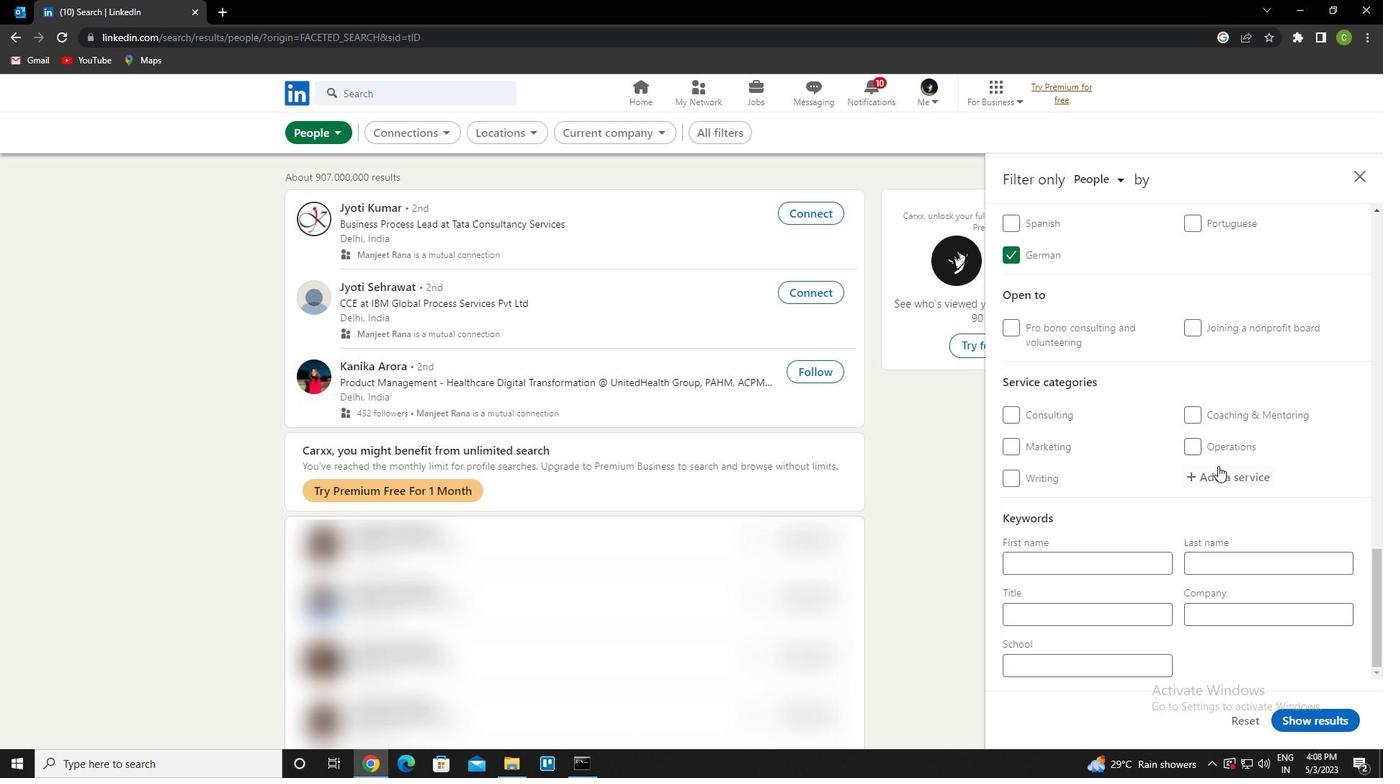 
Action: Mouse pressed left at (1217, 473)
Screenshot: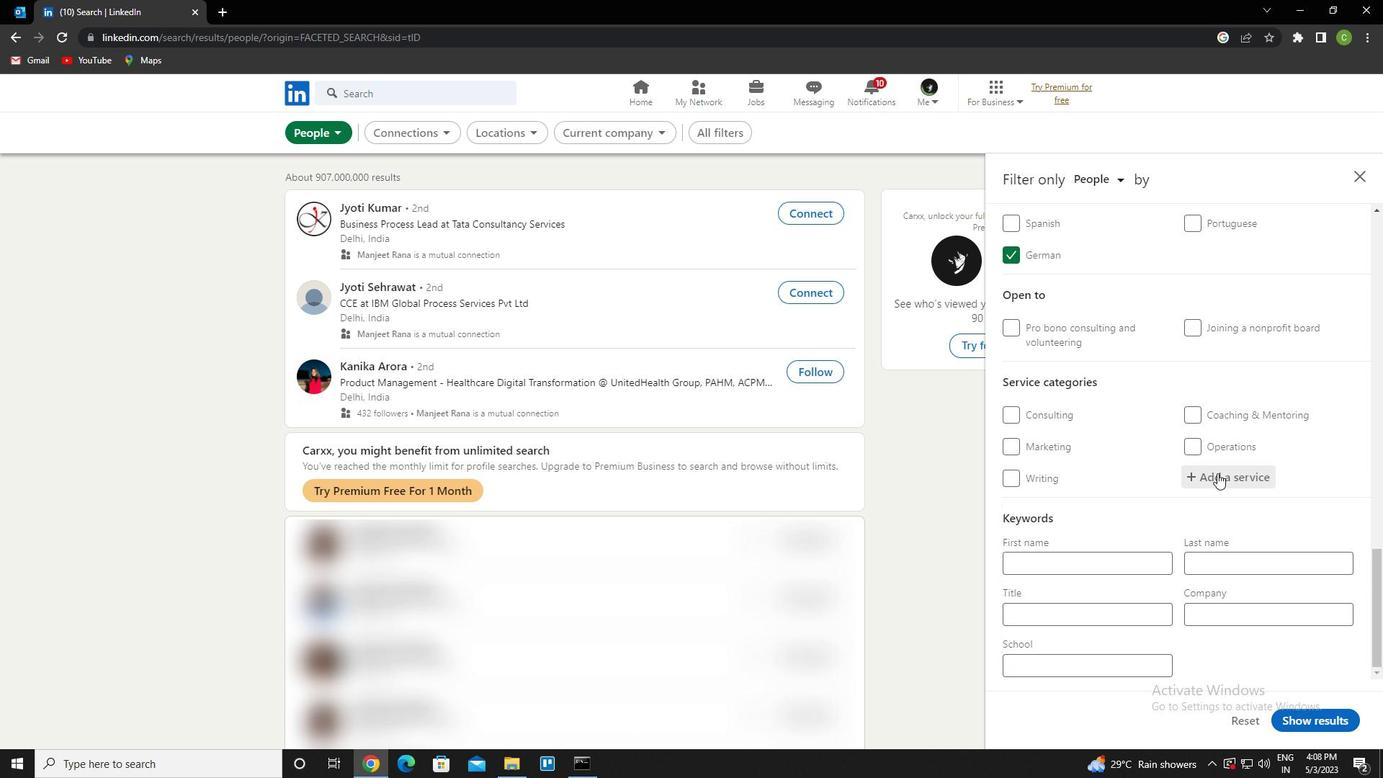 
Action: Key pressed <Key.caps_lock>b<Key.caps_lock>usiness<Key.space>law<Key.down><Key.enter>
Screenshot: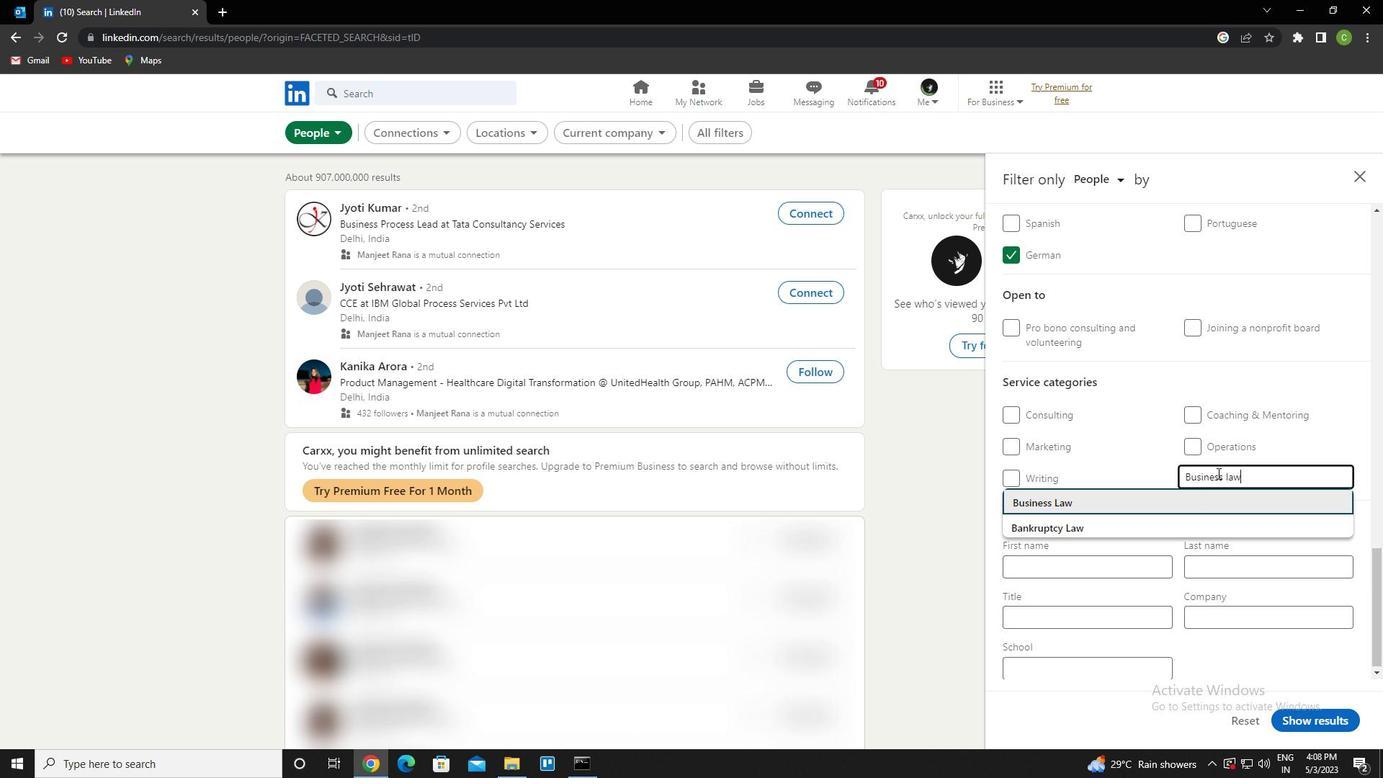 
Action: Mouse scrolled (1217, 472) with delta (0, 0)
Screenshot: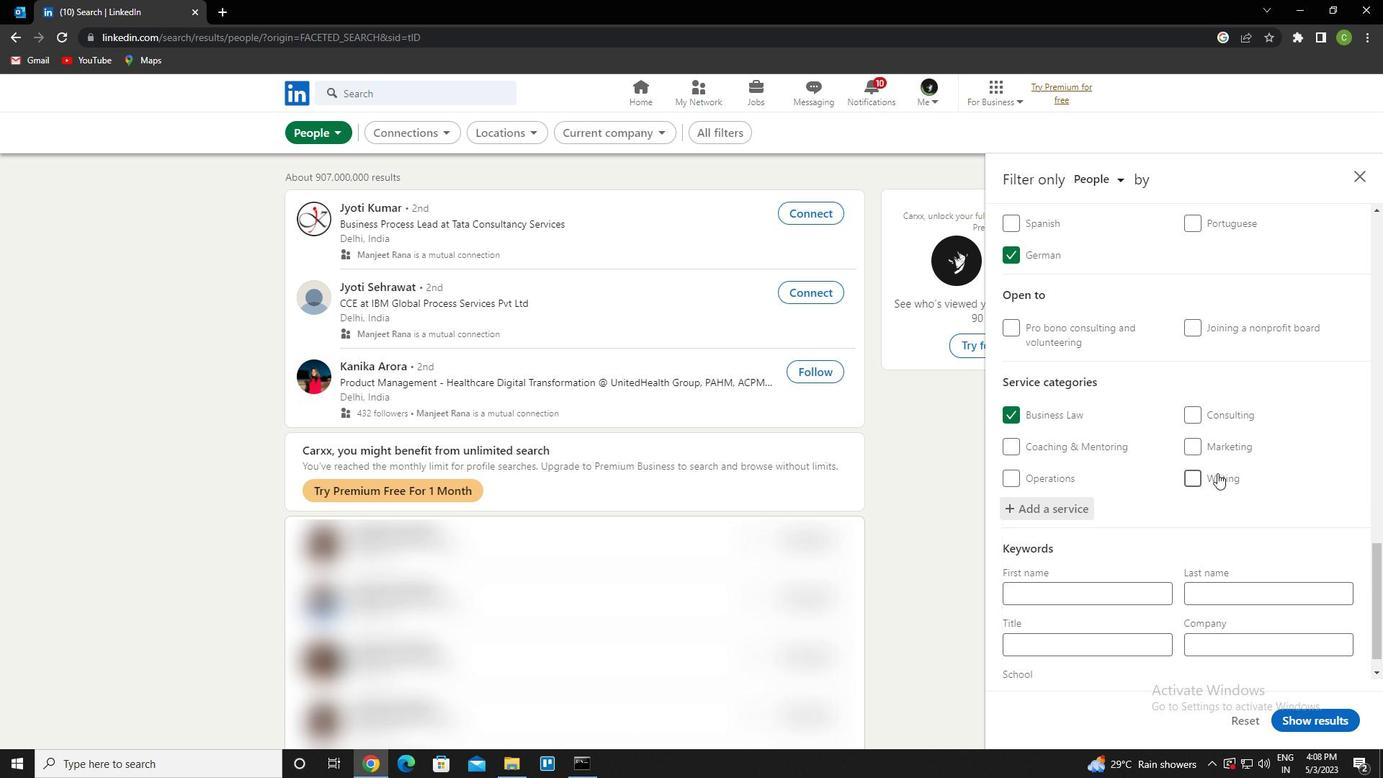 
Action: Mouse scrolled (1217, 472) with delta (0, 0)
Screenshot: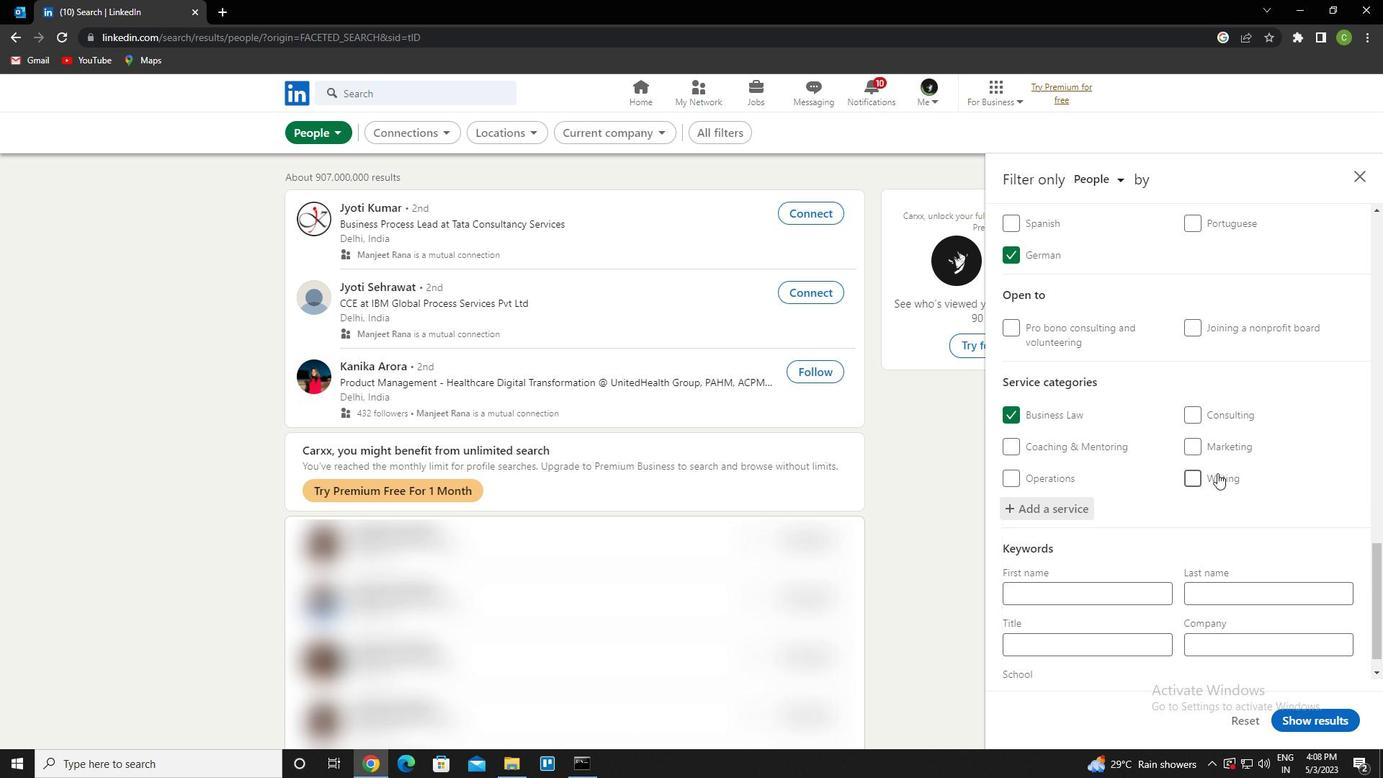 
Action: Mouse scrolled (1217, 472) with delta (0, 0)
Screenshot: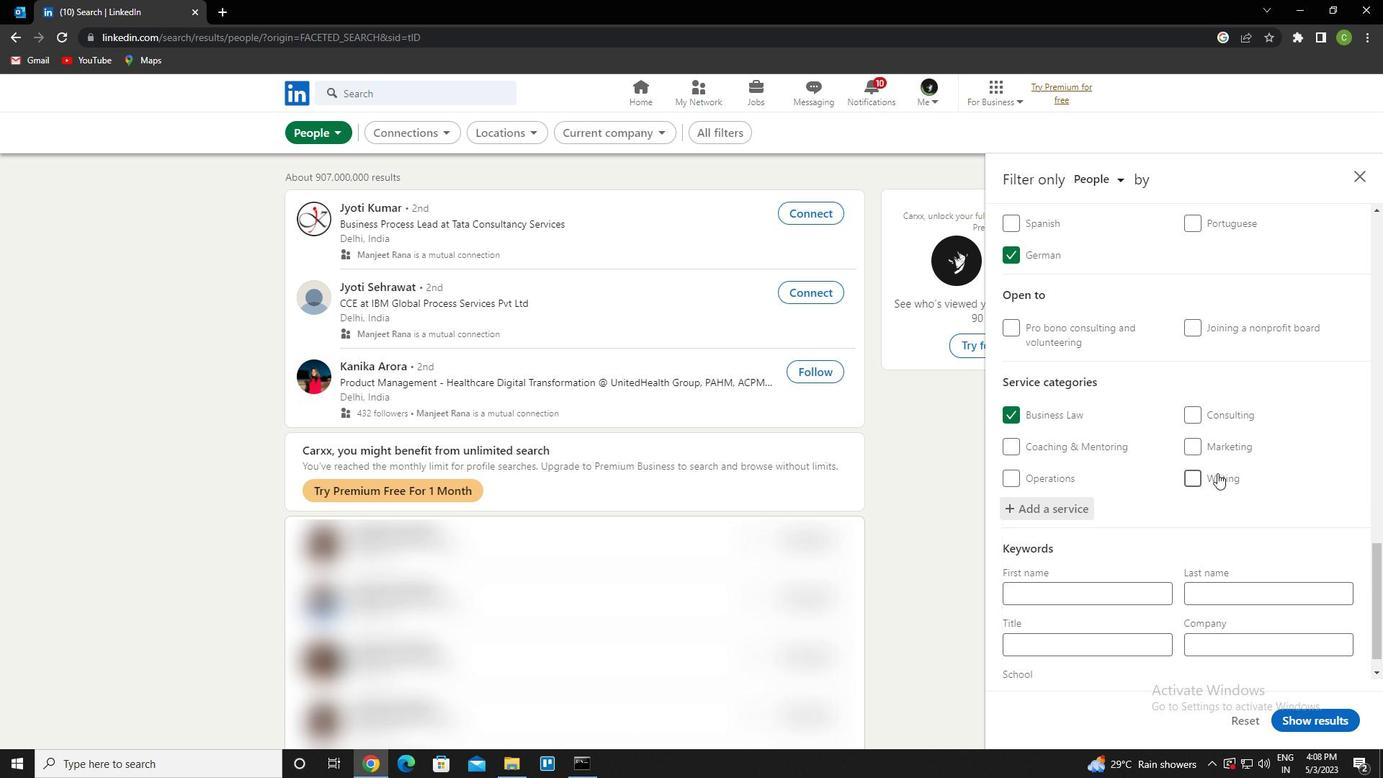 
Action: Mouse scrolled (1217, 472) with delta (0, 0)
Screenshot: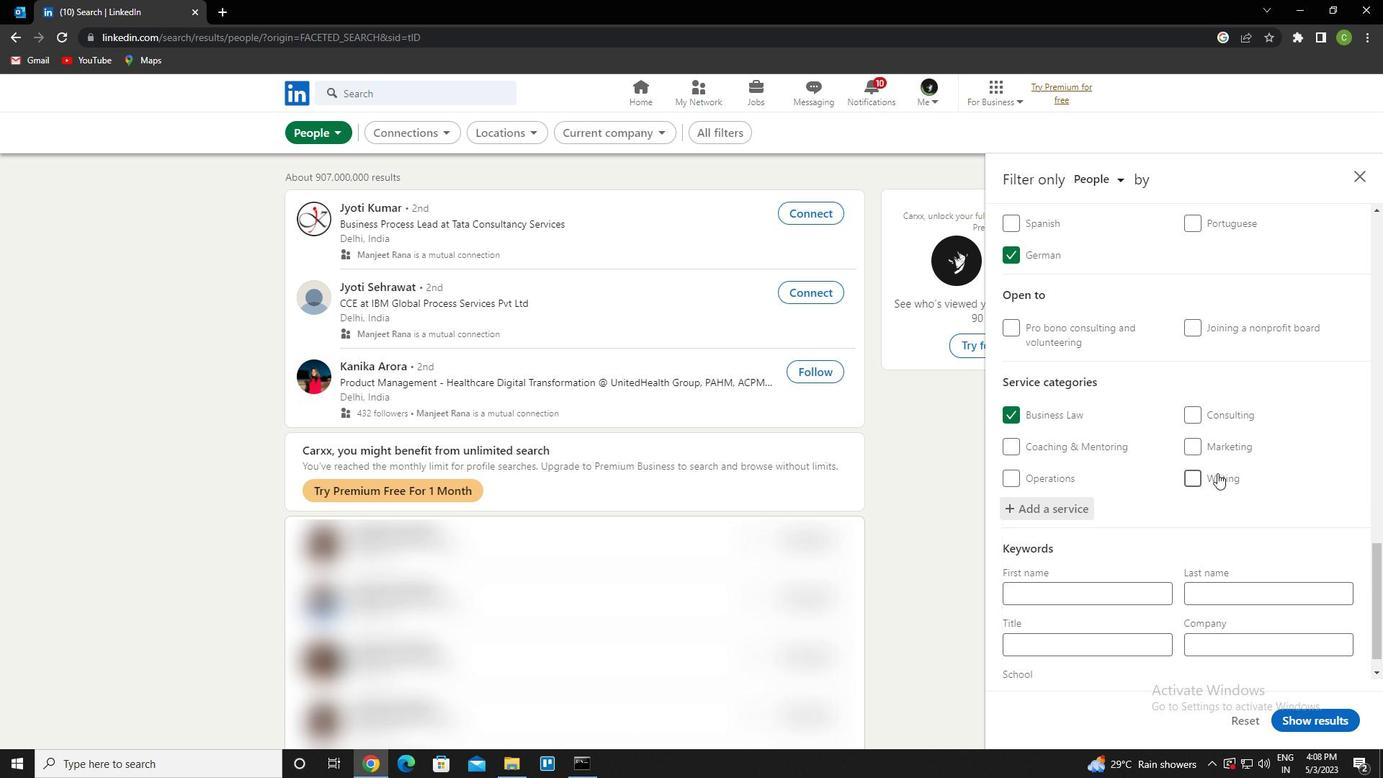 
Action: Mouse scrolled (1217, 472) with delta (0, 0)
Screenshot: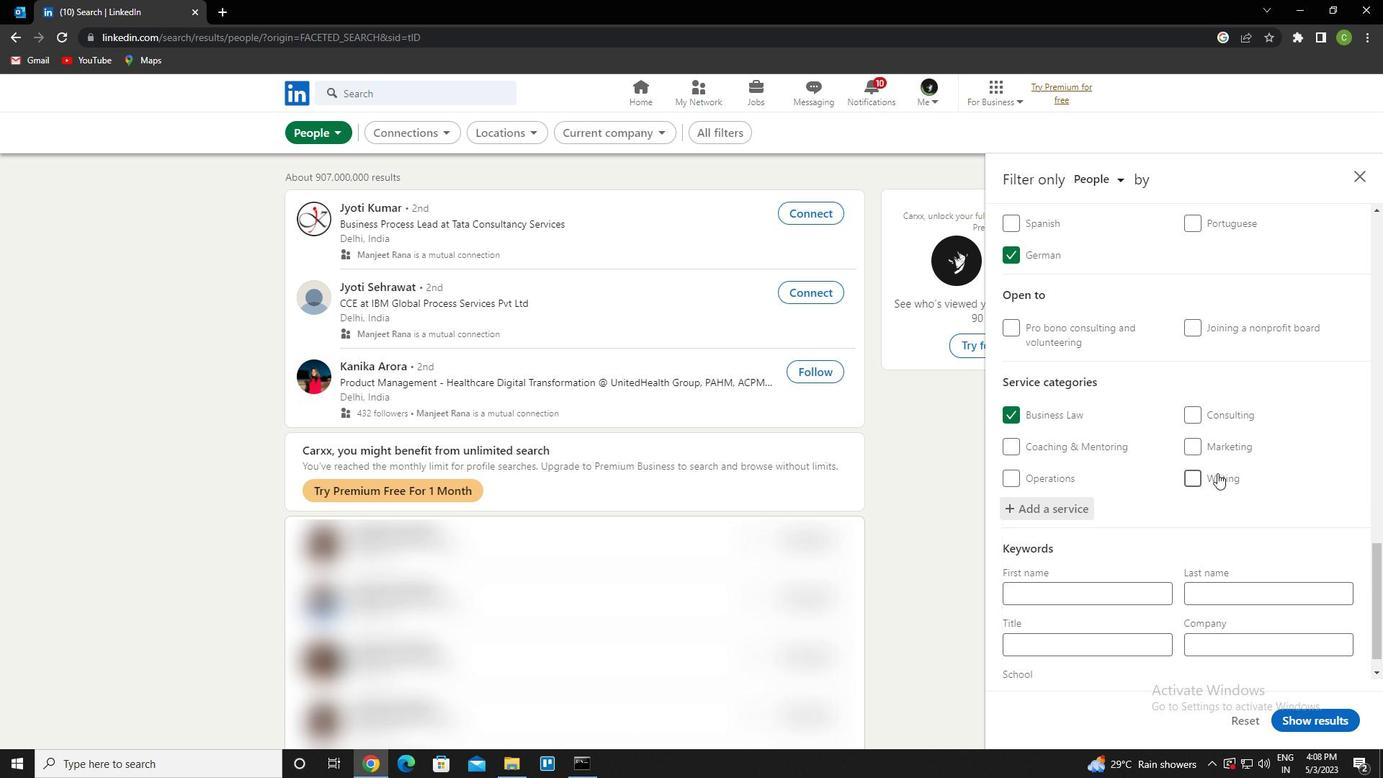 
Action: Mouse moved to (1090, 615)
Screenshot: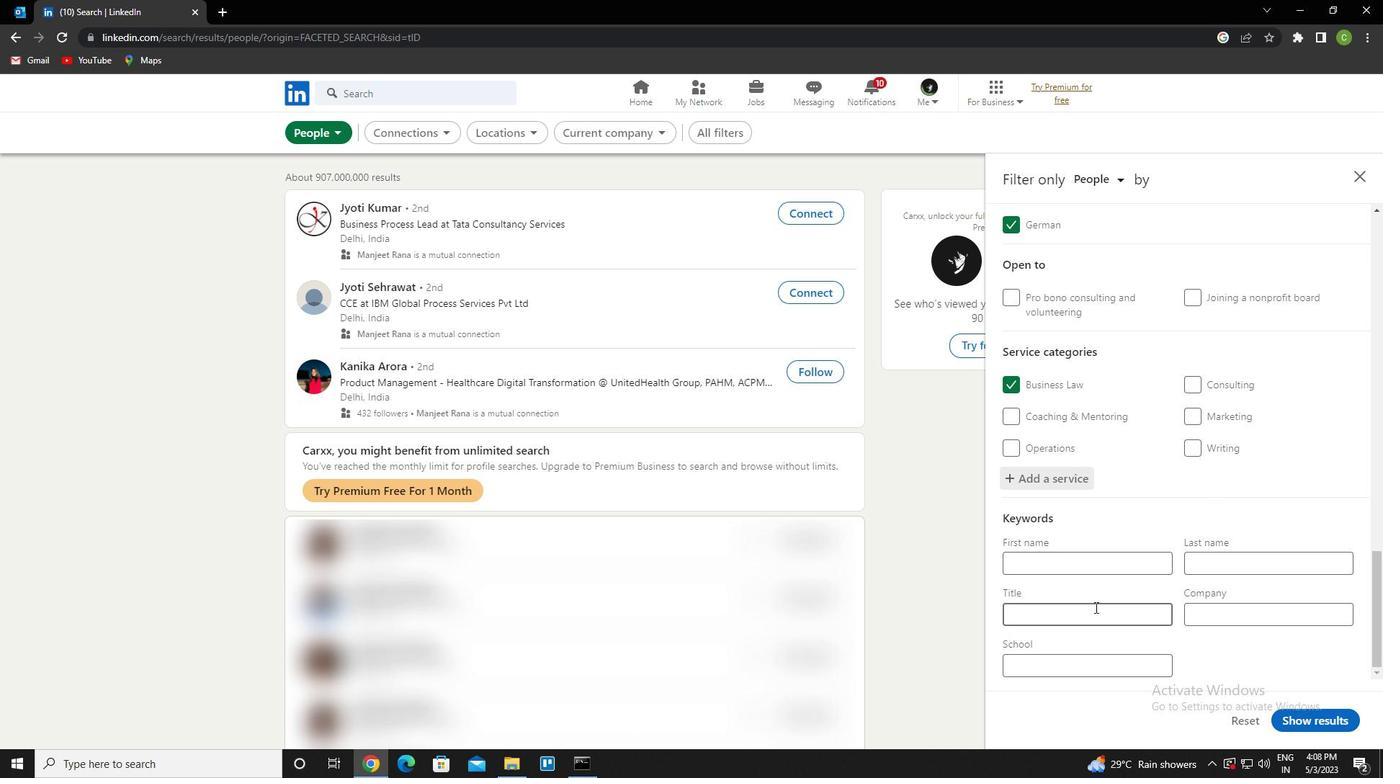 
Action: Mouse pressed left at (1090, 615)
Screenshot: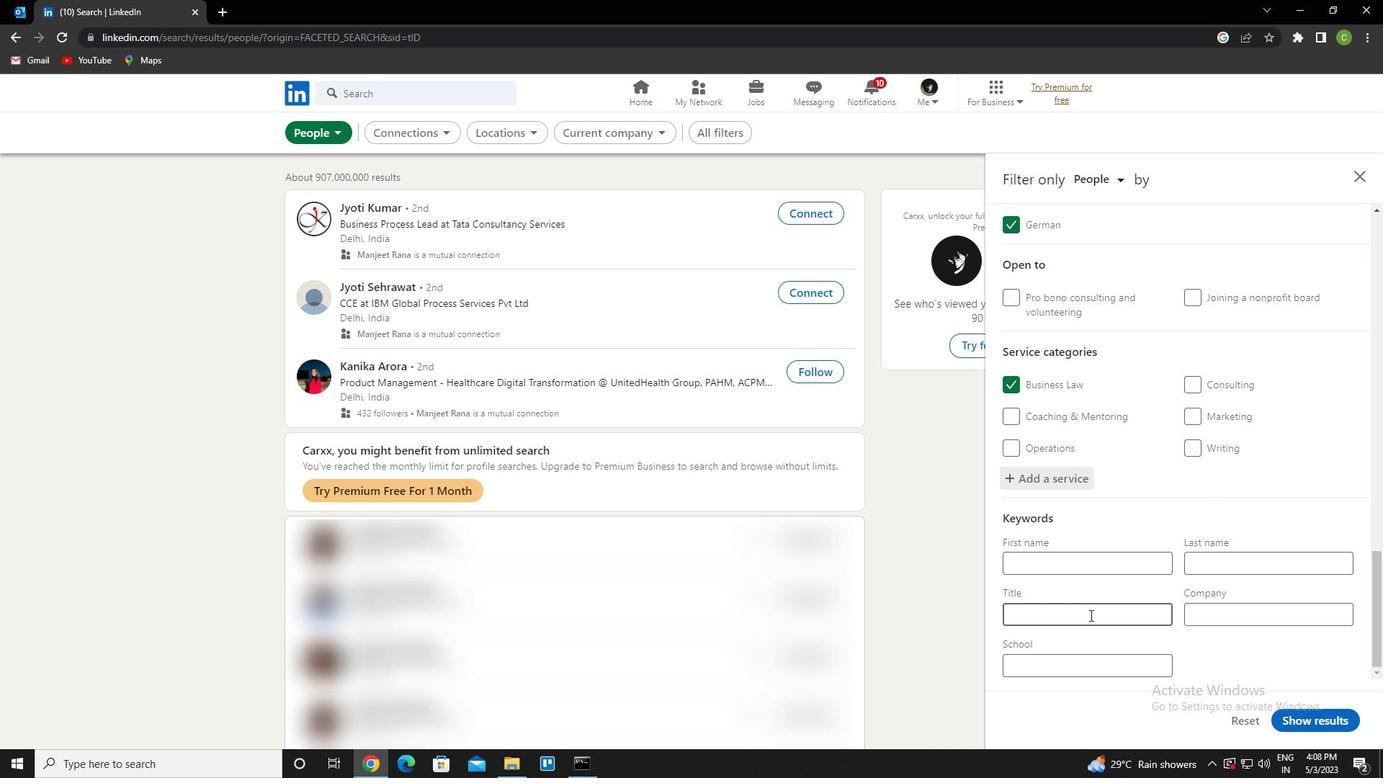 
Action: Key pressed <Key.caps_lock>f<Key.caps_lock>inancial<Key.space><Key.caps_lock>p<Key.caps_lock>lanner
Screenshot: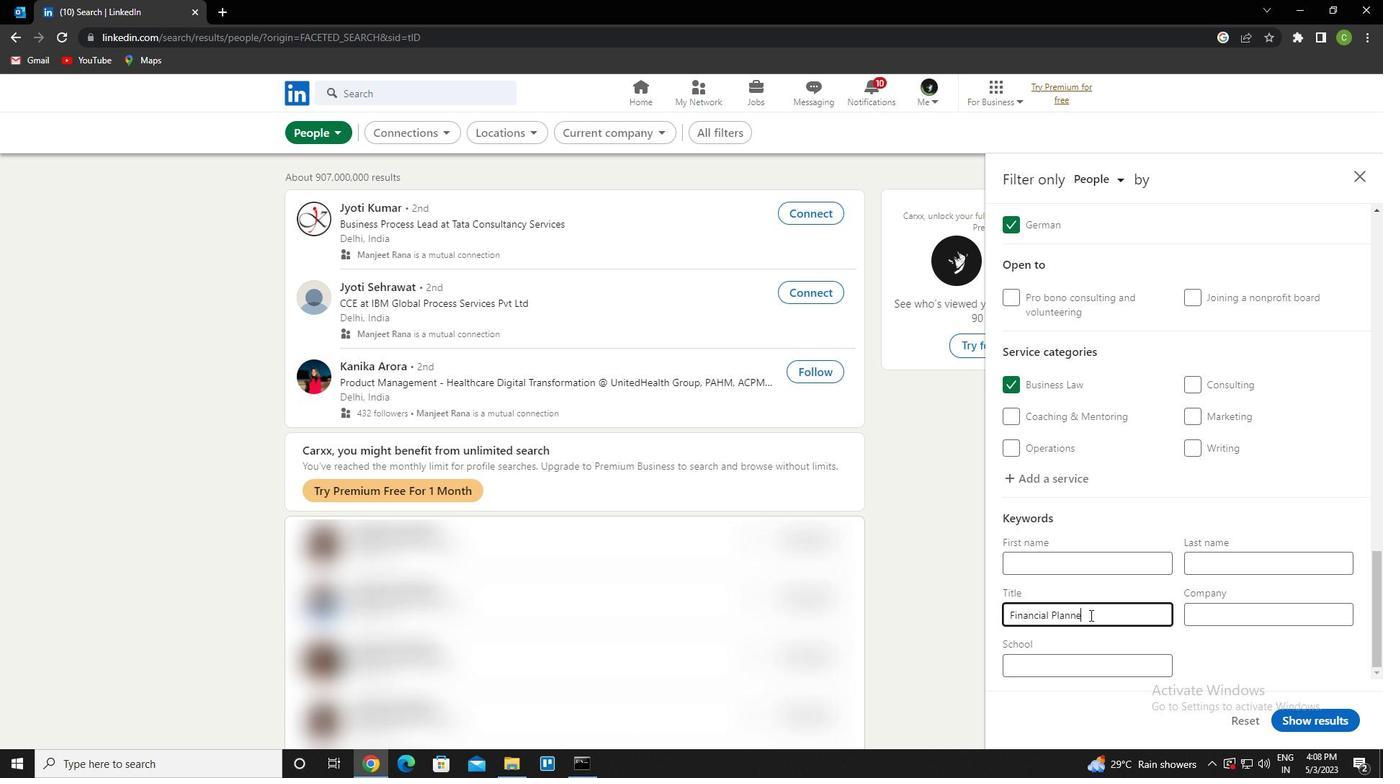 
Action: Mouse moved to (1301, 722)
Screenshot: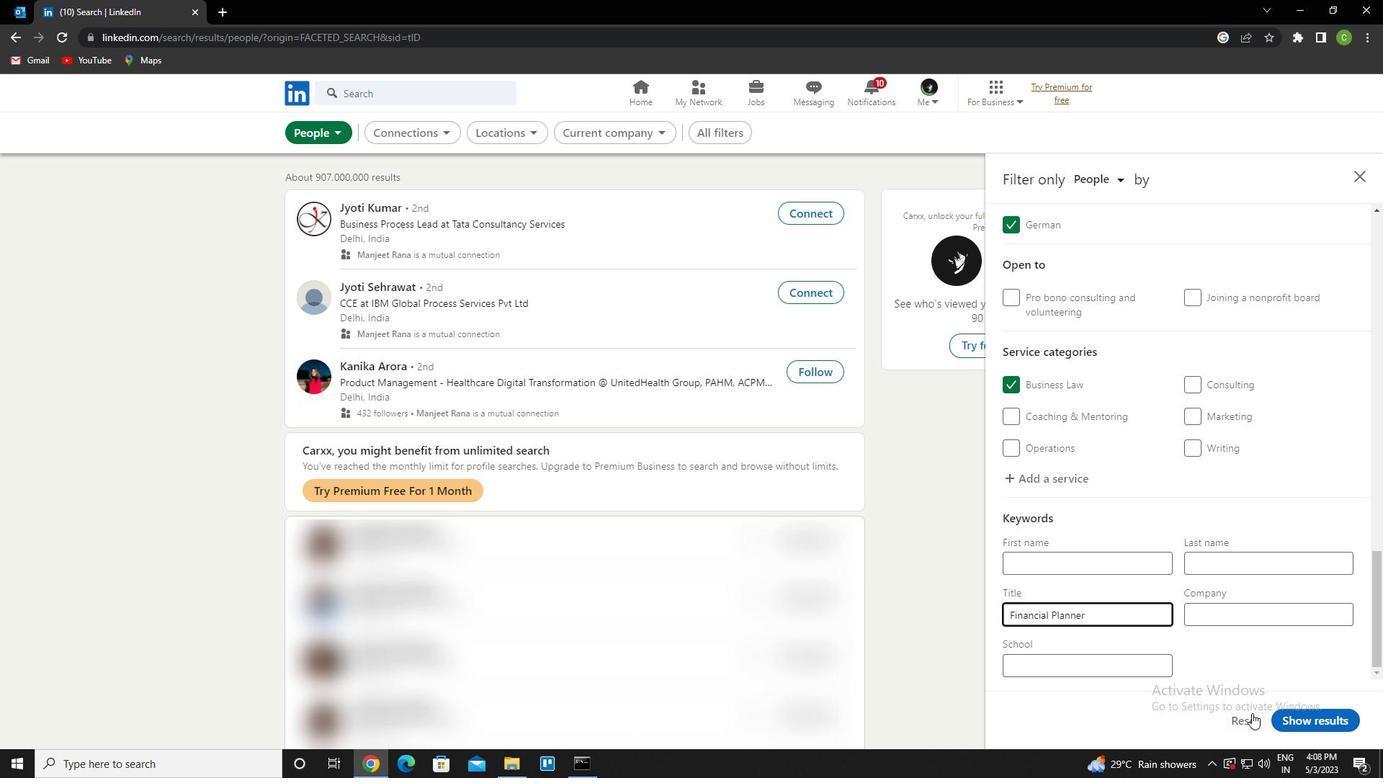 
Action: Mouse pressed left at (1301, 722)
Screenshot: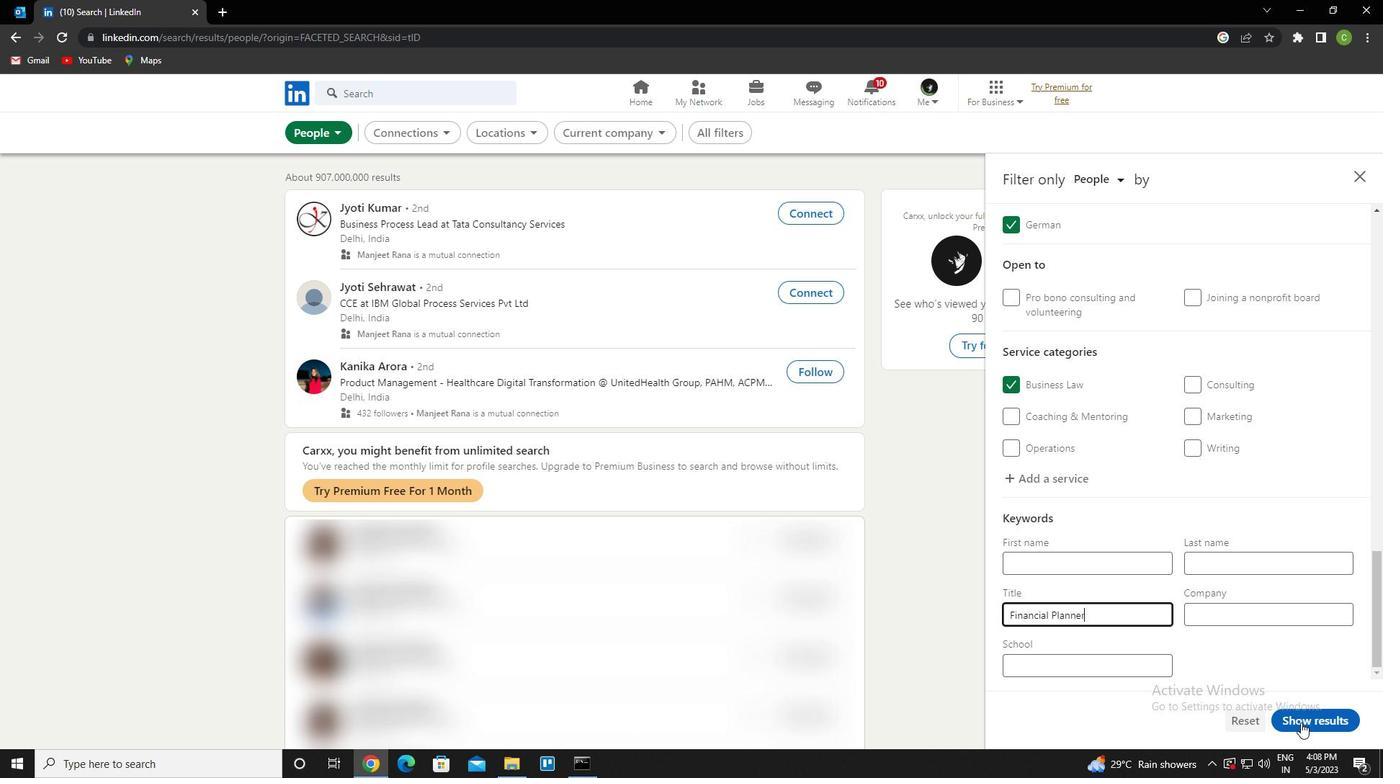 
Action: Mouse moved to (665, 535)
Screenshot: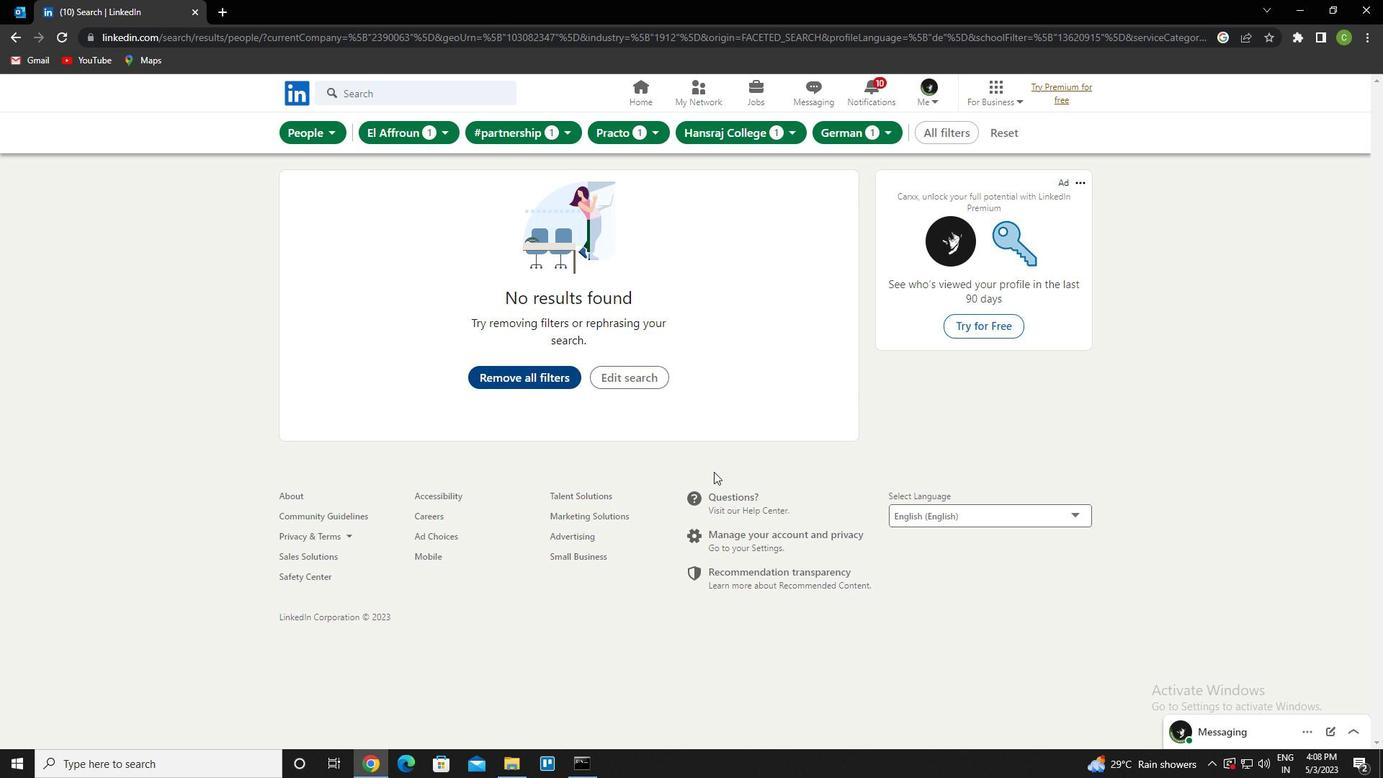 
